 Task: Look for space in Saint John's, Antigua and Barbuda from 5th September, 2023 to 13th September, 2023 for 6 adults in price range Rs.15000 to Rs.20000. Place can be entire place with 3 bedrooms having 3 beds and 3 bathrooms. Property type can be house, flat, guest house. Amenities needed are: air conditioning, dryer, pool, breakfast, smoking allowed, beachfront. Booking option can be shelf check-in. Required host language is English.
Action: Mouse moved to (431, 146)
Screenshot: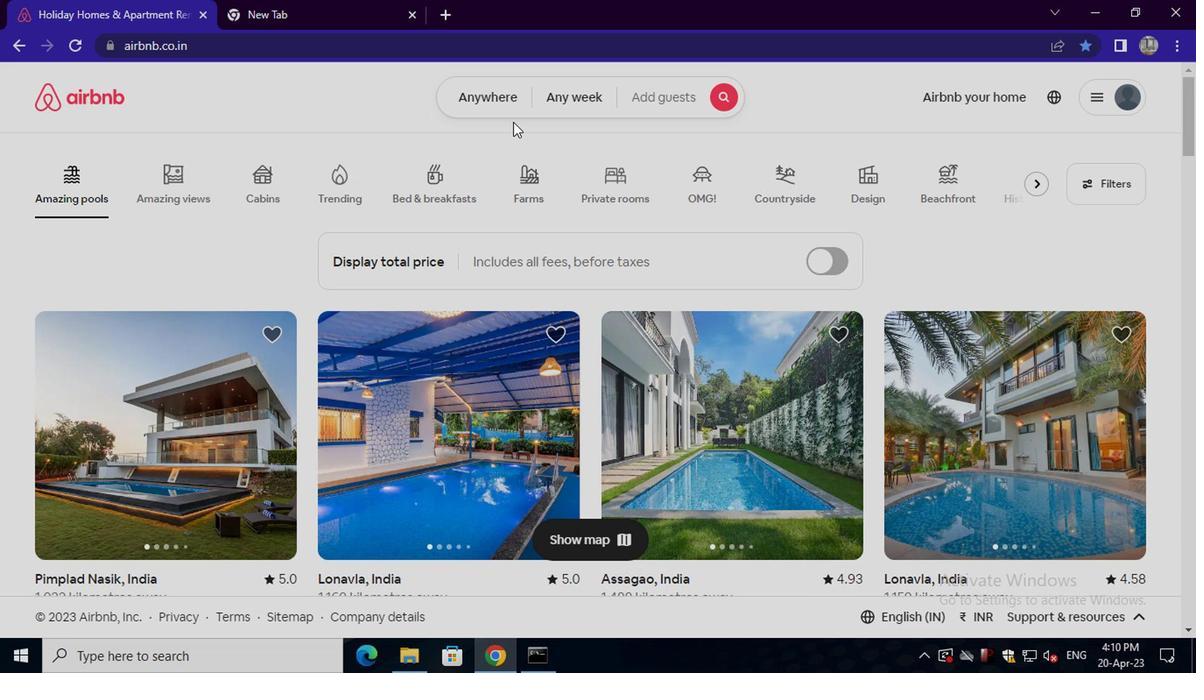 
Action: Mouse pressed left at (431, 146)
Screenshot: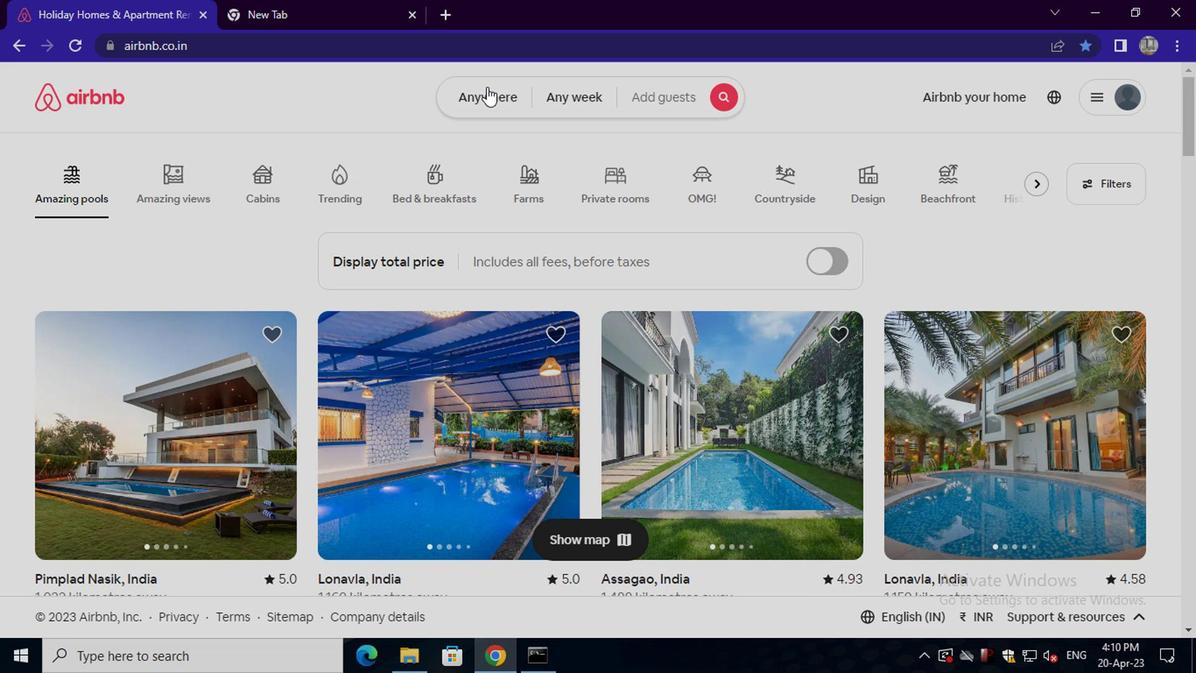 
Action: Mouse moved to (369, 203)
Screenshot: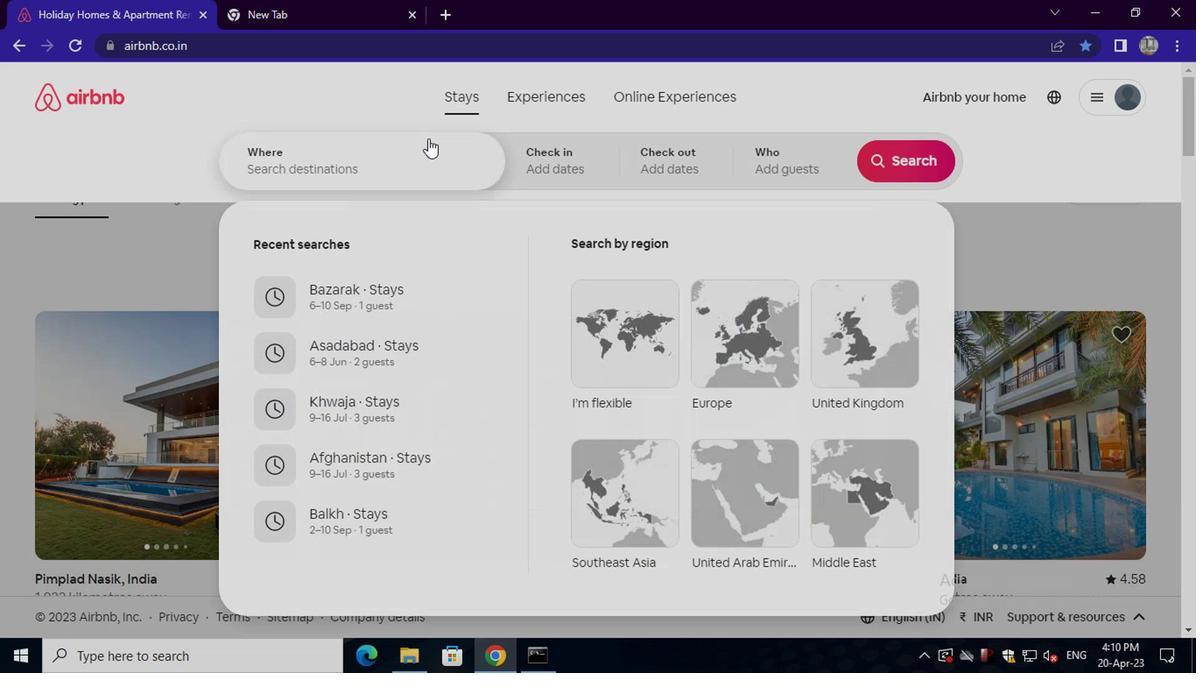 
Action: Mouse pressed left at (369, 203)
Screenshot: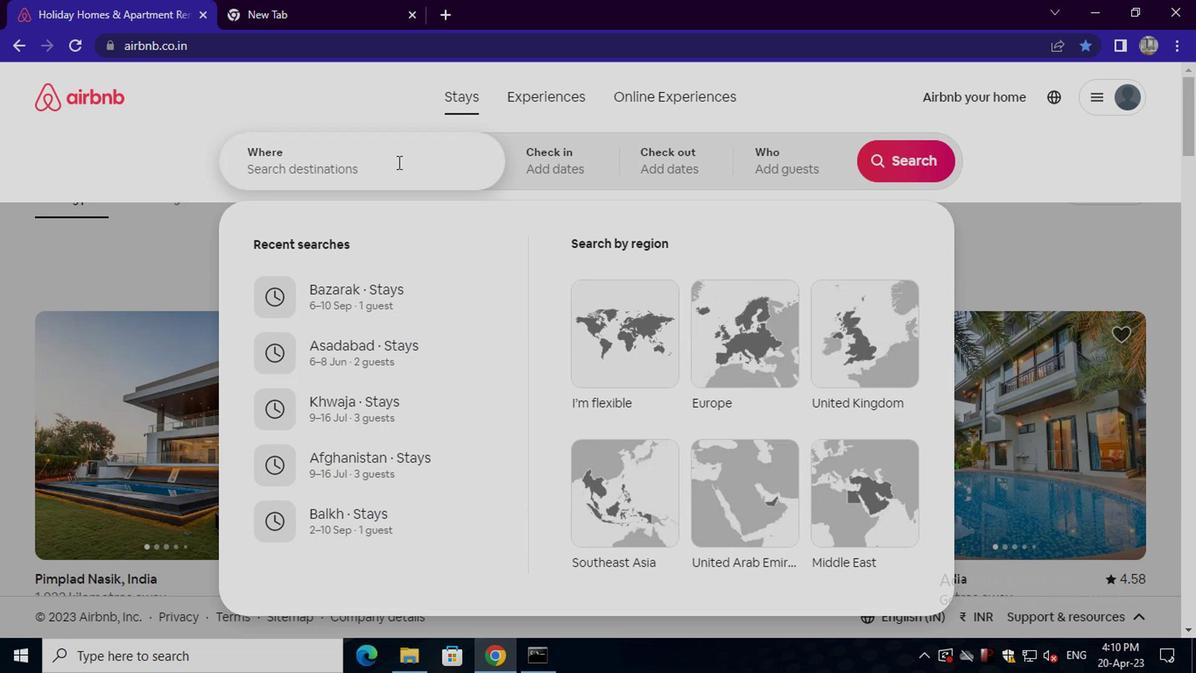 
Action: Key pressed saint<Key.space>john
Screenshot: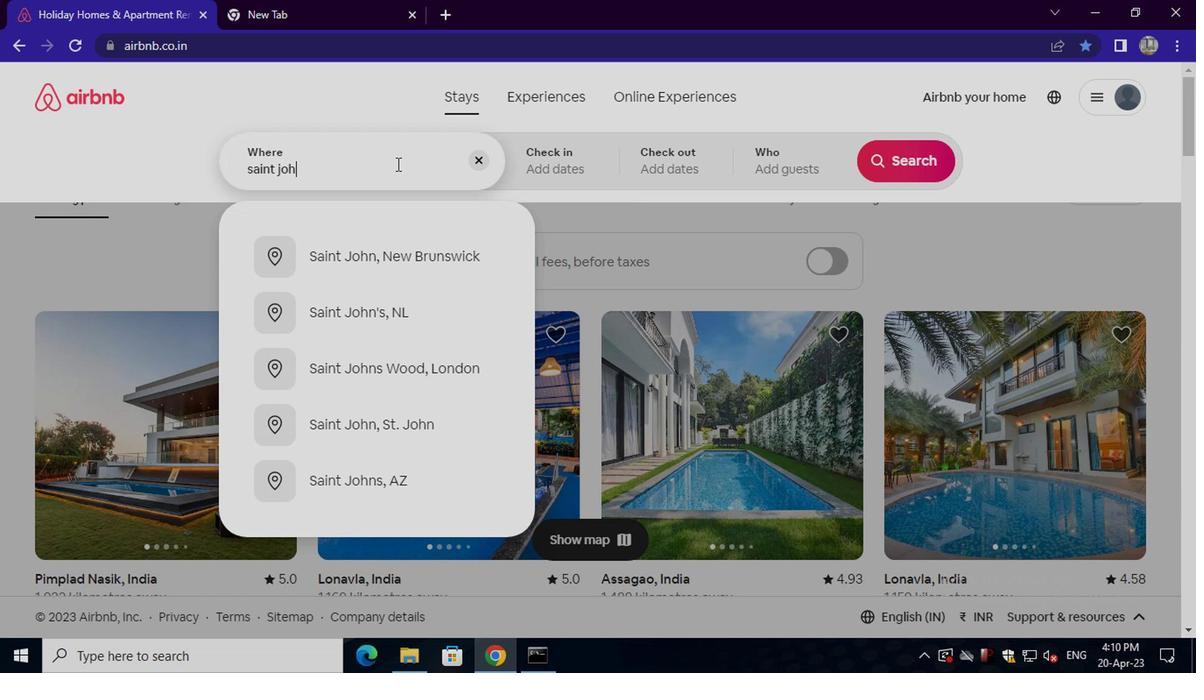 
Action: Mouse moved to (375, 200)
Screenshot: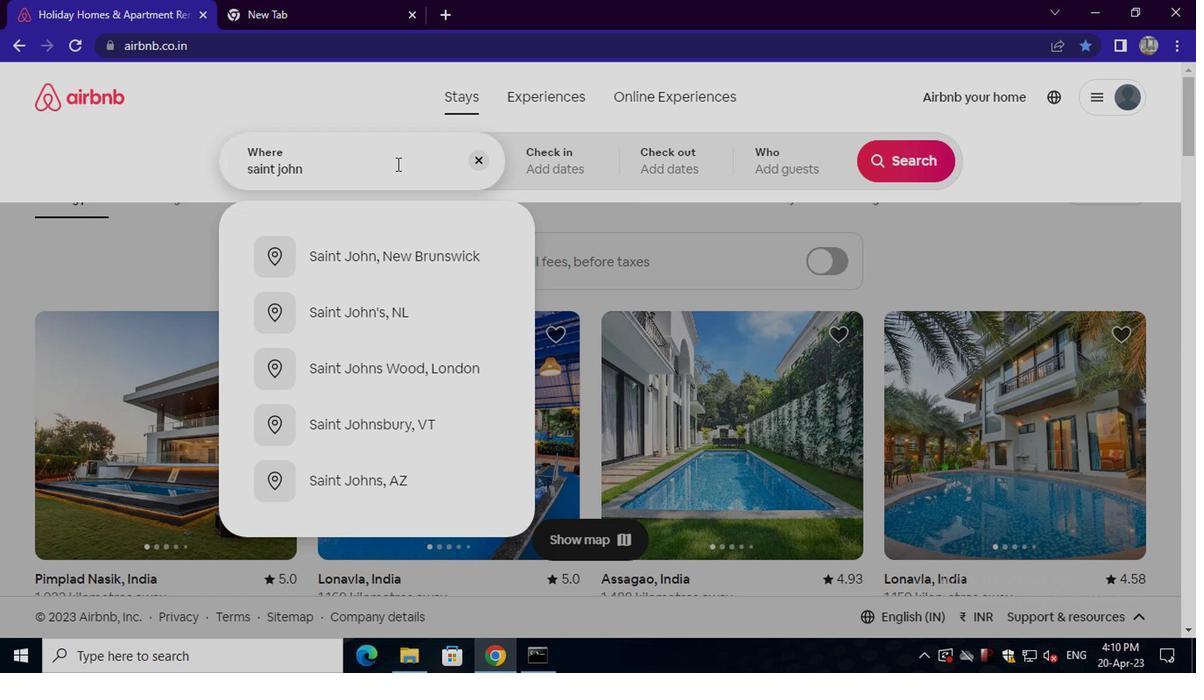 
Action: Key pressed 's<Key.space><Key.shift>ANT
Screenshot: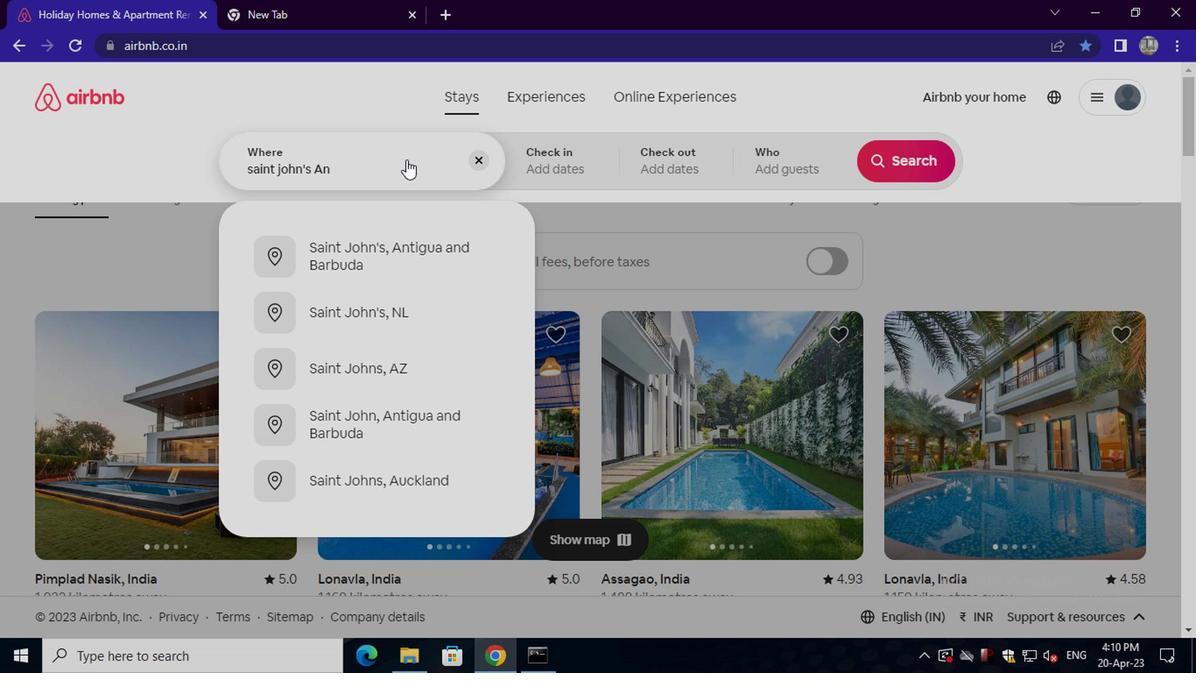 
Action: Mouse moved to (361, 273)
Screenshot: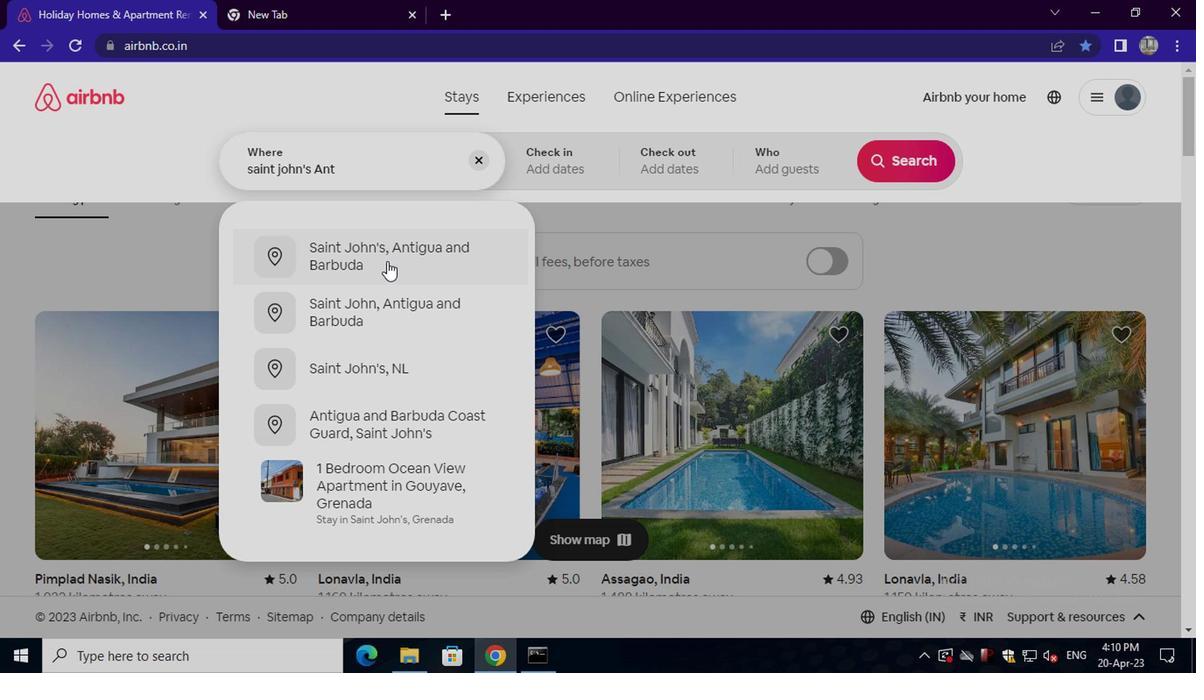 
Action: Mouse pressed left at (361, 273)
Screenshot: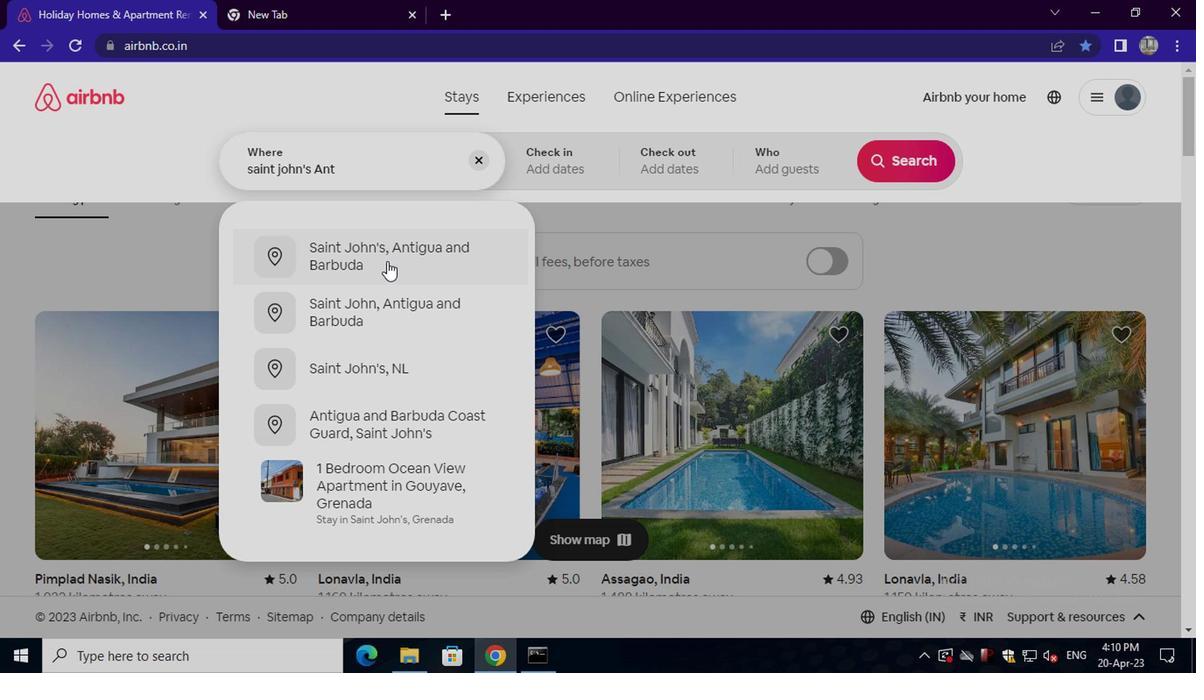 
Action: Mouse moved to (722, 297)
Screenshot: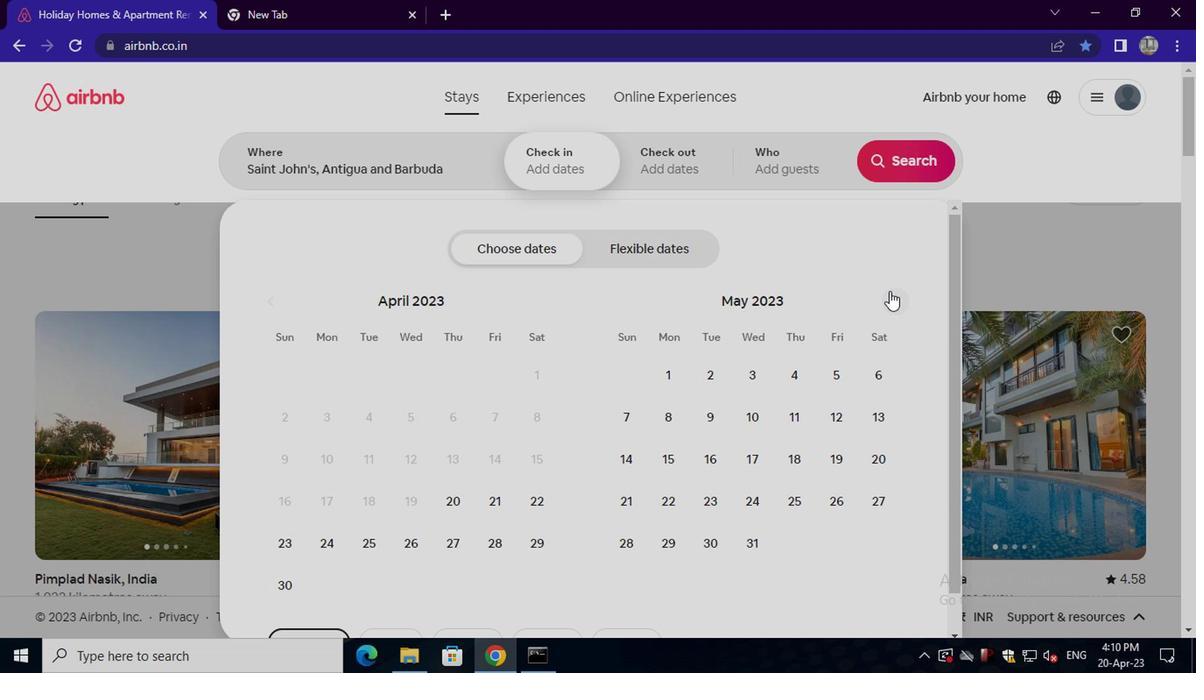 
Action: Mouse pressed left at (722, 297)
Screenshot: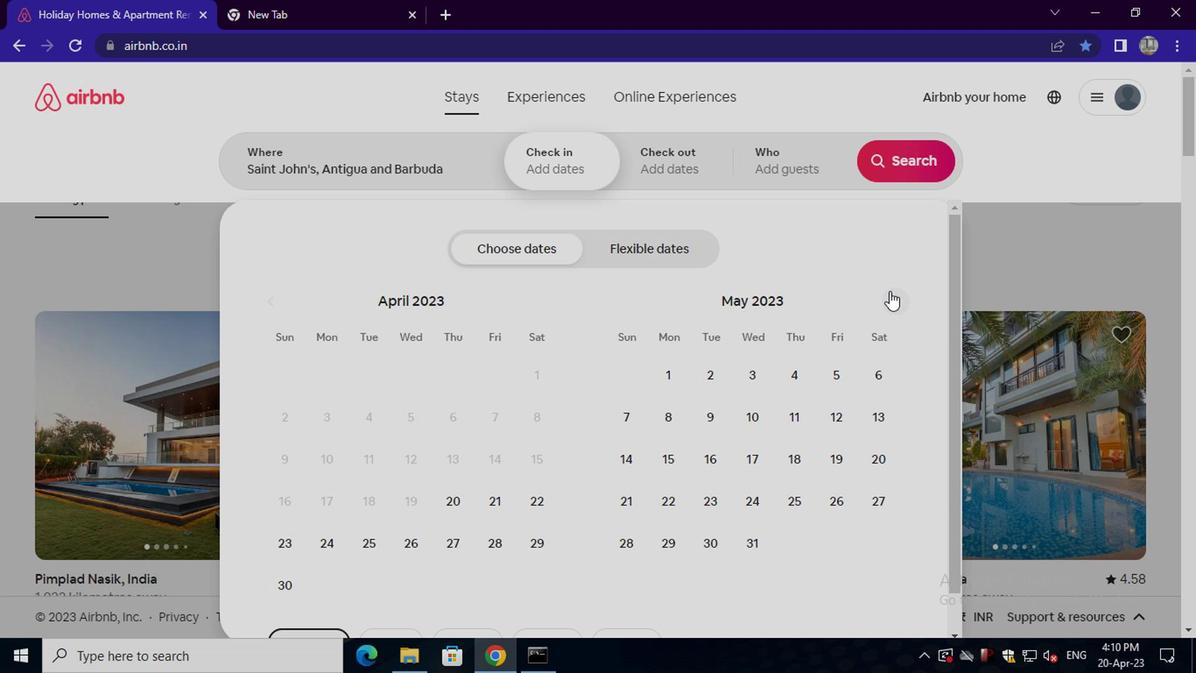 
Action: Mouse pressed left at (722, 297)
Screenshot: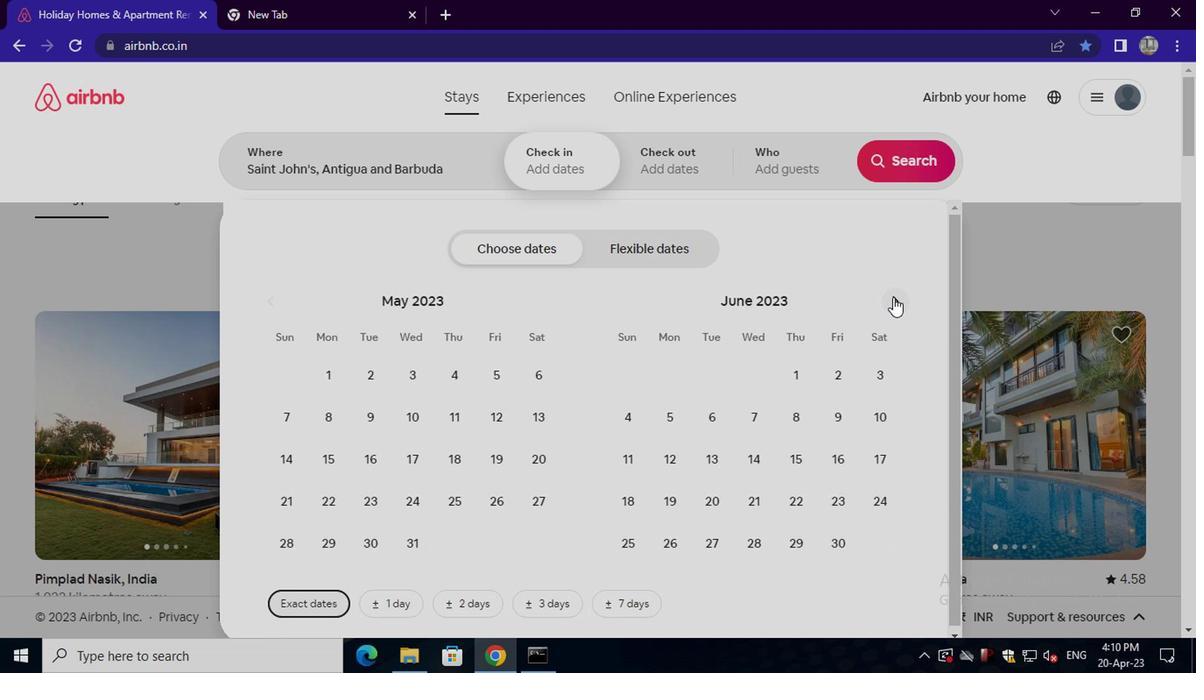 
Action: Mouse pressed left at (722, 297)
Screenshot: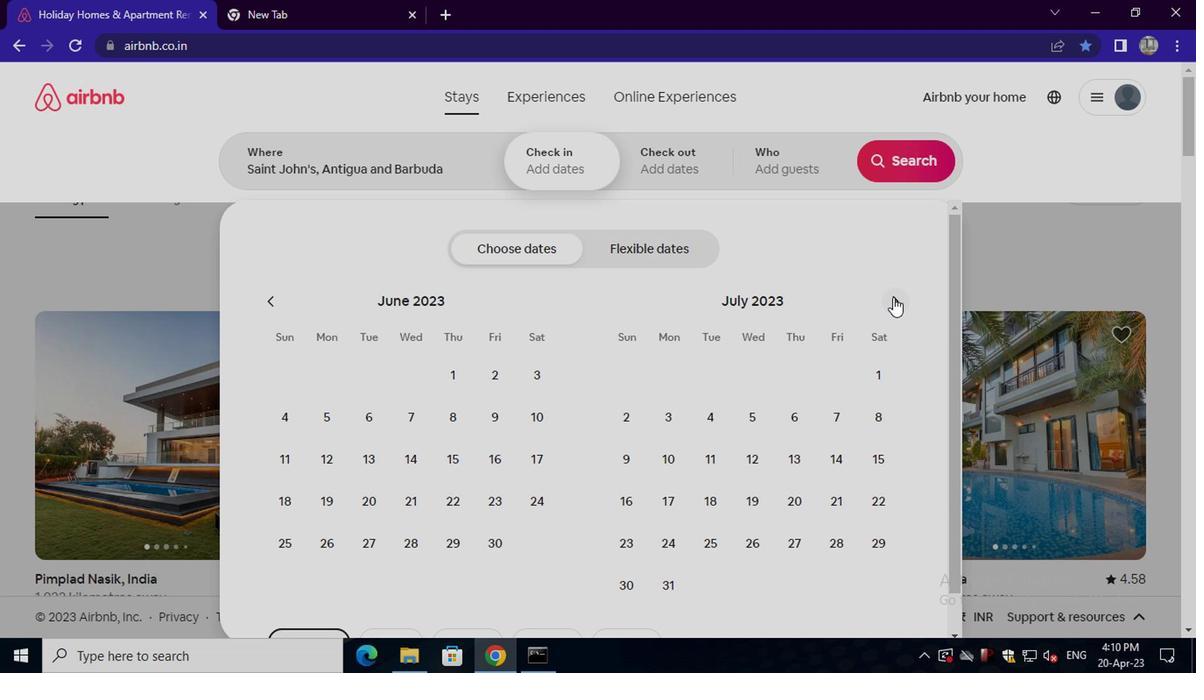 
Action: Mouse pressed left at (722, 297)
Screenshot: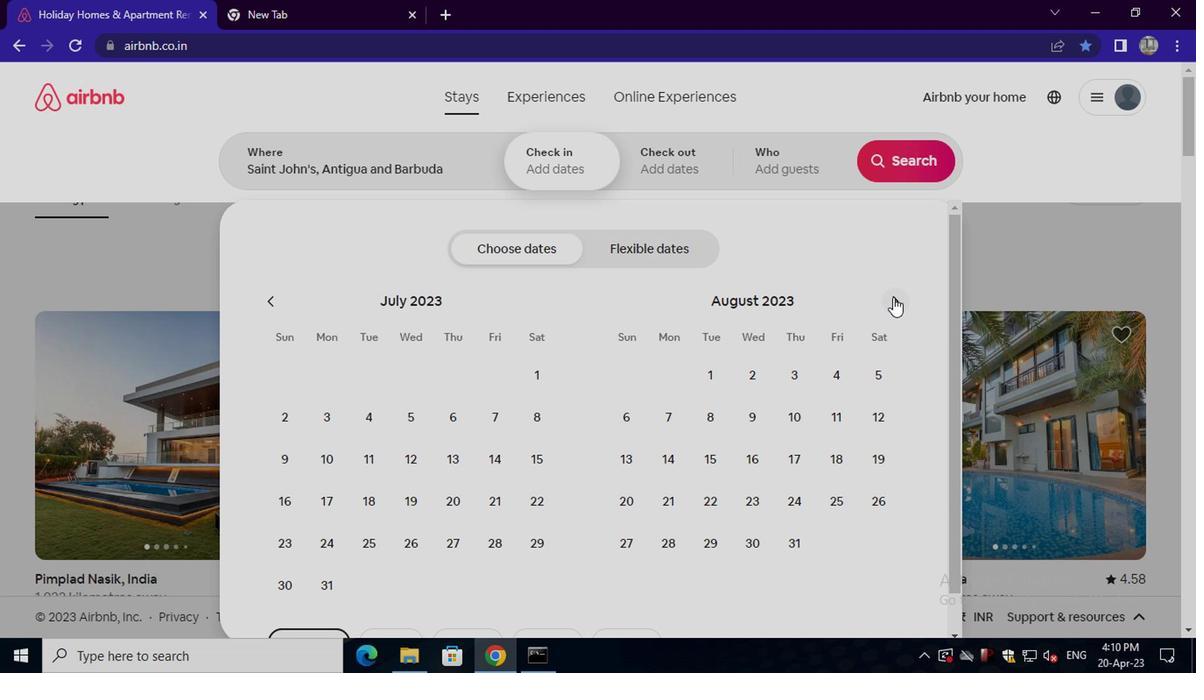 
Action: Mouse moved to (597, 377)
Screenshot: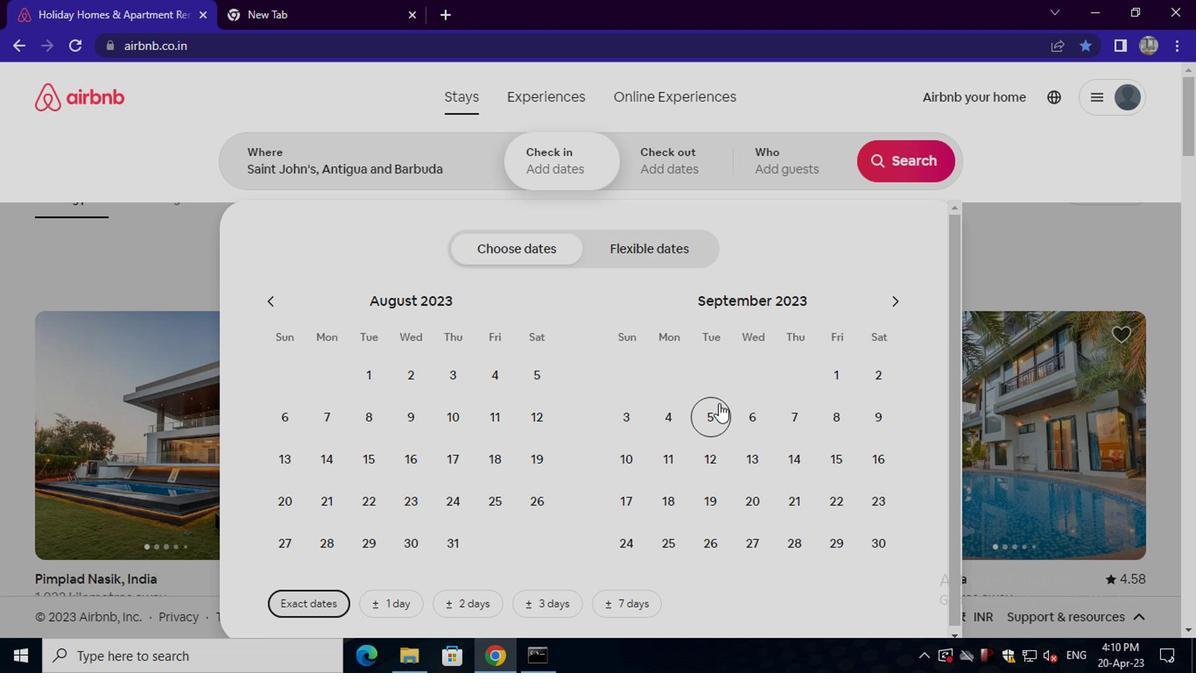 
Action: Mouse pressed left at (597, 377)
Screenshot: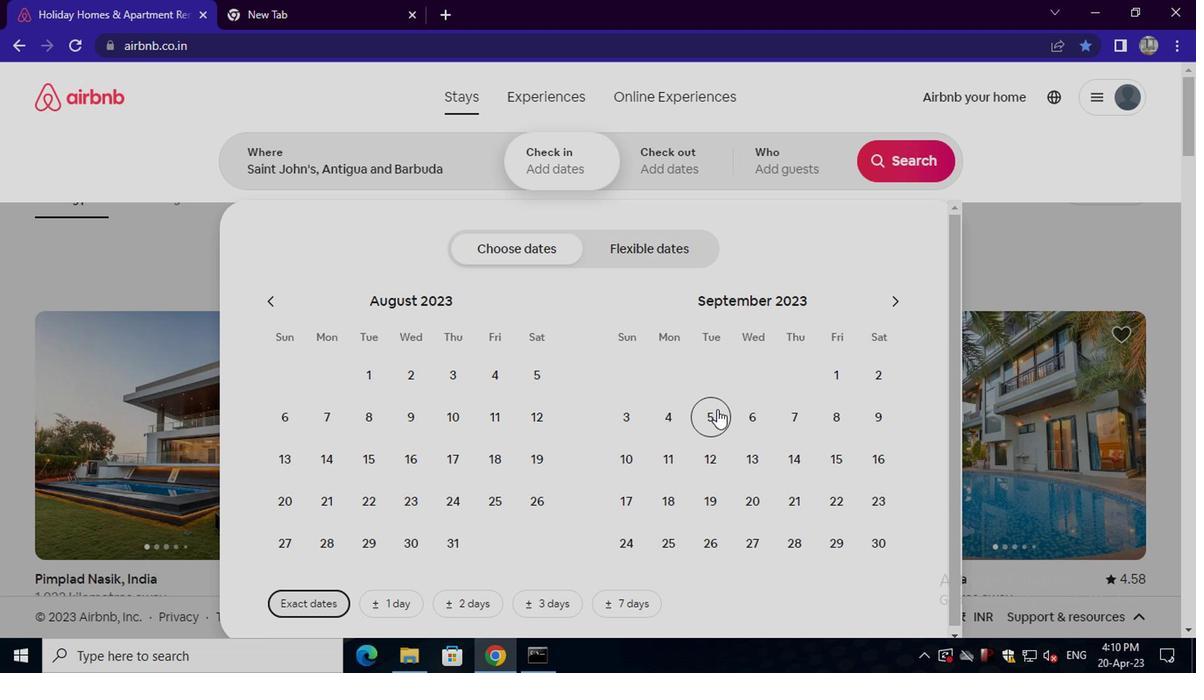 
Action: Mouse scrolled (597, 377) with delta (0, 0)
Screenshot: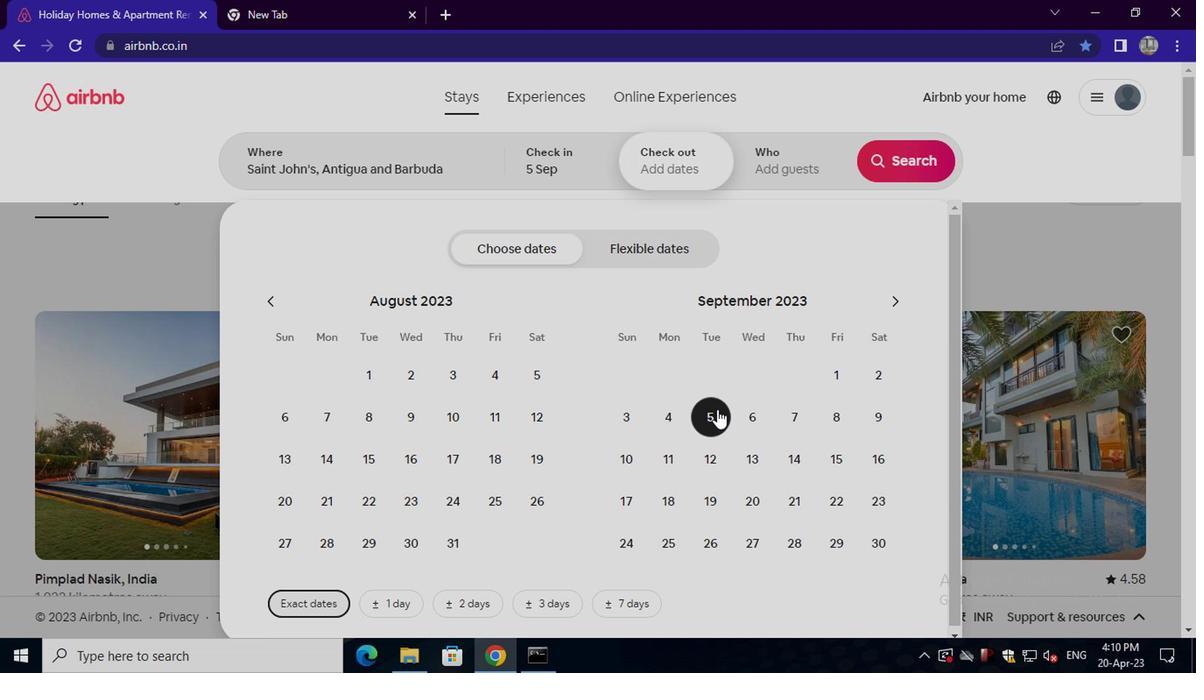 
Action: Mouse moved to (615, 407)
Screenshot: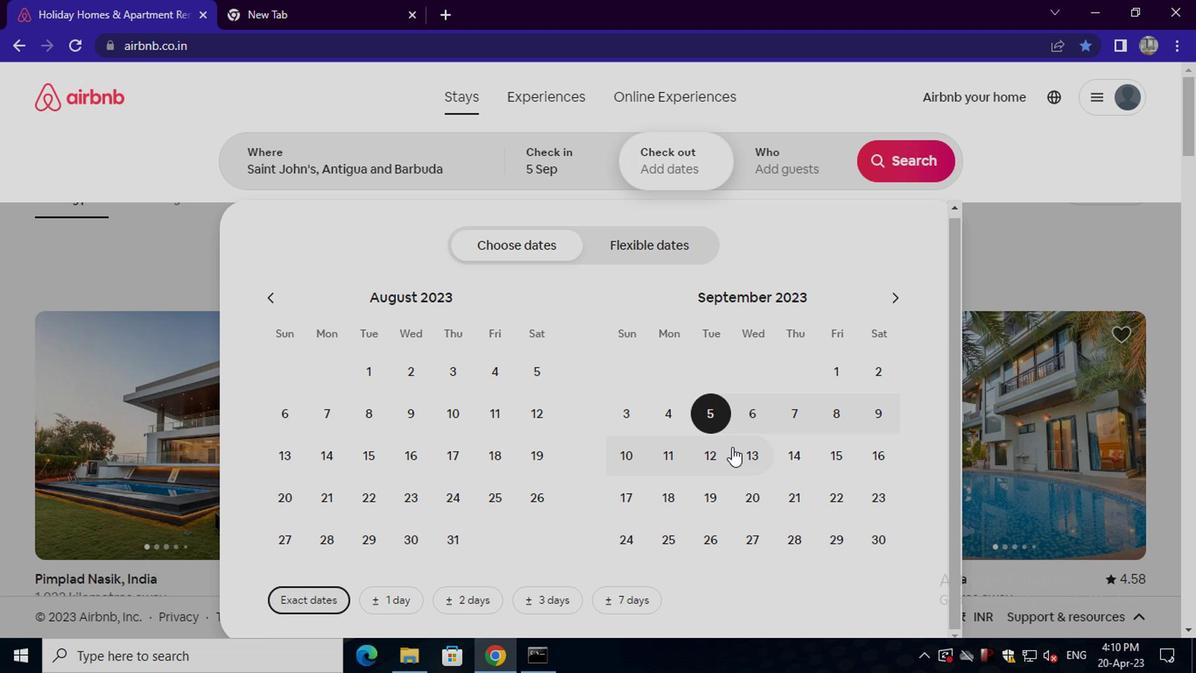 
Action: Mouse pressed left at (615, 407)
Screenshot: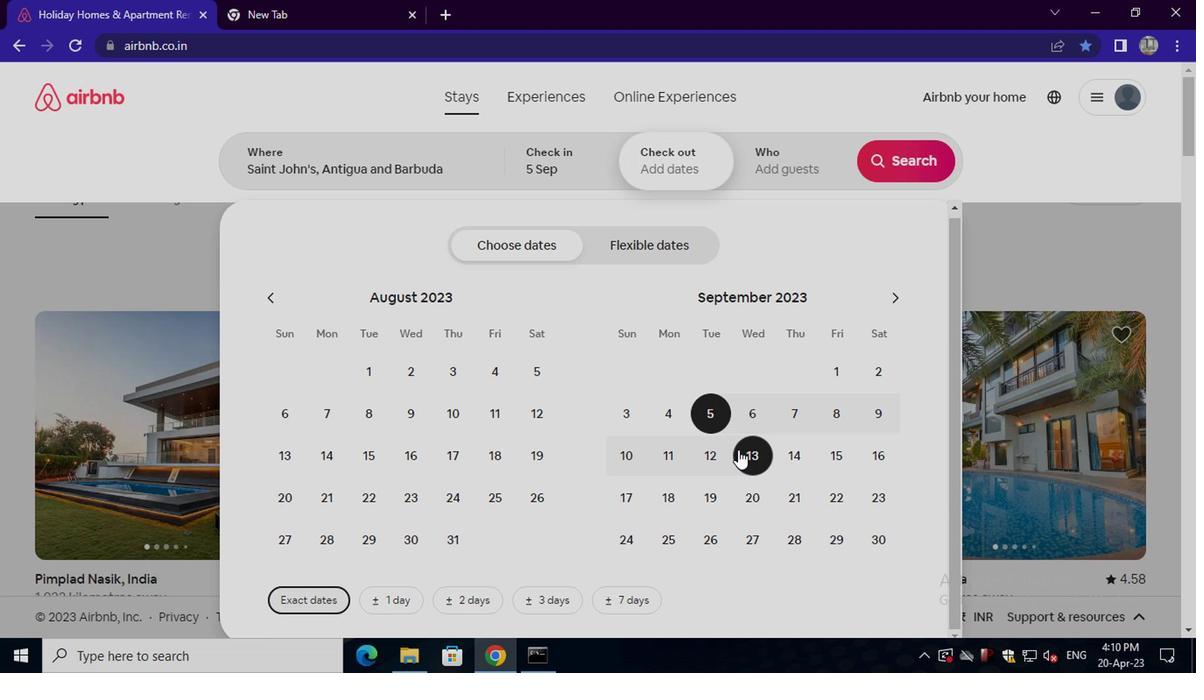 
Action: Mouse moved to (647, 207)
Screenshot: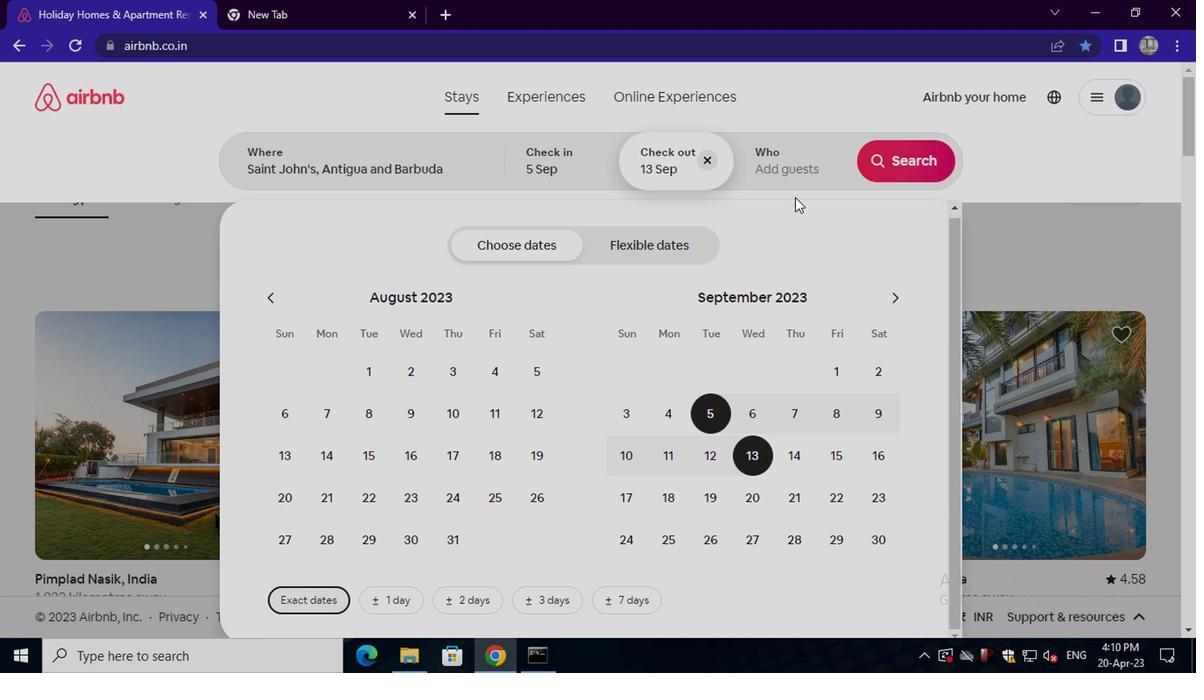 
Action: Mouse pressed left at (647, 207)
Screenshot: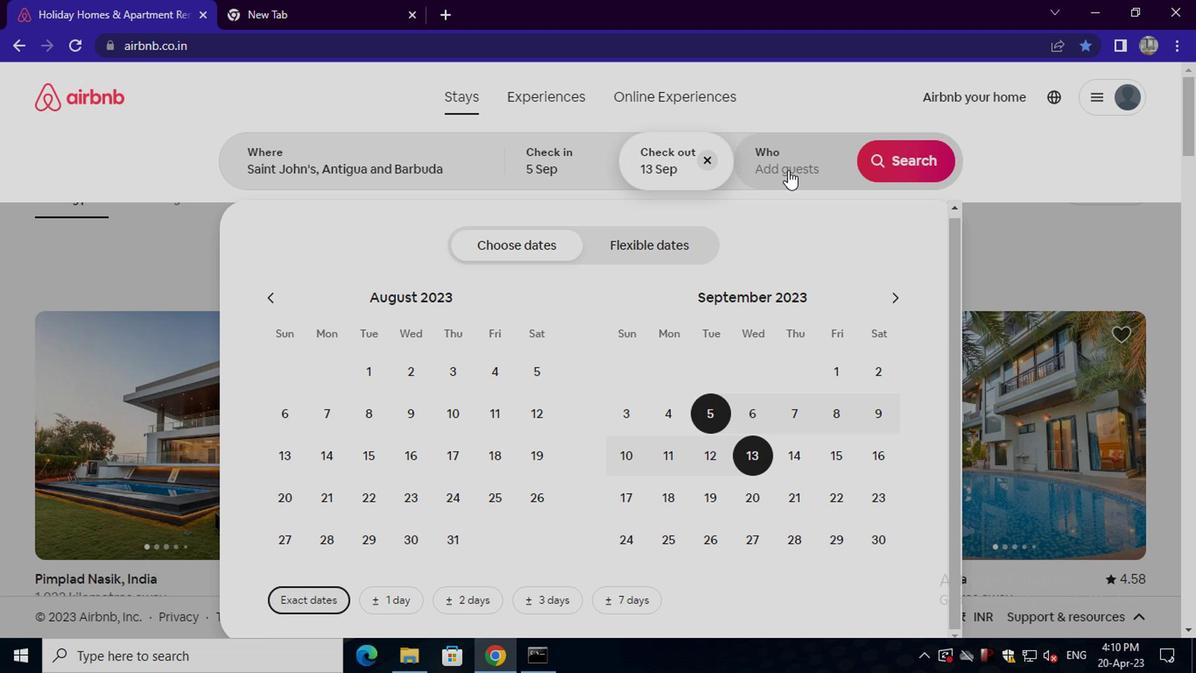 
Action: Mouse moved to (733, 258)
Screenshot: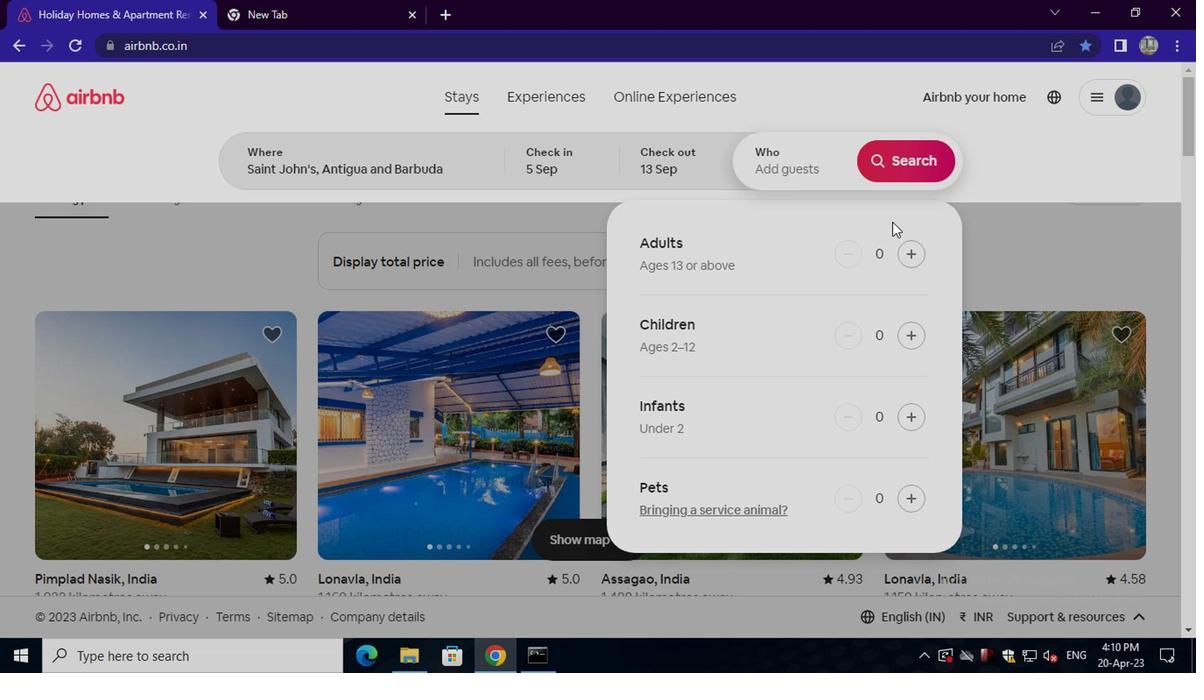 
Action: Mouse pressed left at (733, 258)
Screenshot: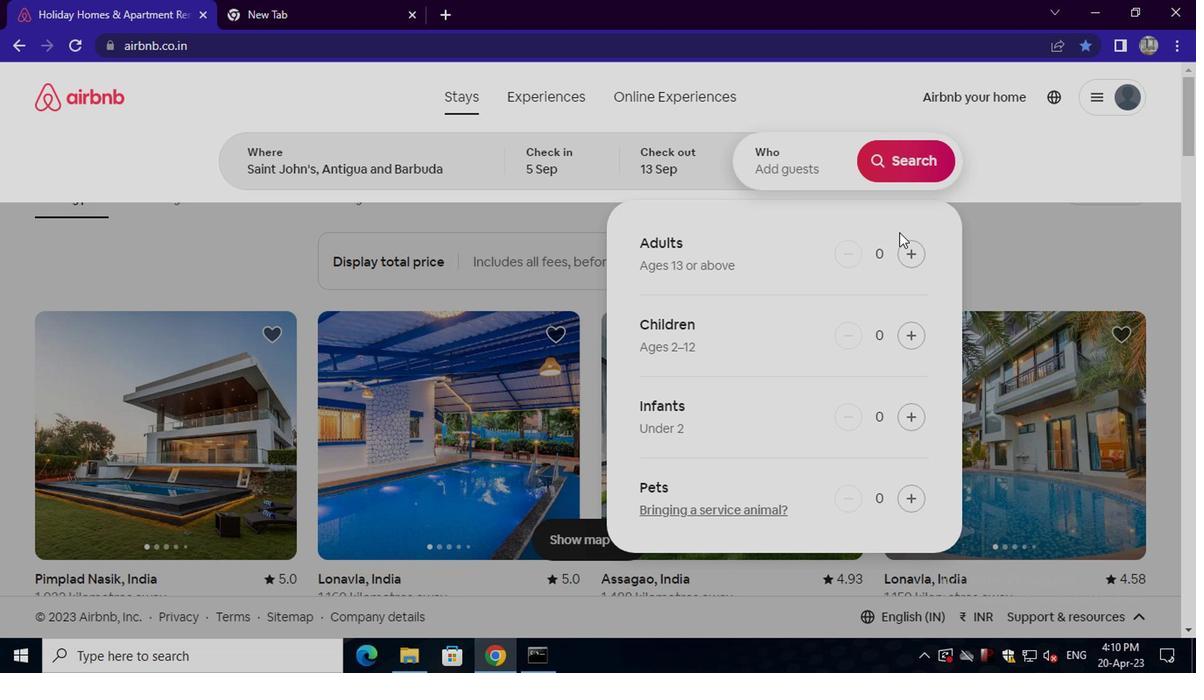 
Action: Mouse pressed left at (733, 258)
Screenshot: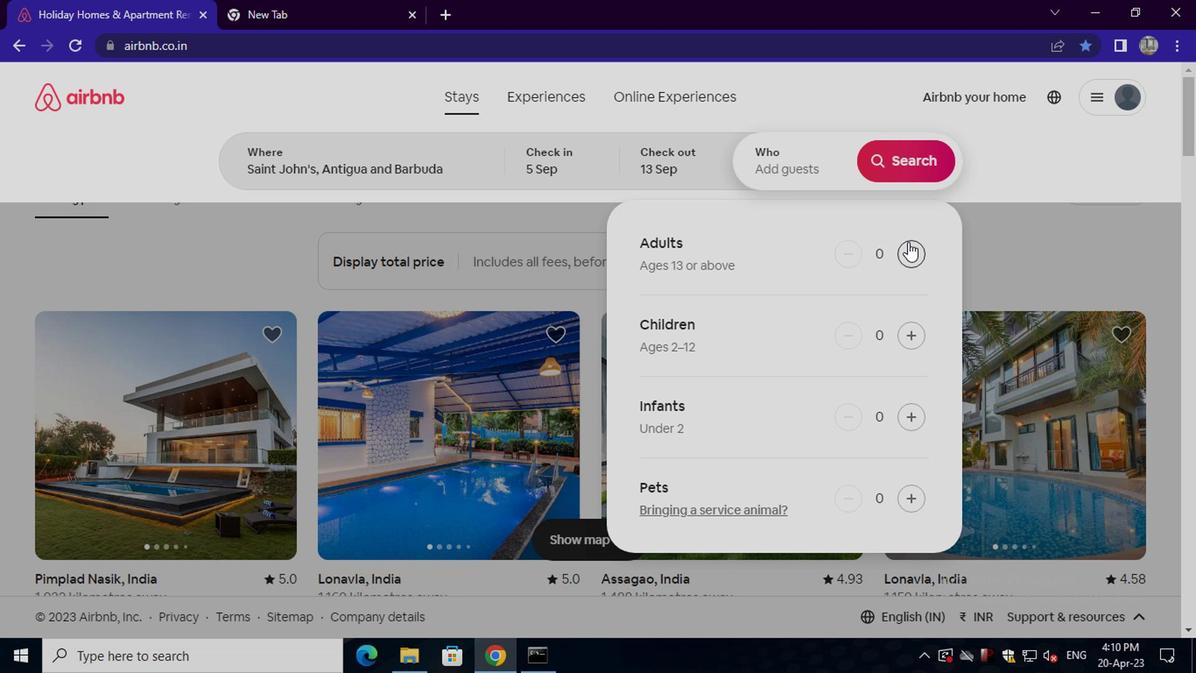 
Action: Mouse pressed left at (733, 258)
Screenshot: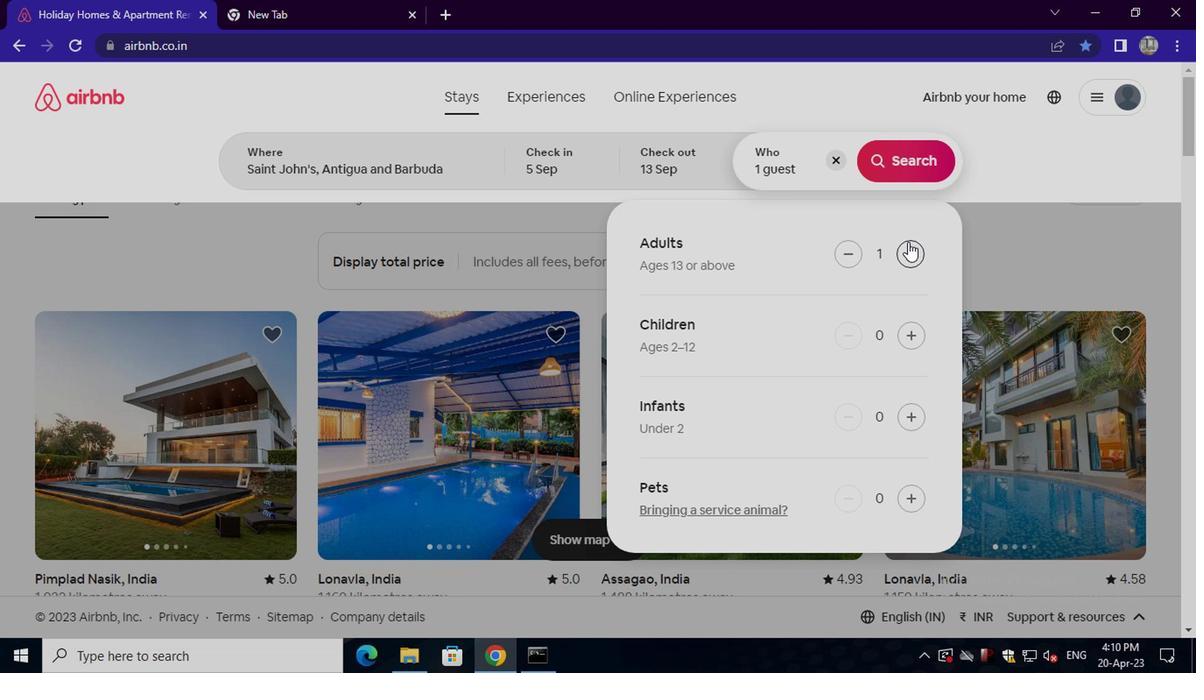 
Action: Mouse pressed left at (733, 258)
Screenshot: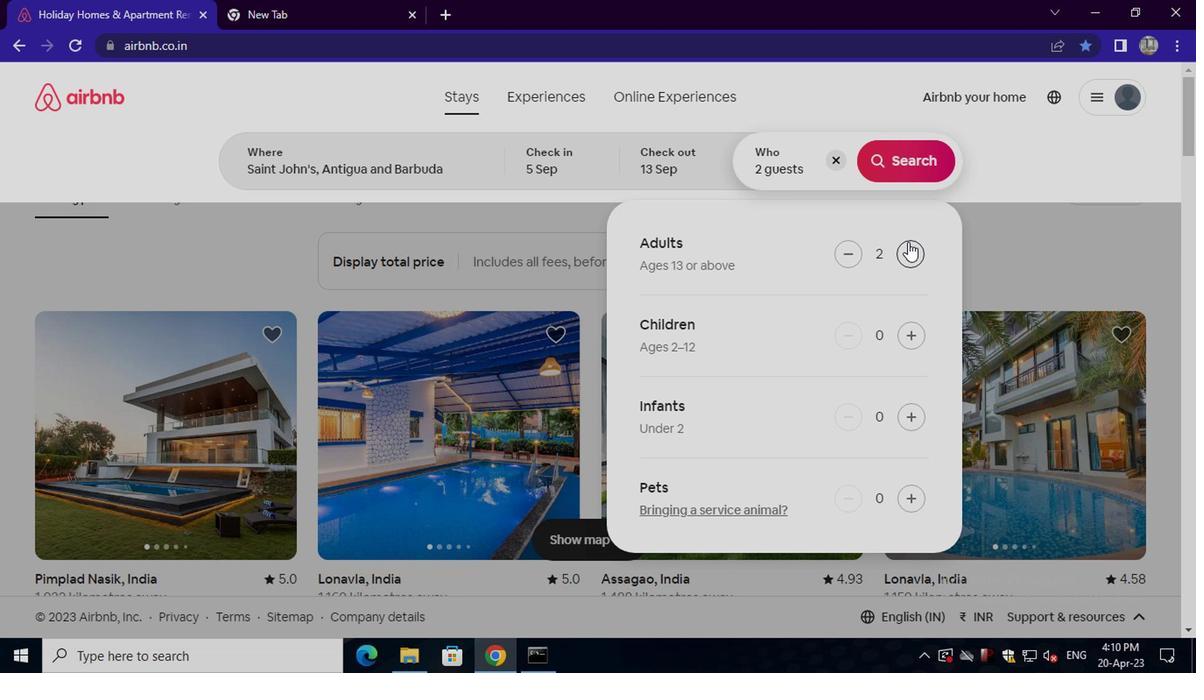 
Action: Mouse pressed left at (733, 258)
Screenshot: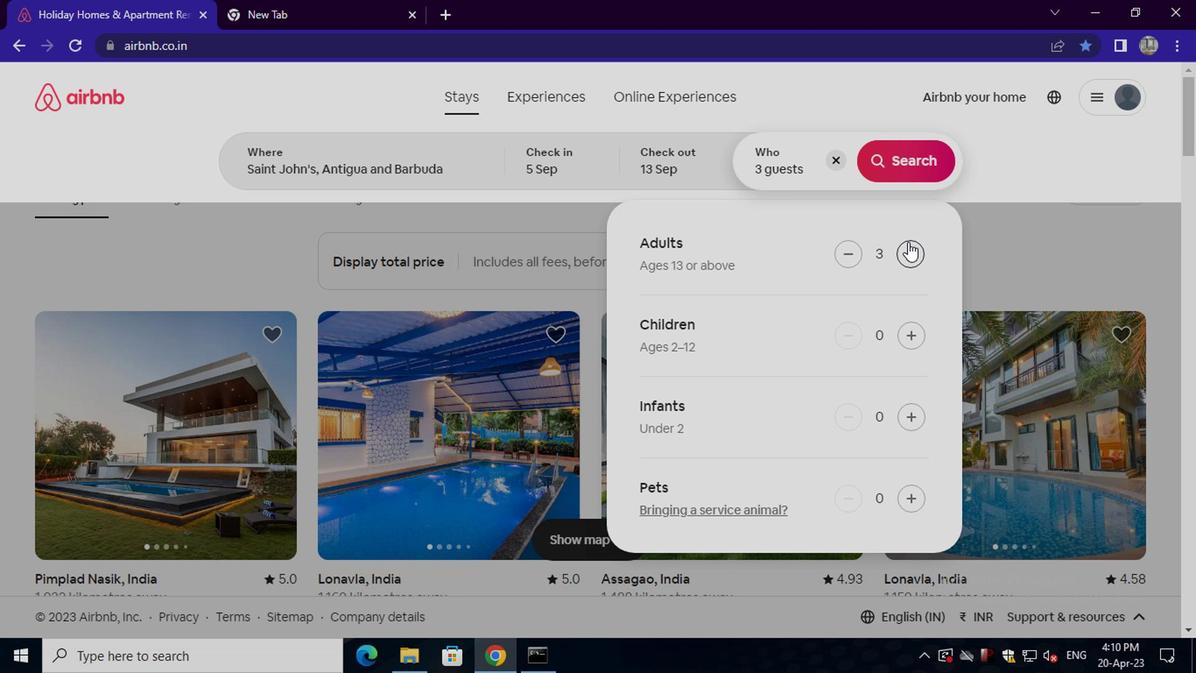
Action: Mouse pressed left at (733, 258)
Screenshot: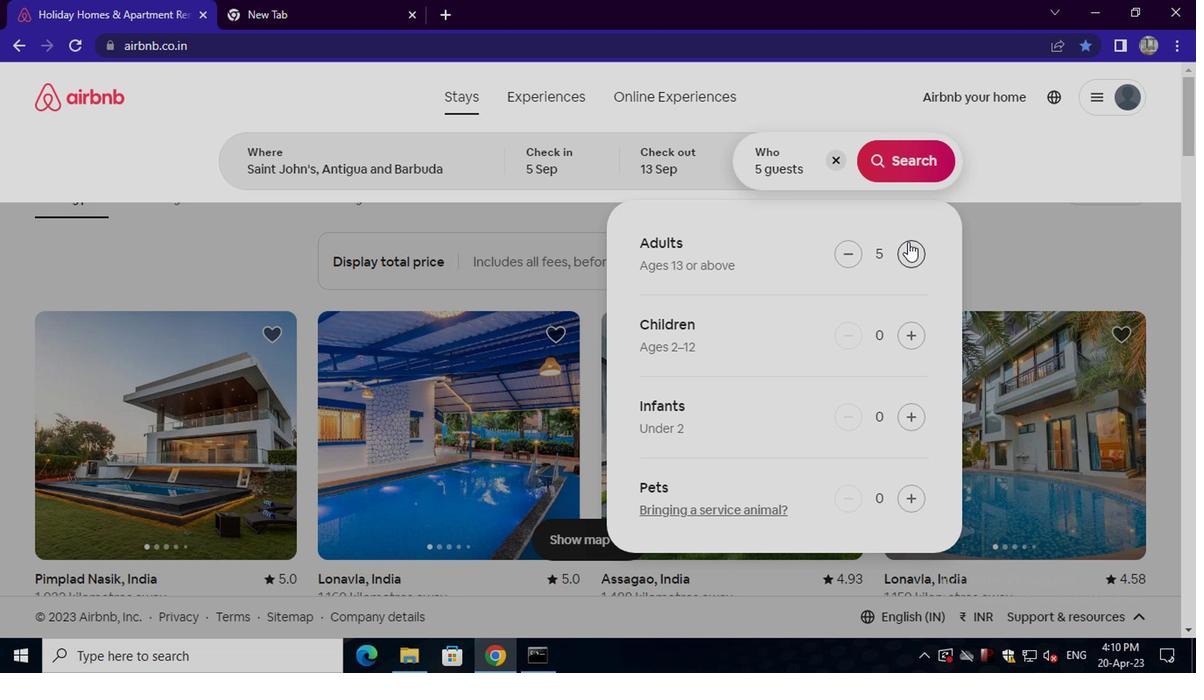 
Action: Mouse moved to (733, 259)
Screenshot: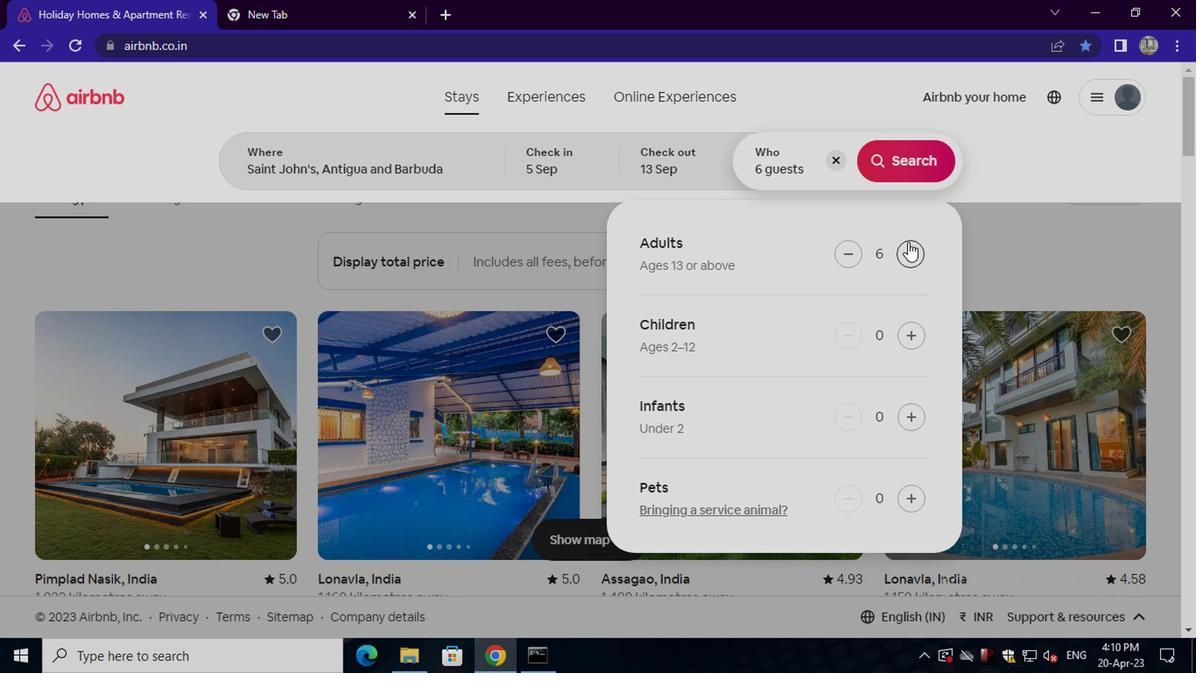 
Action: Mouse scrolled (733, 258) with delta (0, 0)
Screenshot: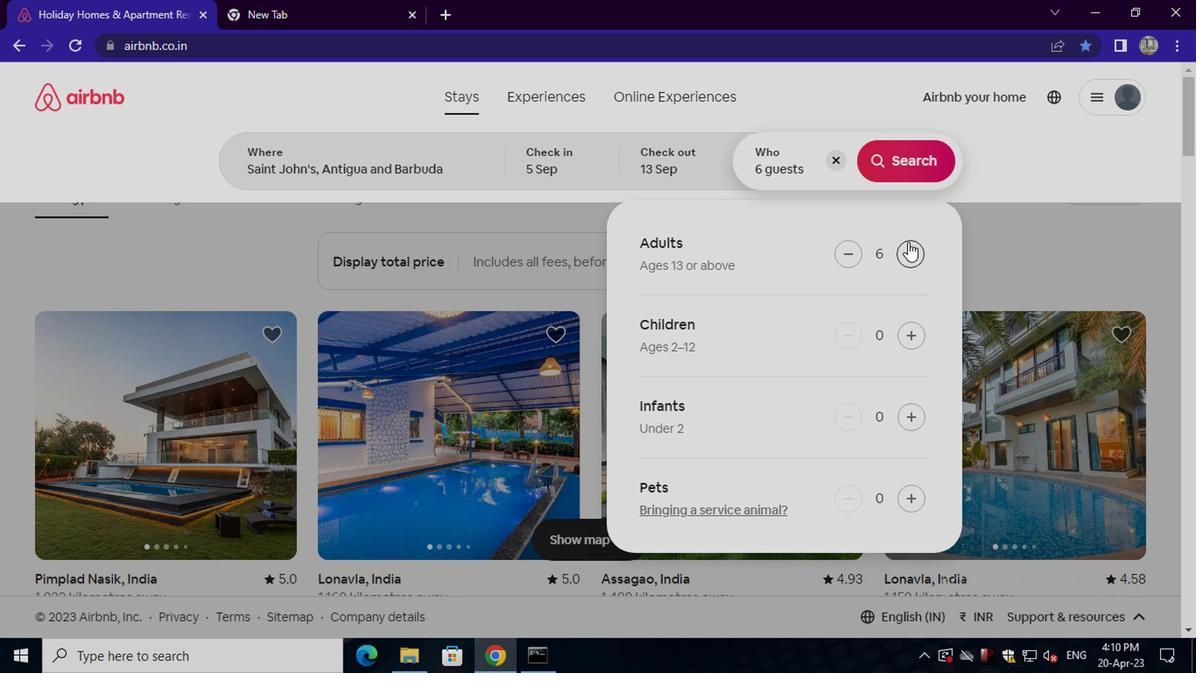 
Action: Mouse moved to (575, 153)
Screenshot: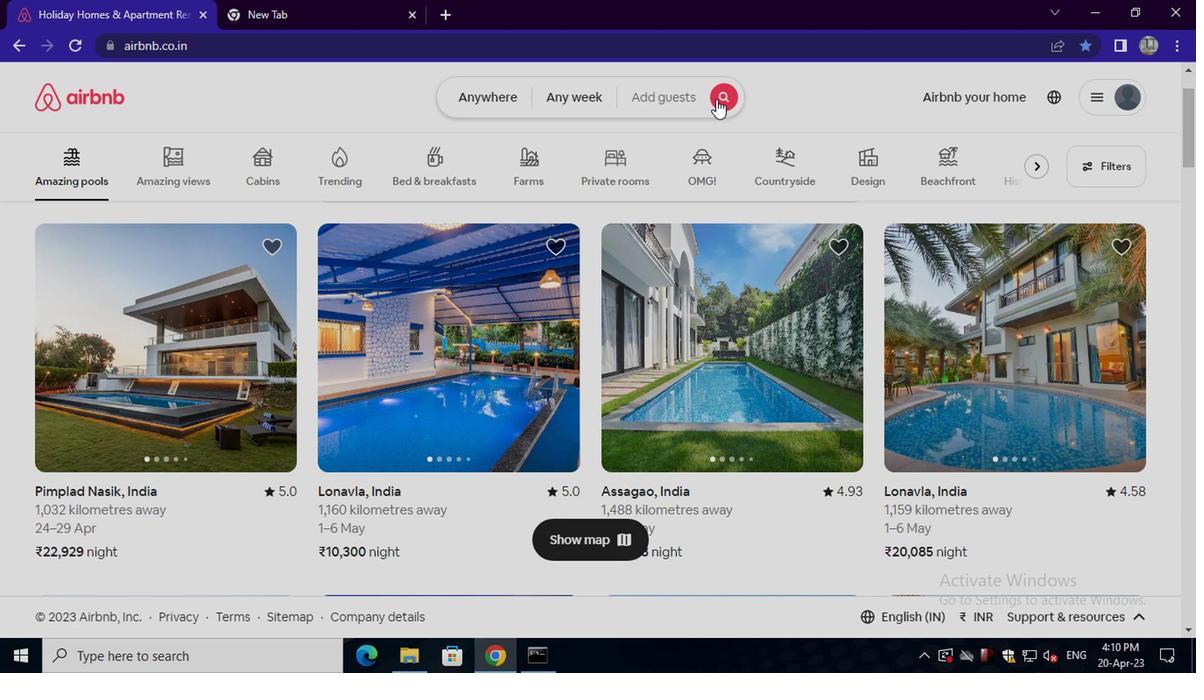 
Action: Mouse pressed left at (575, 153)
Screenshot: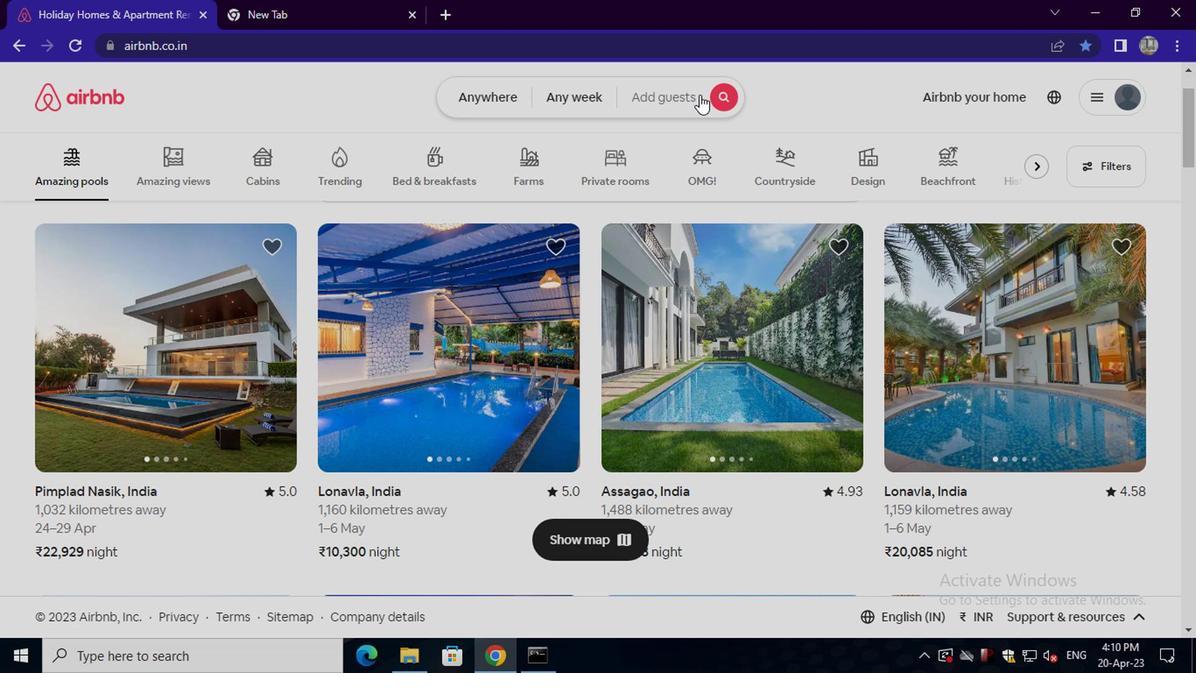 
Action: Mouse moved to (724, 200)
Screenshot: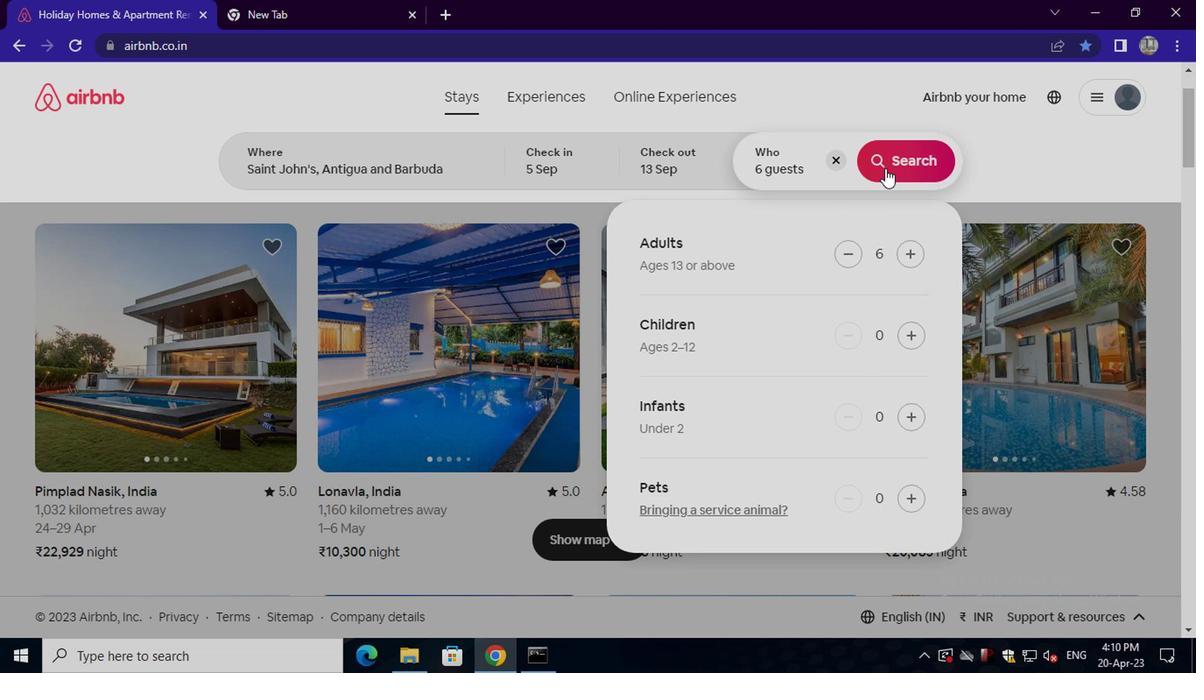 
Action: Mouse pressed left at (724, 200)
Screenshot: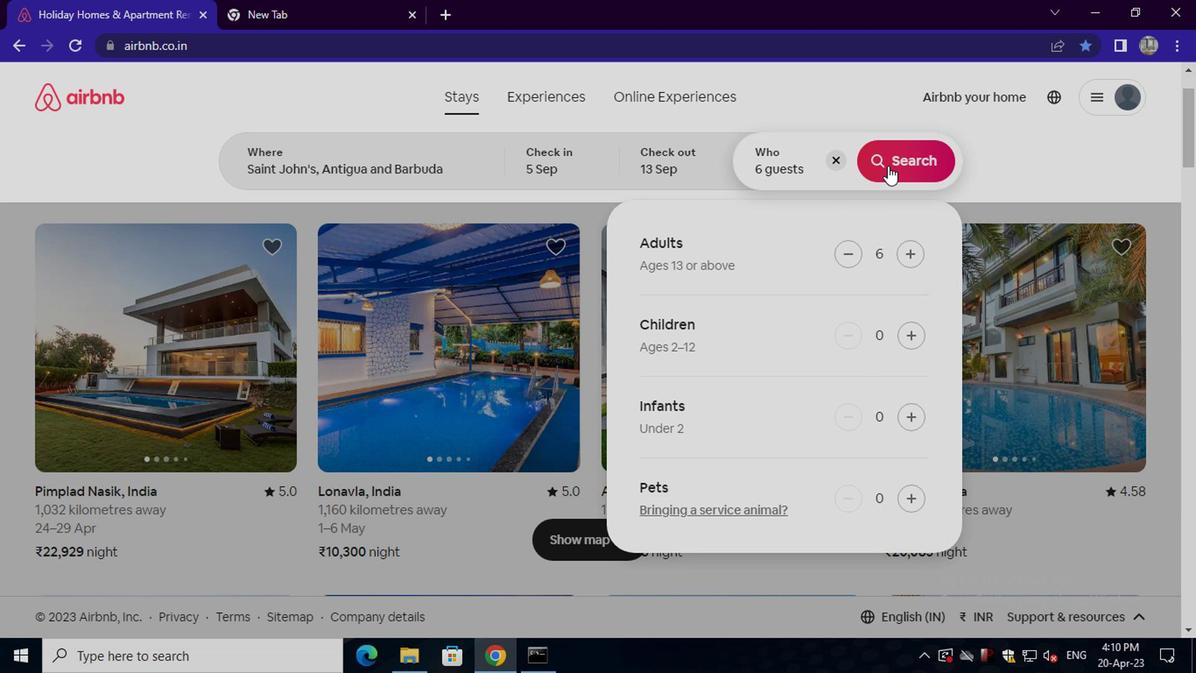 
Action: Mouse moved to (895, 206)
Screenshot: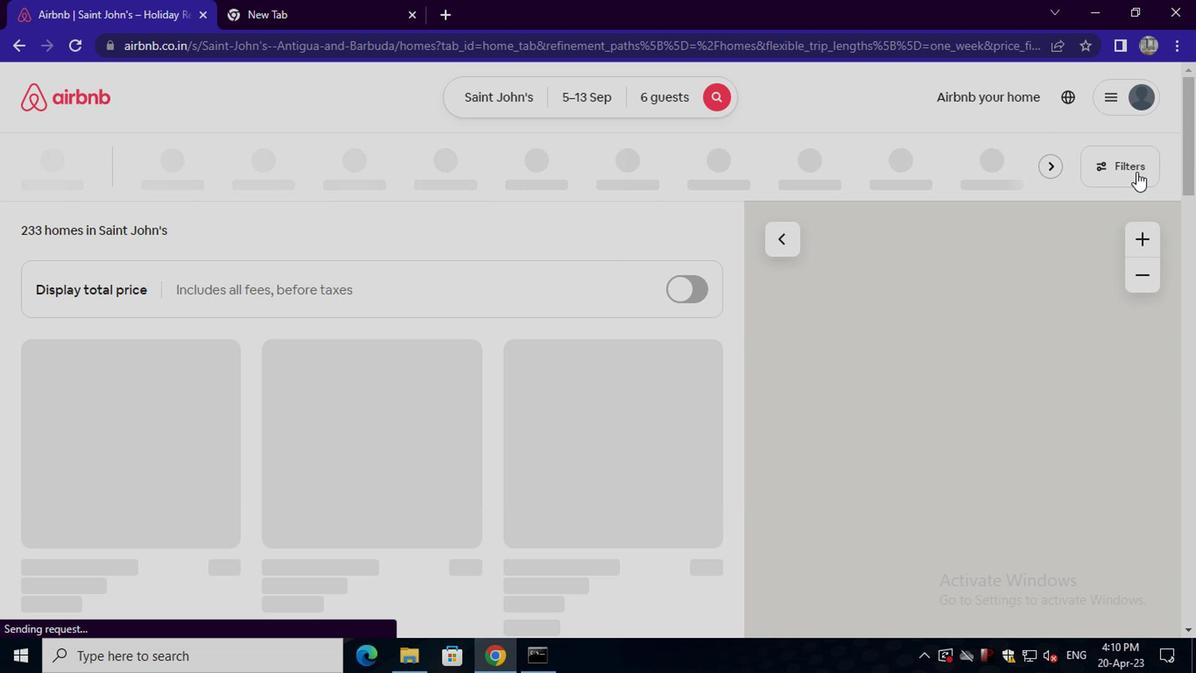 
Action: Mouse pressed left at (895, 206)
Screenshot: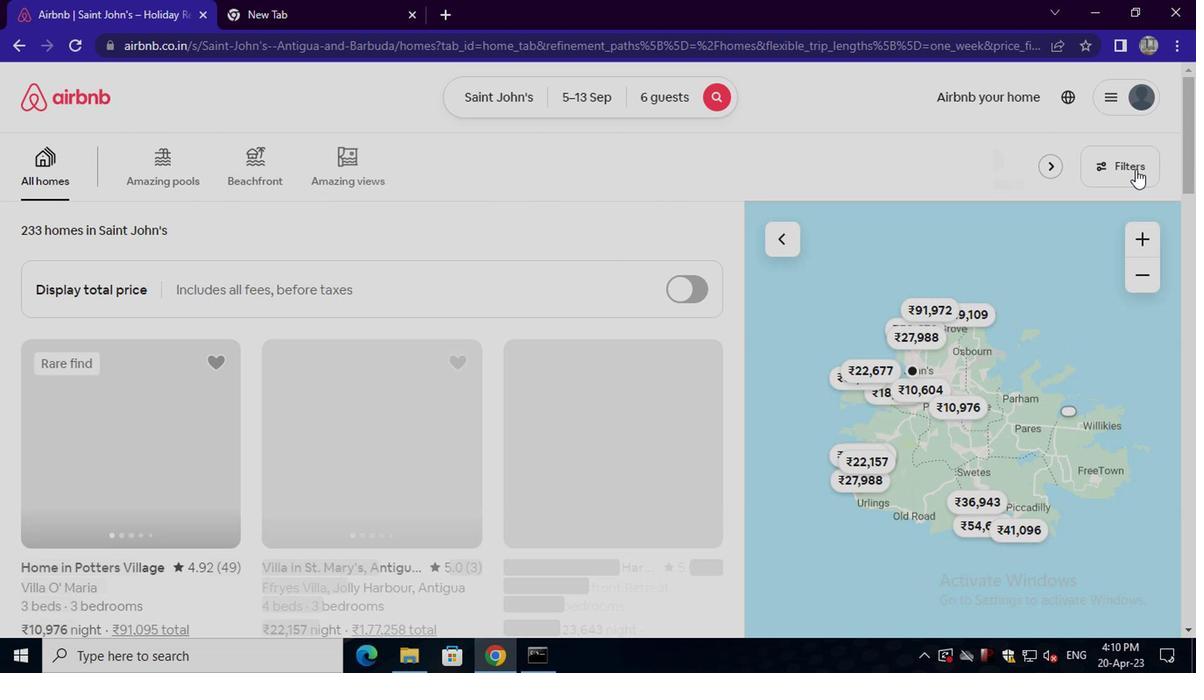 
Action: Mouse moved to (391, 354)
Screenshot: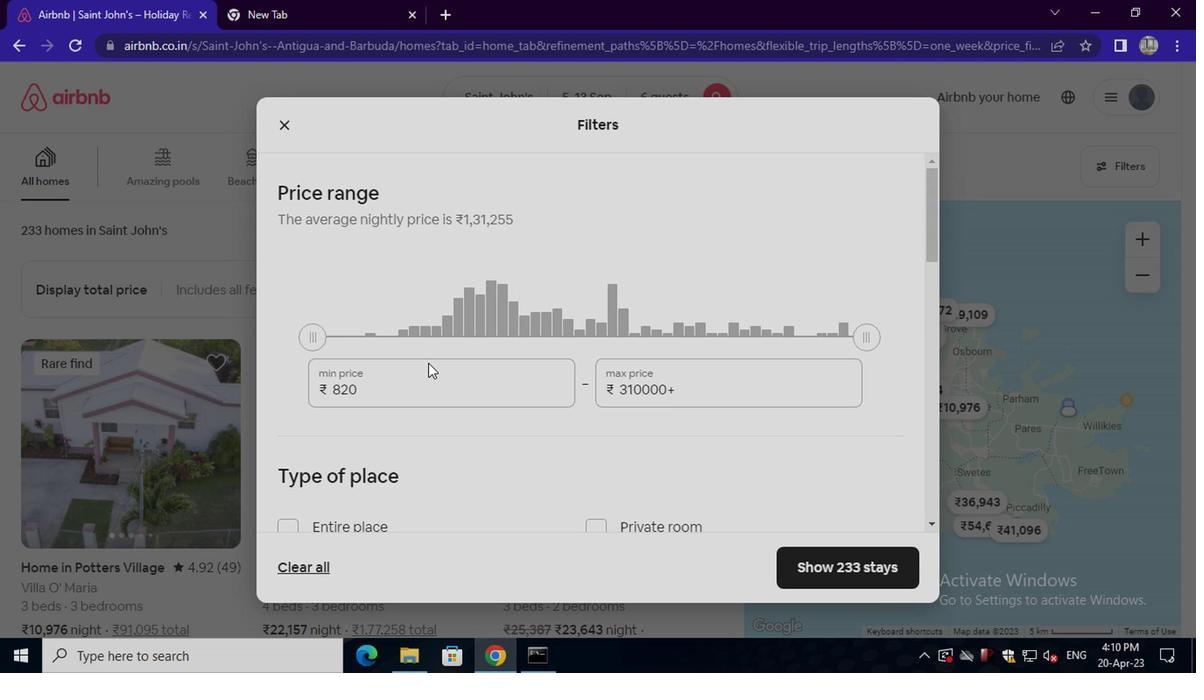 
Action: Mouse pressed left at (391, 354)
Screenshot: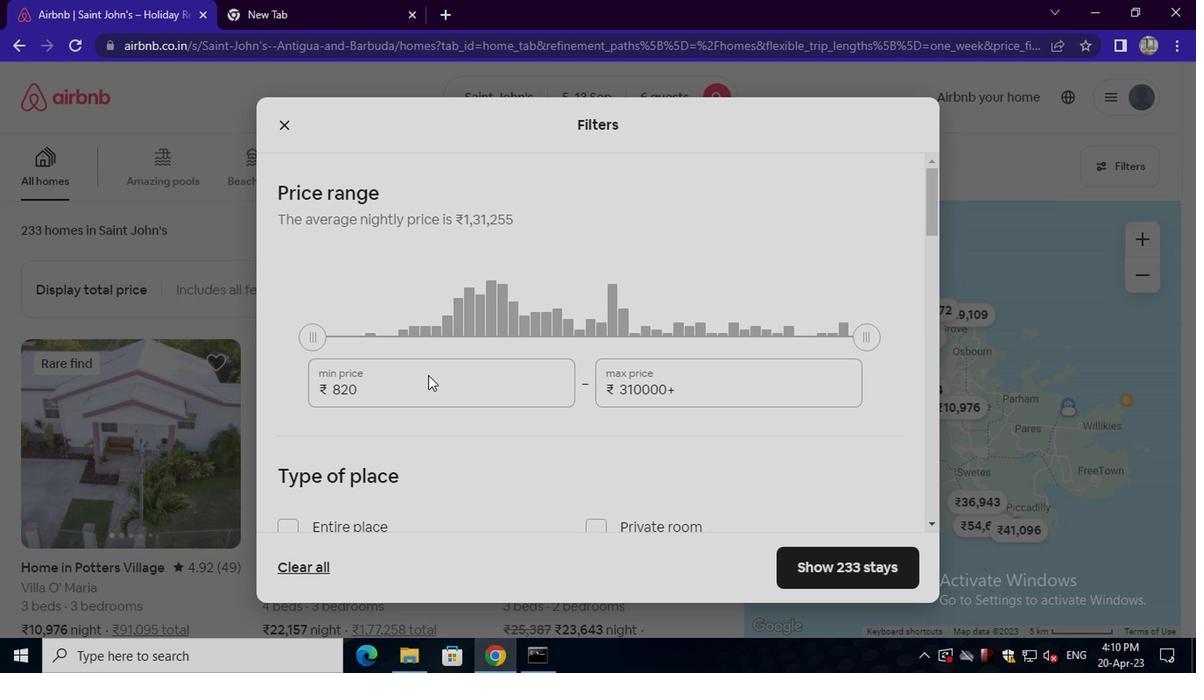 
Action: Key pressed <Key.backspace><Key.backspace><Key.backspace><Key.backspace><Key.backspace><Key.backspace><Key.backspace><Key.backspace><Key.backspace><Key.backspace><Key.backspace>15000
Screenshot: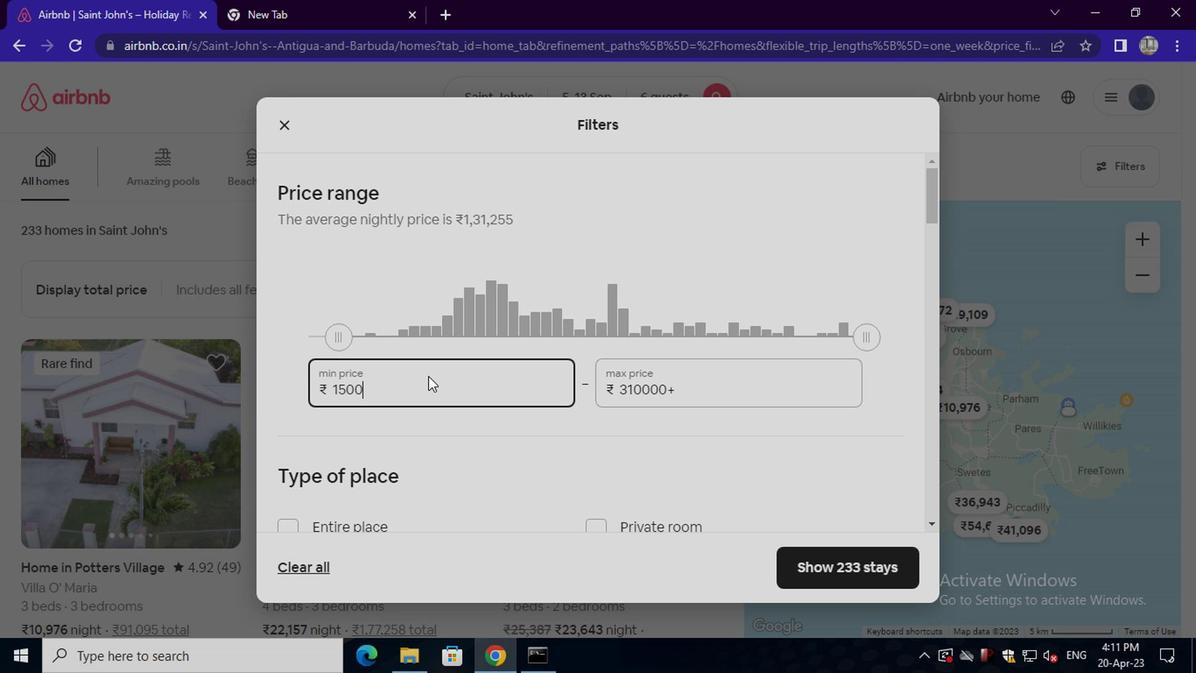 
Action: Mouse moved to (584, 365)
Screenshot: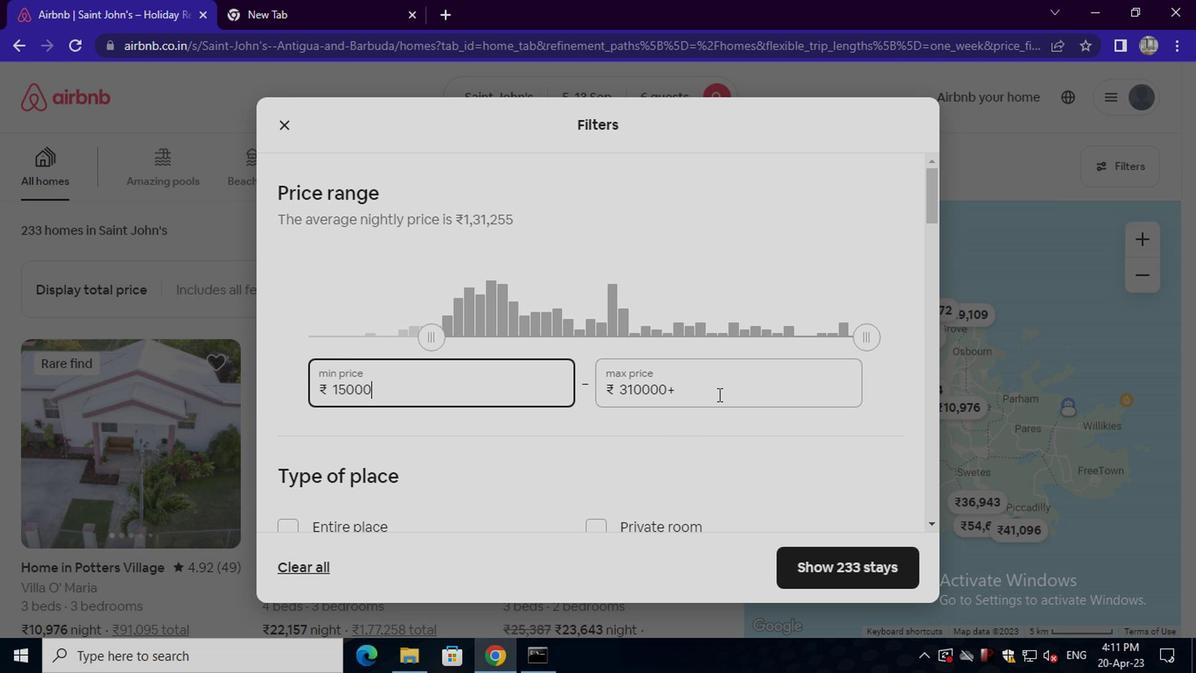 
Action: Mouse pressed left at (584, 365)
Screenshot: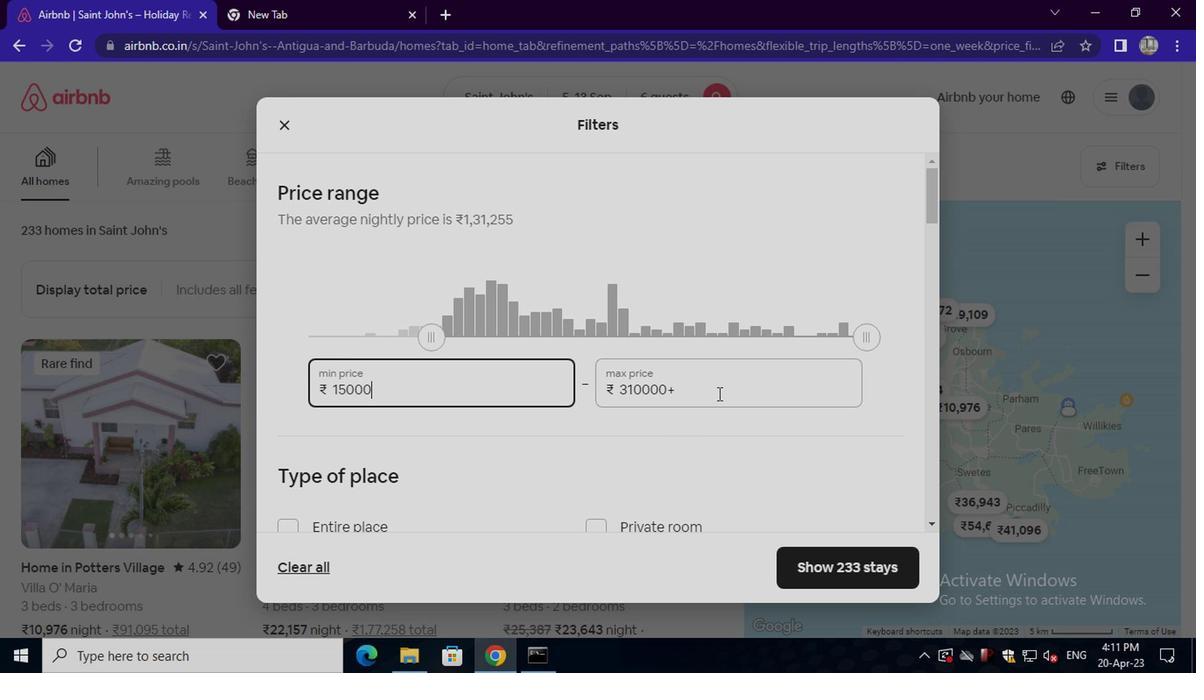 
Action: Key pressed <Key.backspace><Key.backspace><Key.backspace><Key.backspace><Key.backspace><Key.backspace><Key.backspace><Key.backspace><Key.backspace><Key.backspace><Key.backspace><Key.backspace><Key.backspace>20000
Screenshot: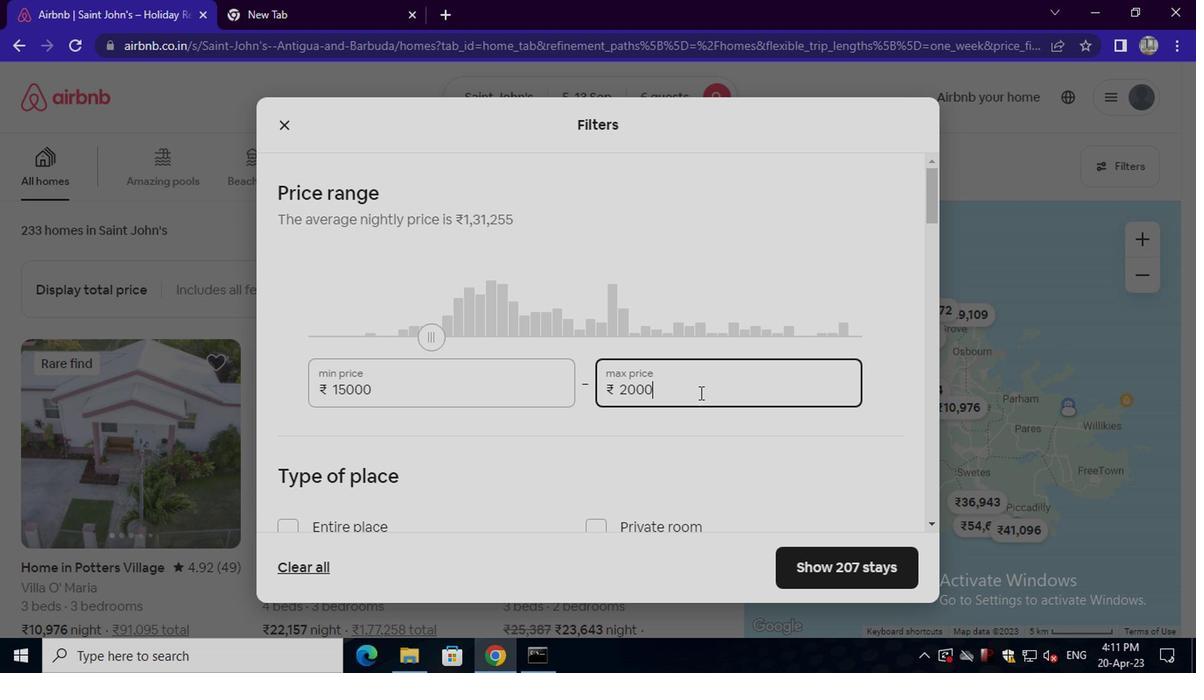 
Action: Mouse scrolled (584, 365) with delta (0, 0)
Screenshot: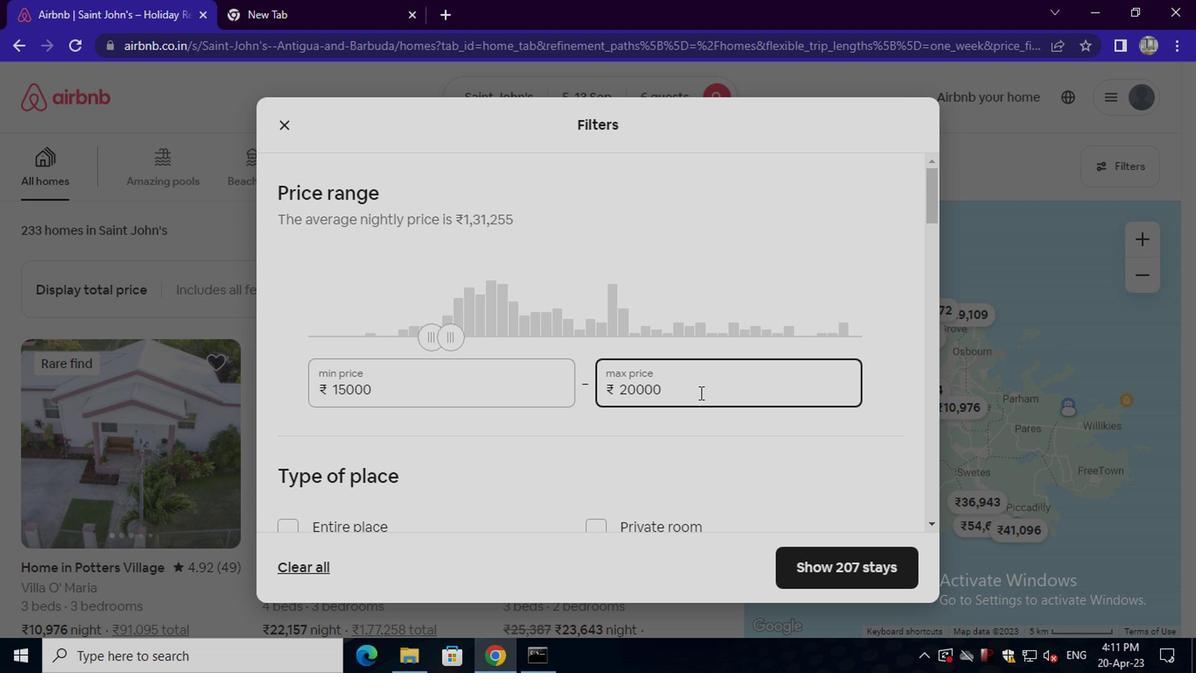 
Action: Mouse scrolled (584, 365) with delta (0, 0)
Screenshot: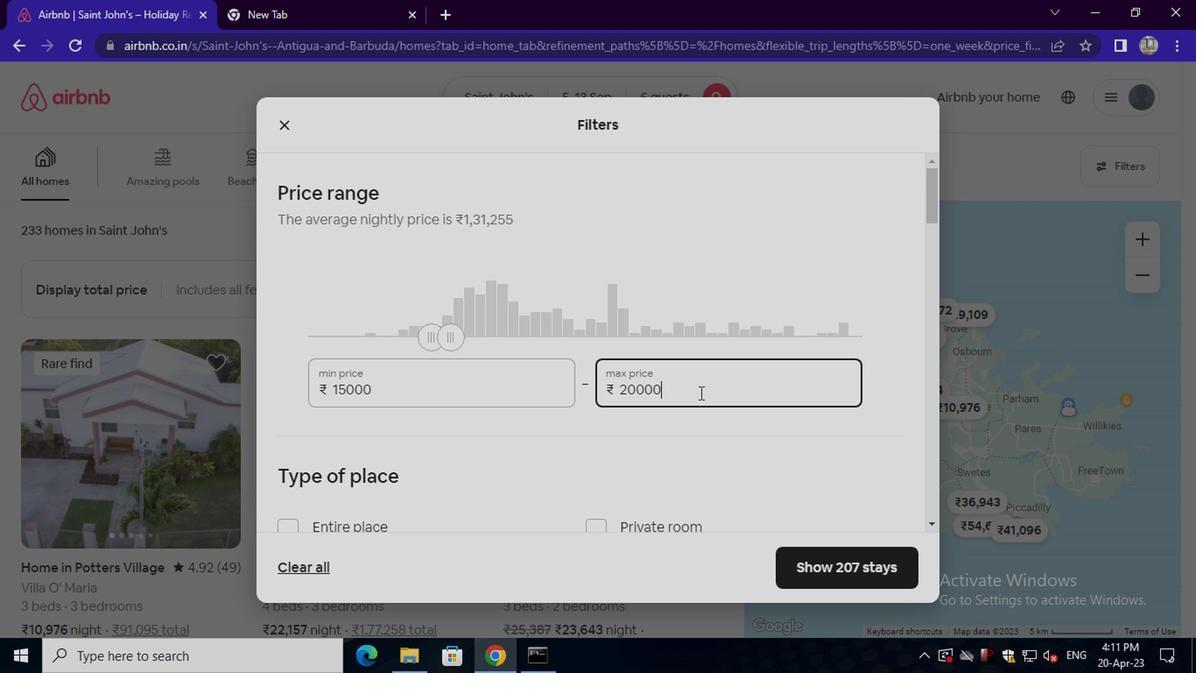 
Action: Mouse moved to (339, 334)
Screenshot: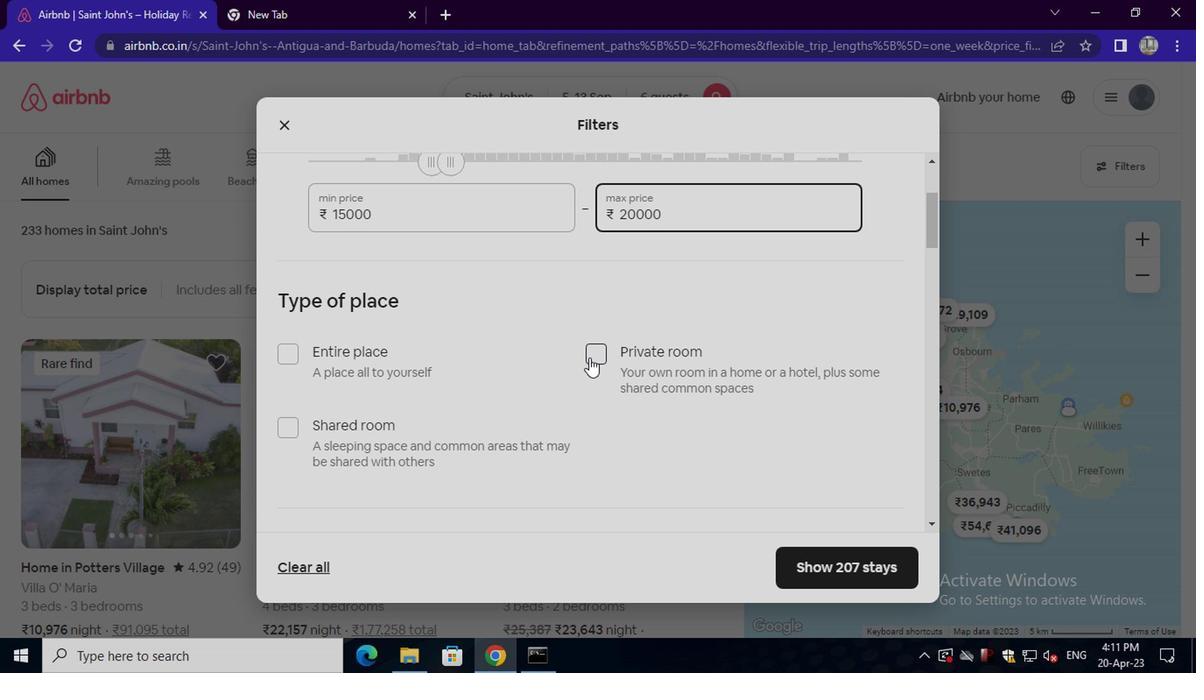 
Action: Mouse pressed left at (339, 334)
Screenshot: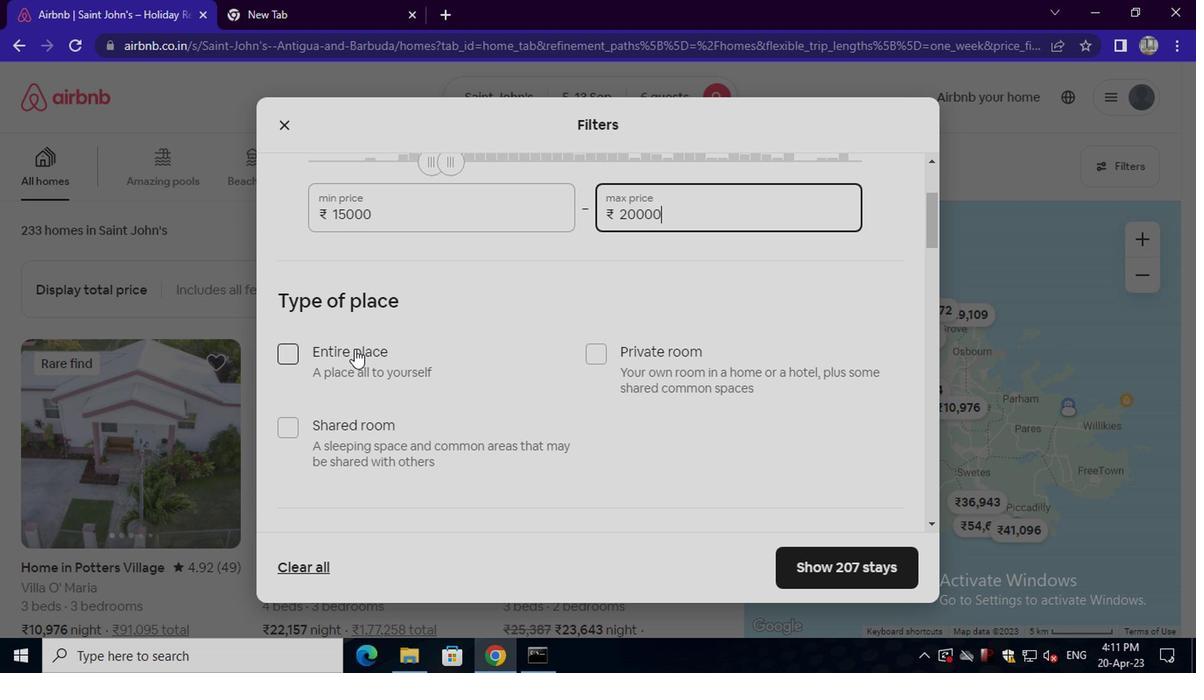 
Action: Mouse moved to (368, 352)
Screenshot: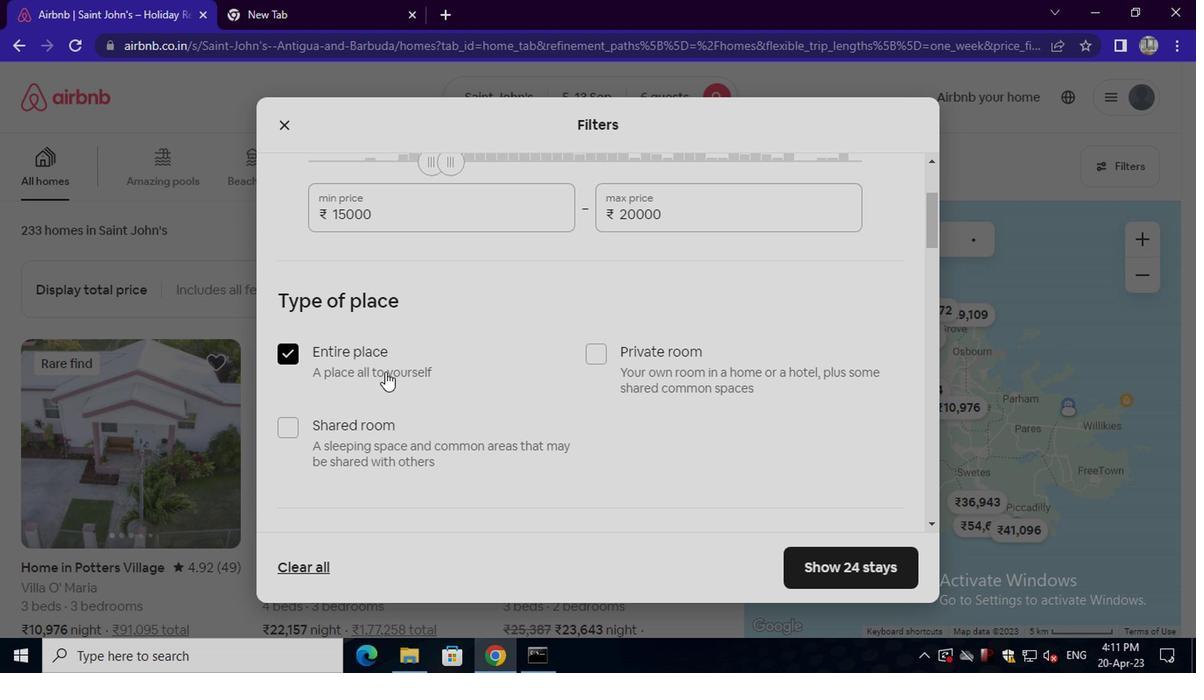 
Action: Mouse scrolled (368, 352) with delta (0, 0)
Screenshot: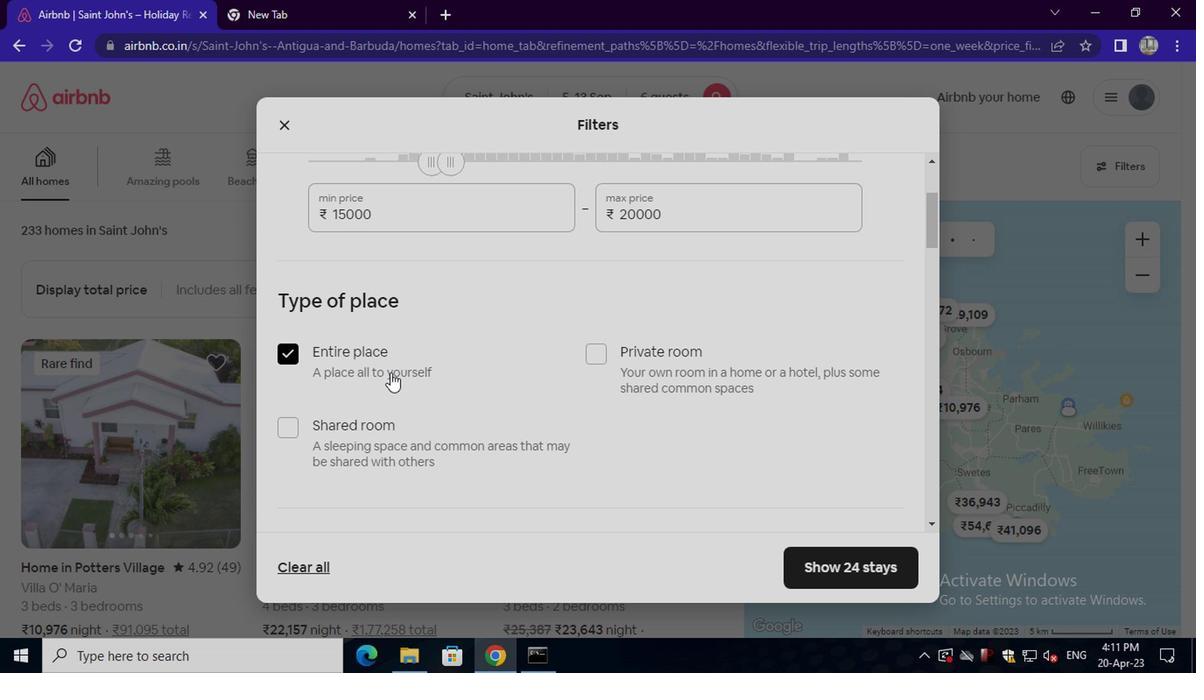 
Action: Mouse scrolled (368, 352) with delta (0, 0)
Screenshot: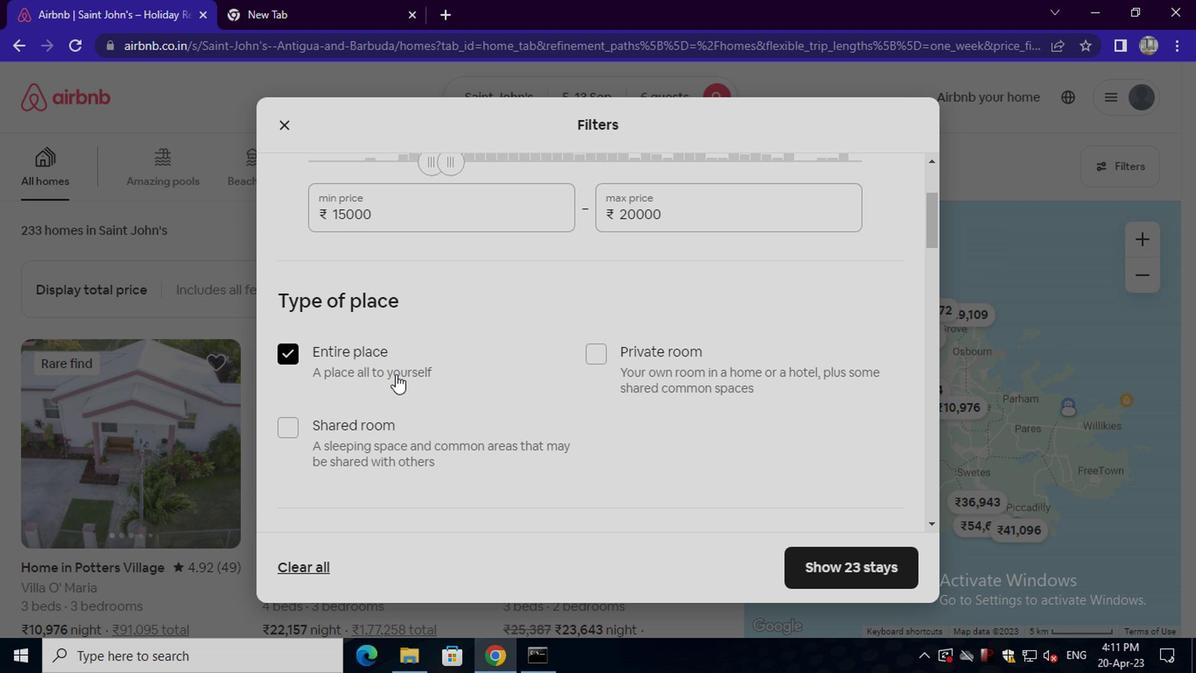 
Action: Mouse scrolled (368, 352) with delta (0, 0)
Screenshot: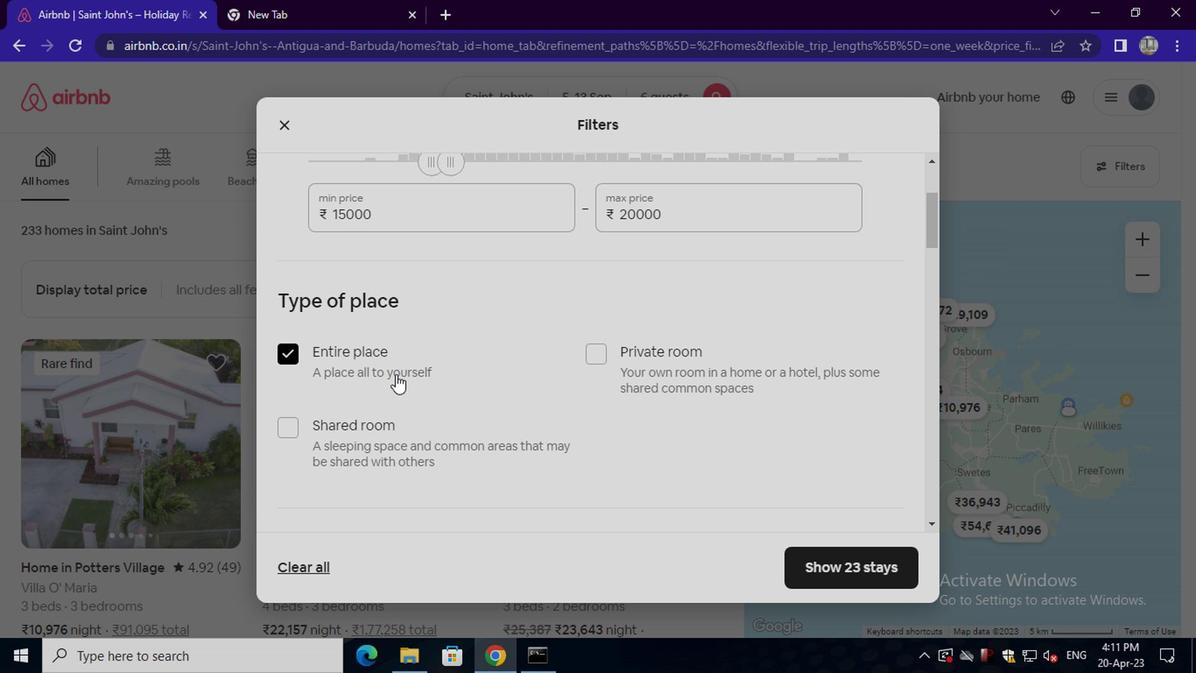 
Action: Mouse moved to (443, 354)
Screenshot: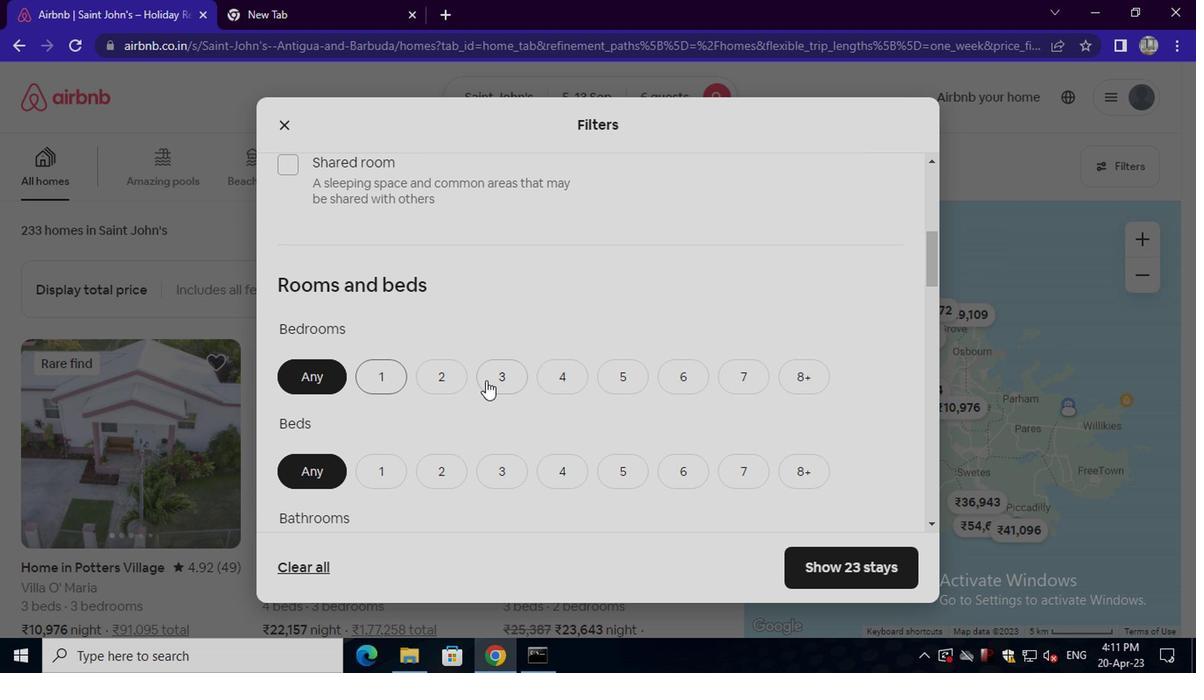 
Action: Mouse pressed left at (443, 354)
Screenshot: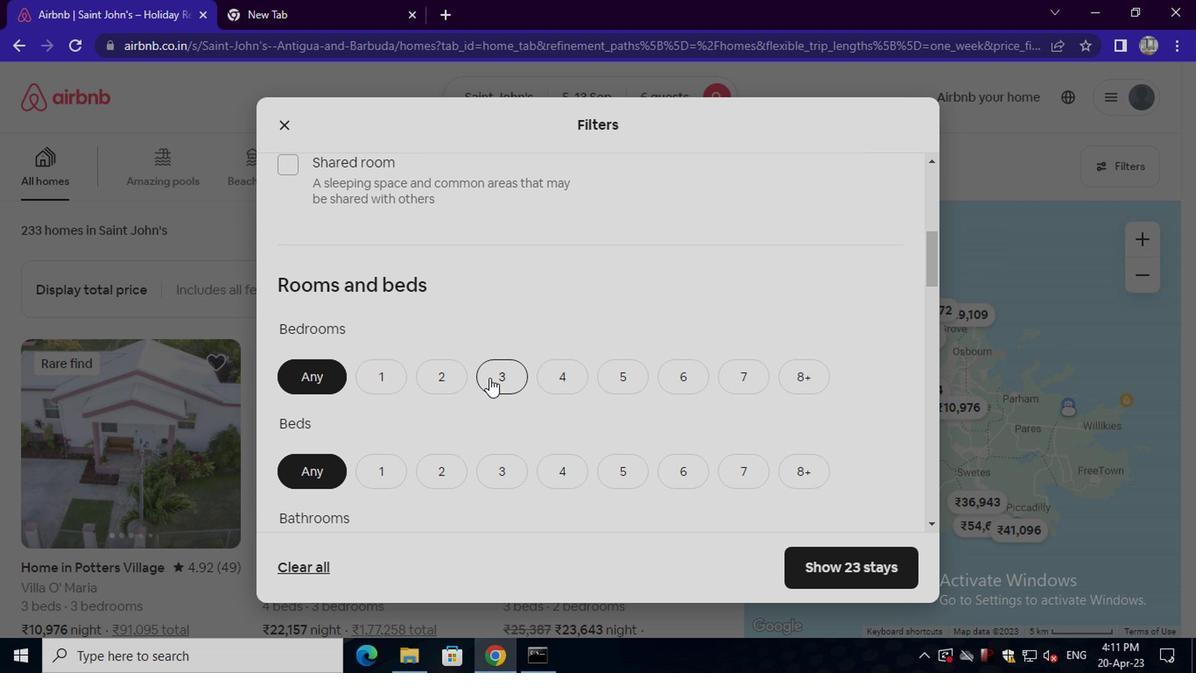 
Action: Mouse moved to (453, 414)
Screenshot: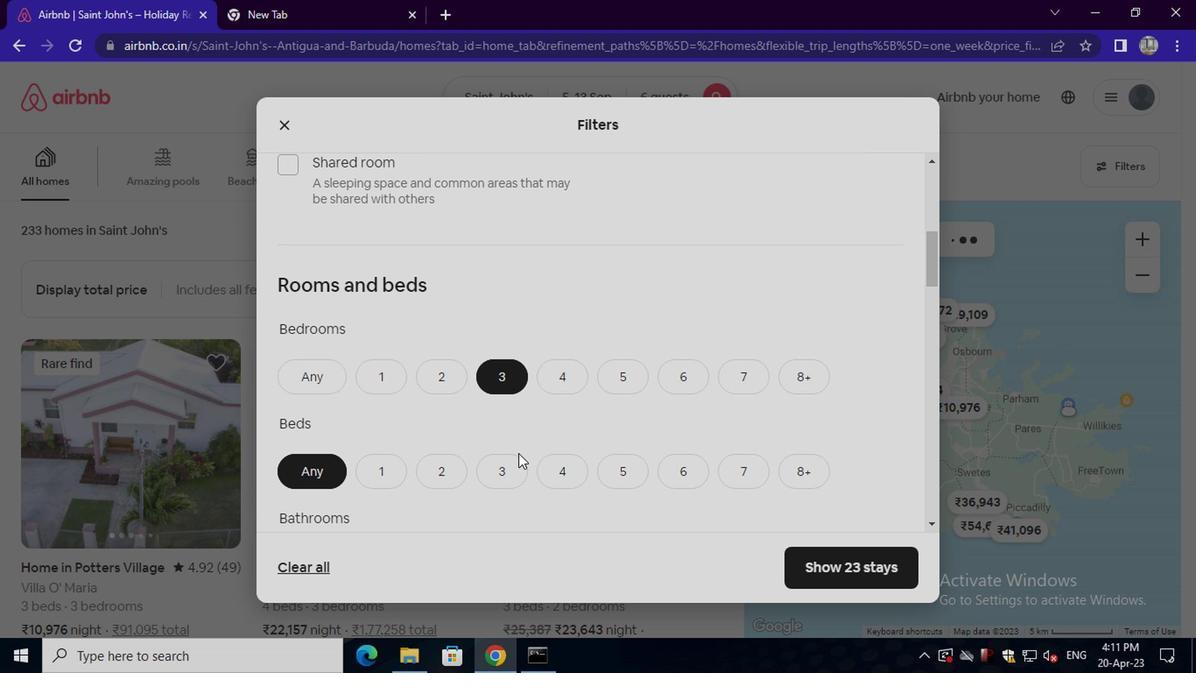 
Action: Mouse pressed left at (453, 414)
Screenshot: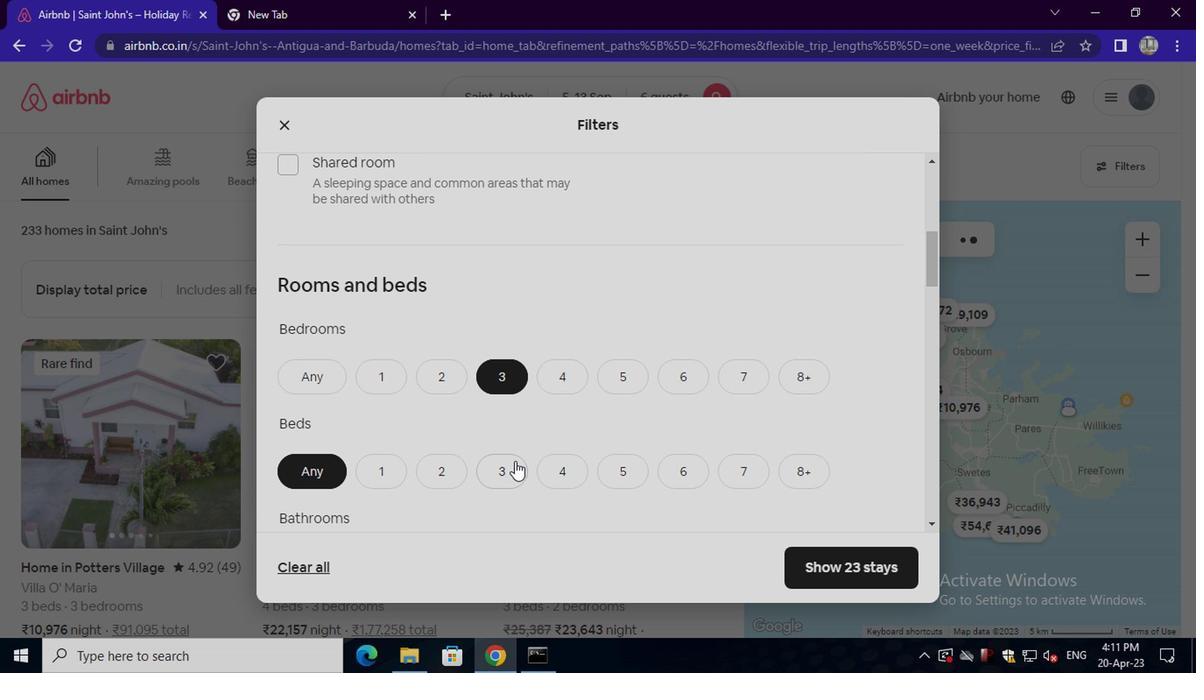 
Action: Mouse scrolled (453, 413) with delta (0, 0)
Screenshot: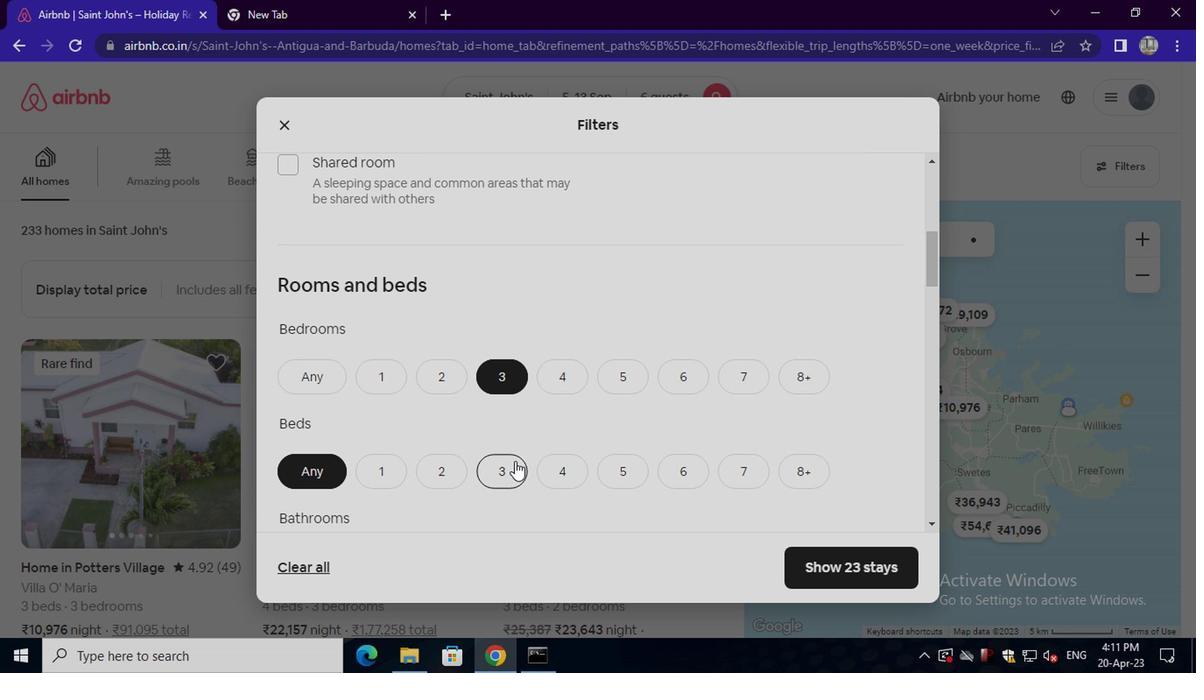 
Action: Mouse scrolled (453, 413) with delta (0, 0)
Screenshot: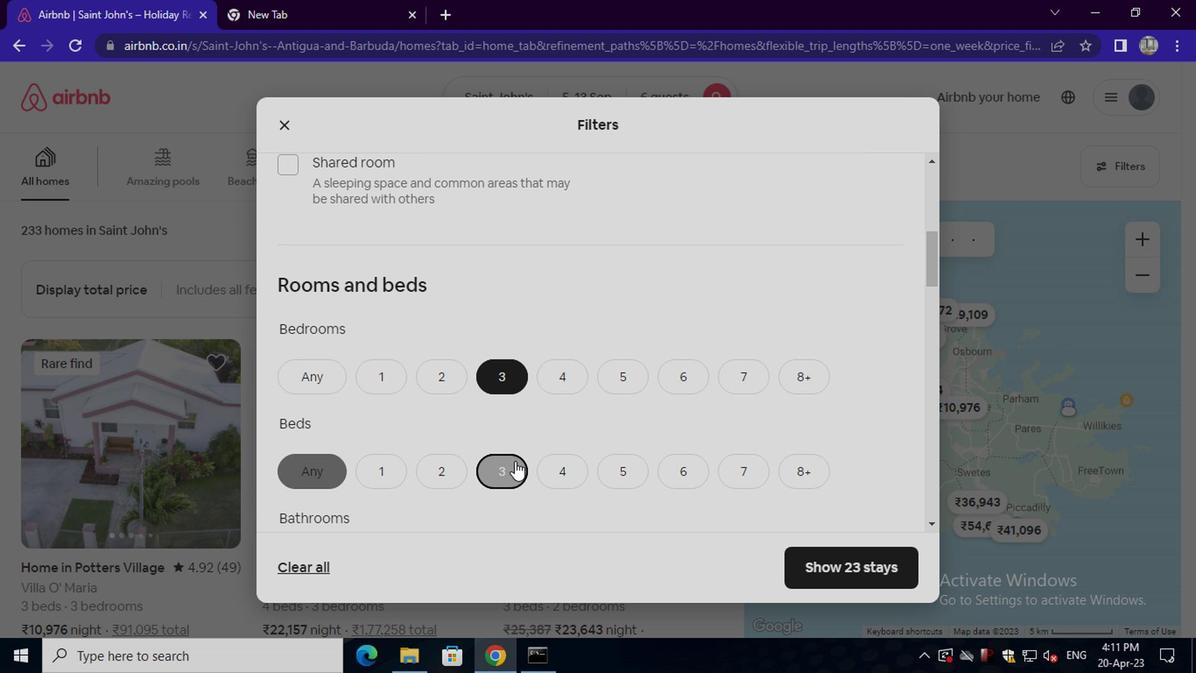 
Action: Mouse moved to (441, 359)
Screenshot: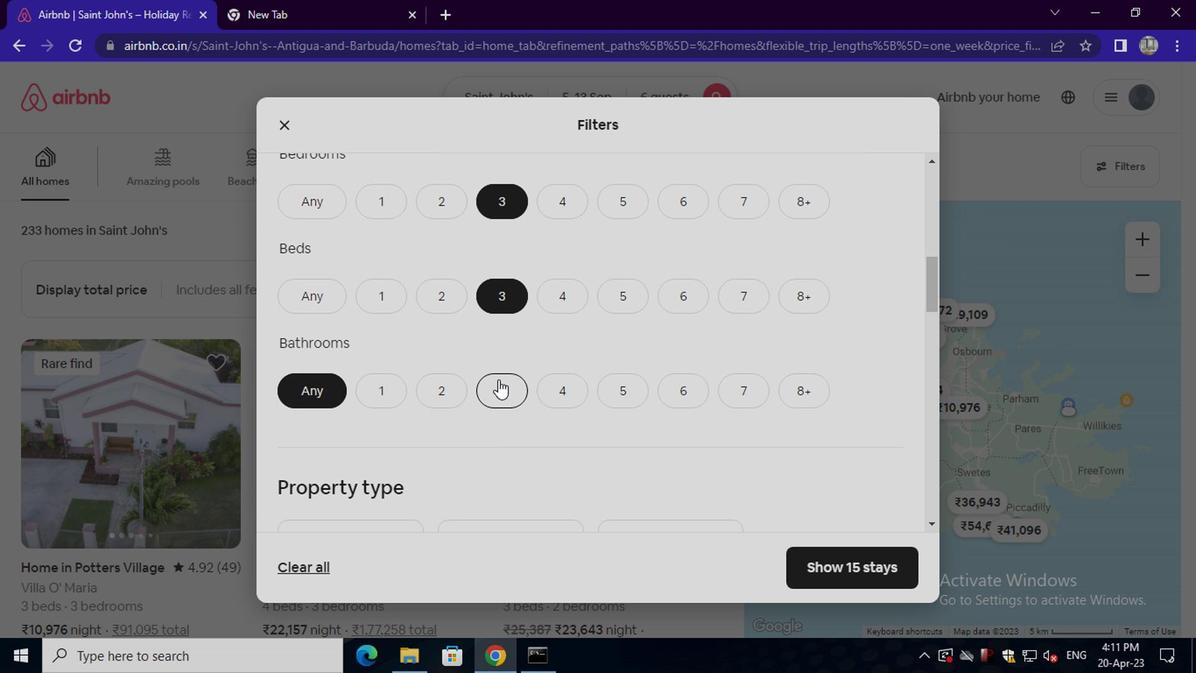 
Action: Mouse pressed left at (441, 359)
Screenshot: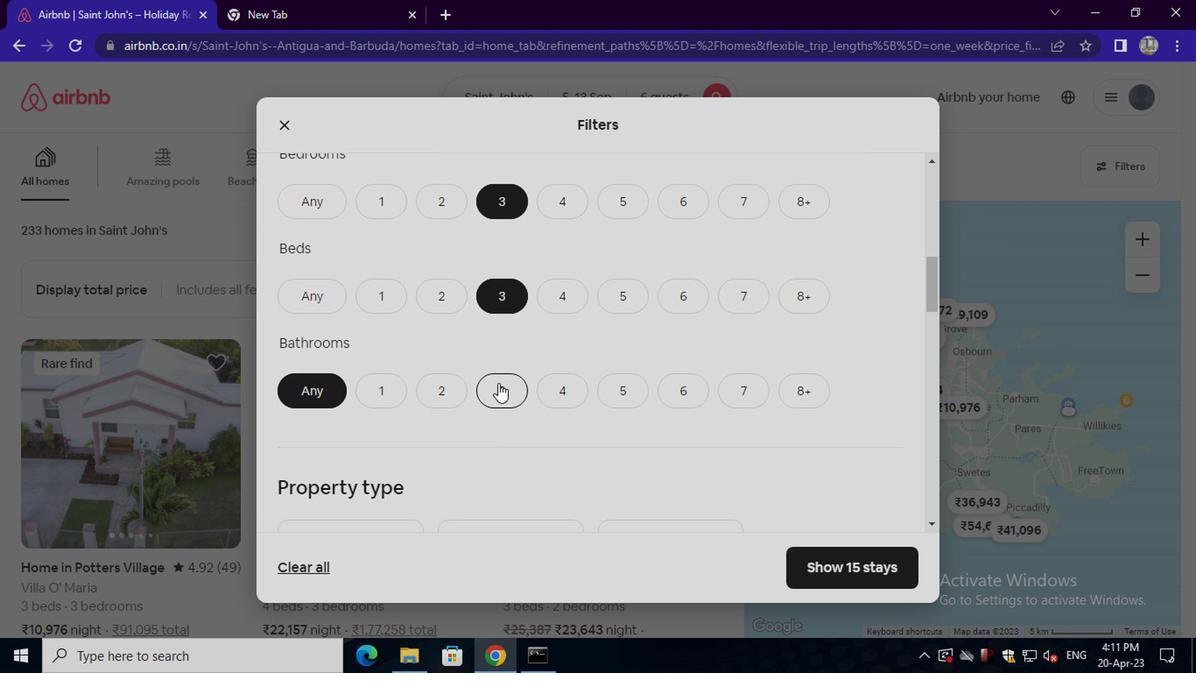 
Action: Mouse scrolled (441, 358) with delta (0, 0)
Screenshot: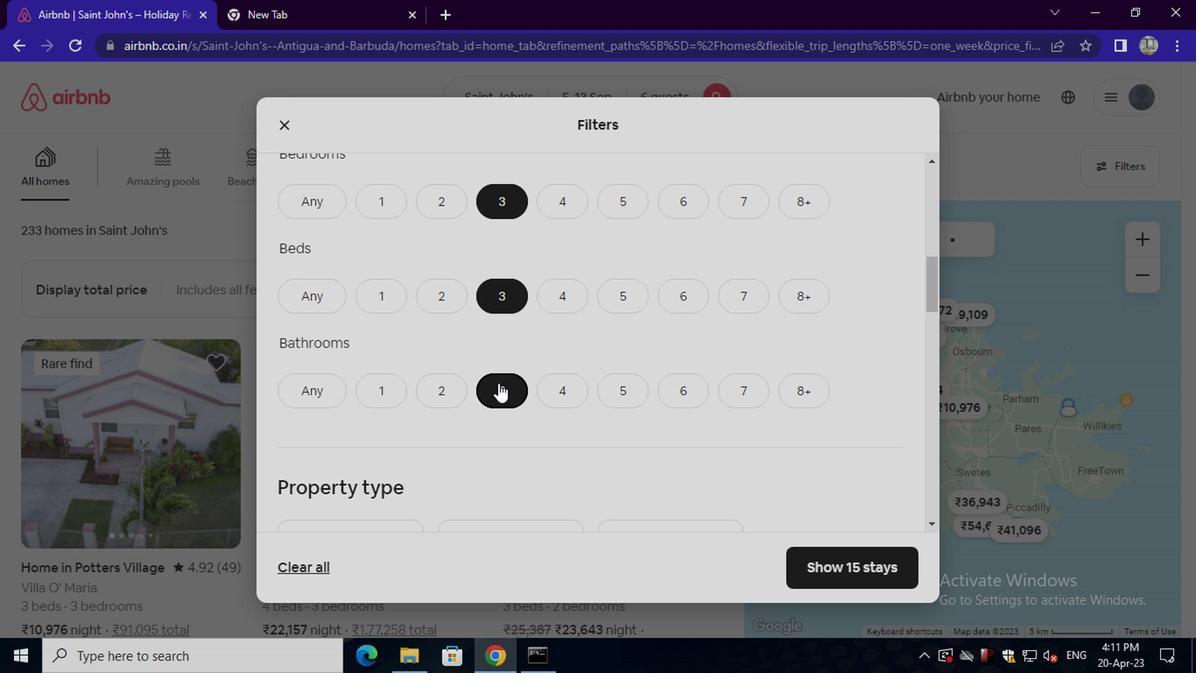 
Action: Mouse scrolled (441, 358) with delta (0, 0)
Screenshot: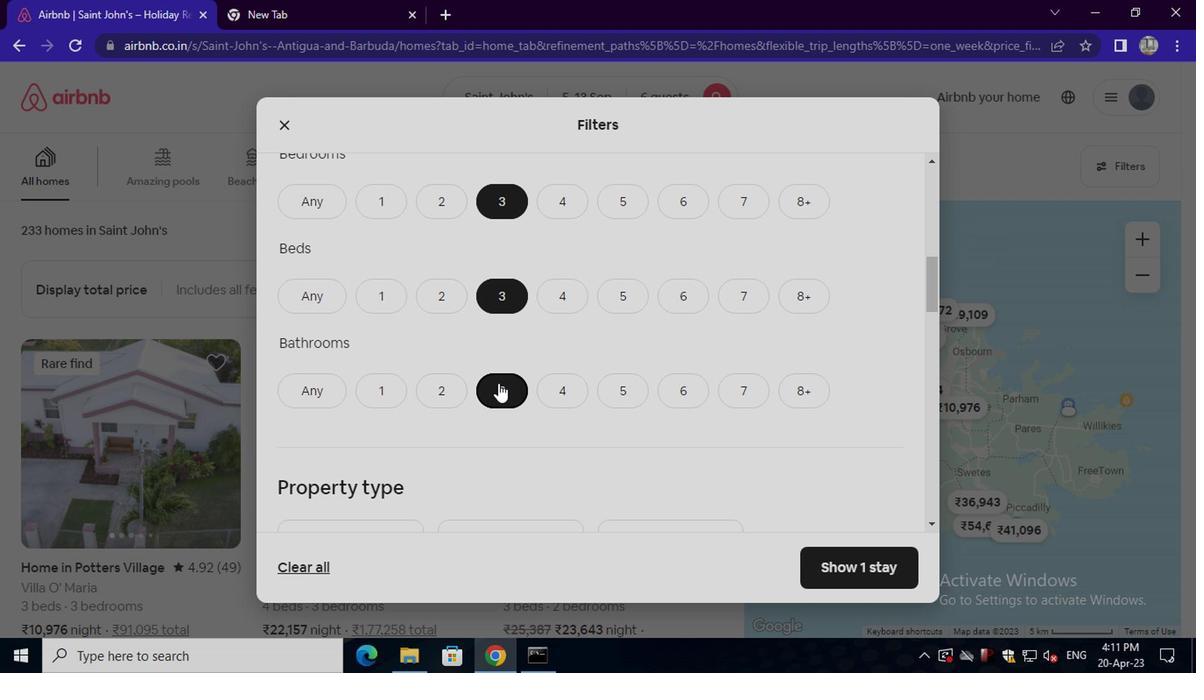 
Action: Mouse moved to (345, 370)
Screenshot: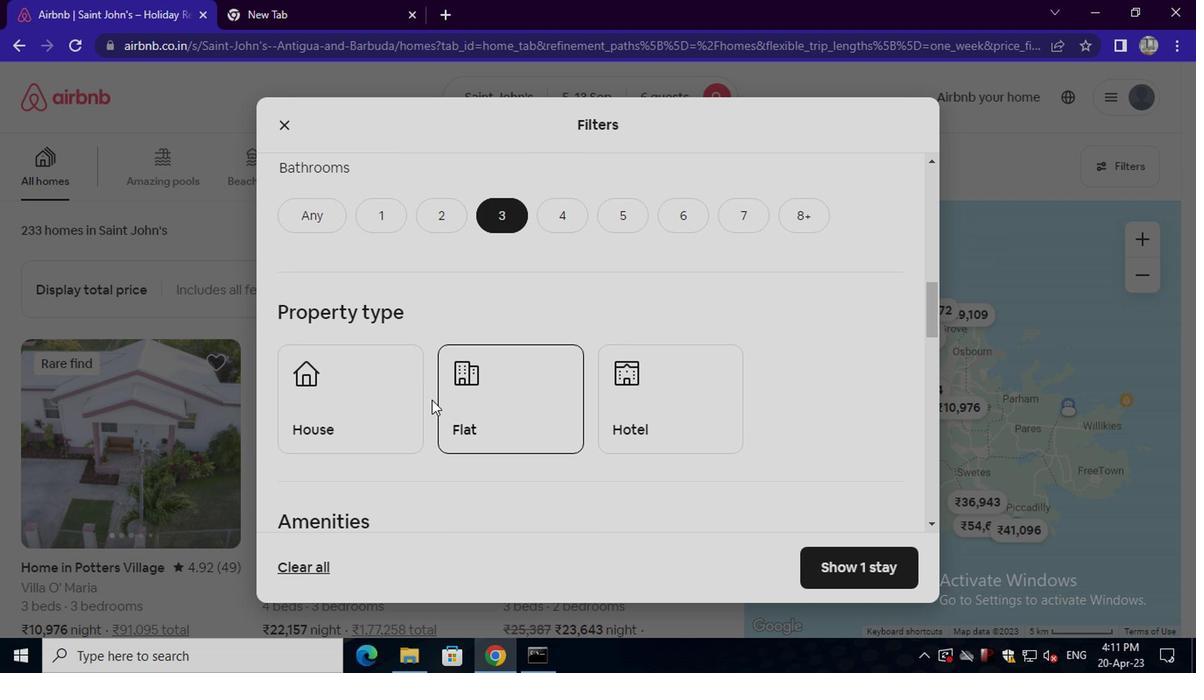 
Action: Mouse pressed left at (345, 370)
Screenshot: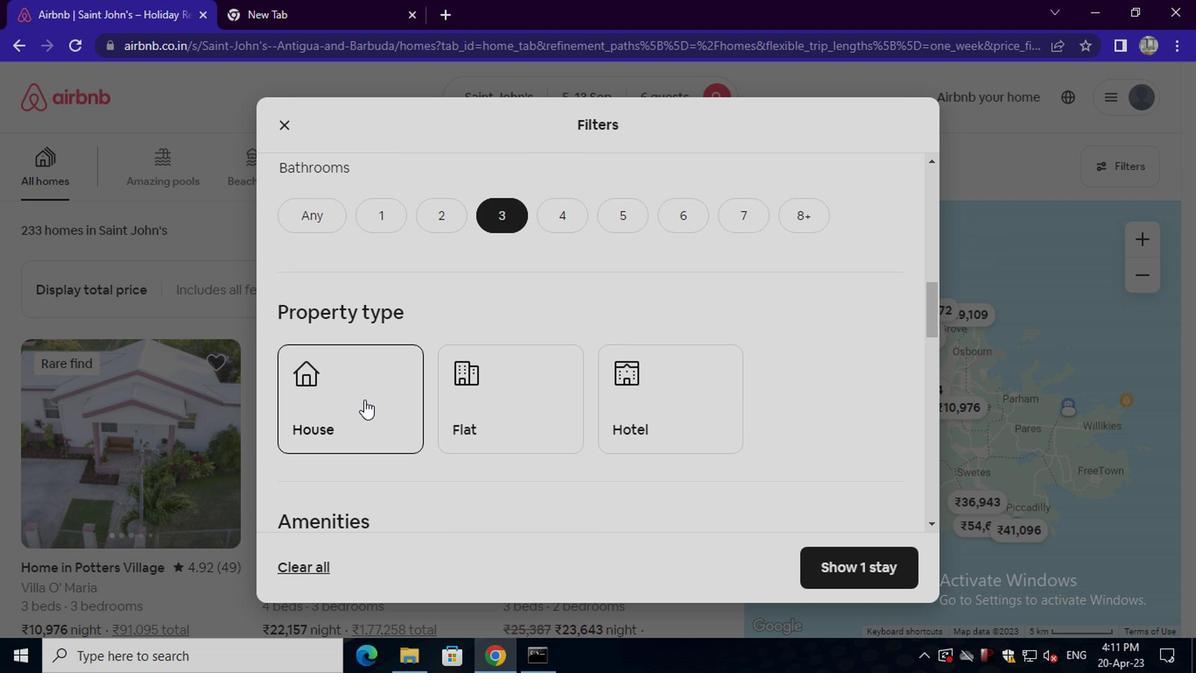
Action: Mouse moved to (462, 379)
Screenshot: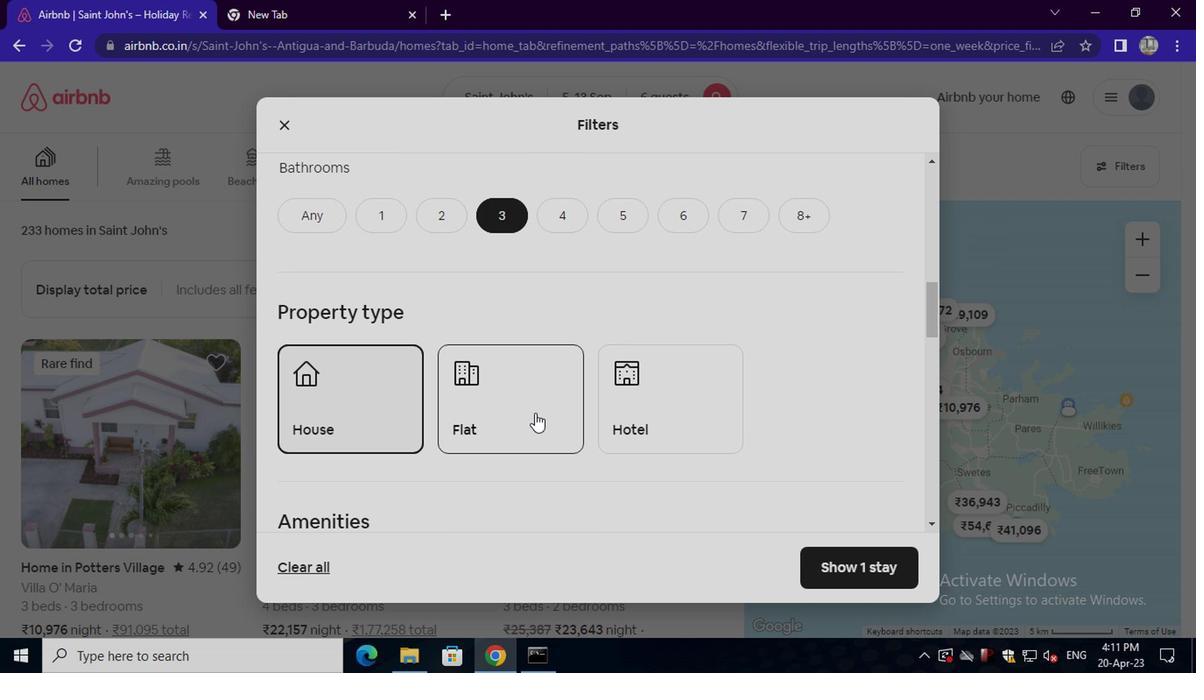 
Action: Mouse pressed left at (462, 379)
Screenshot: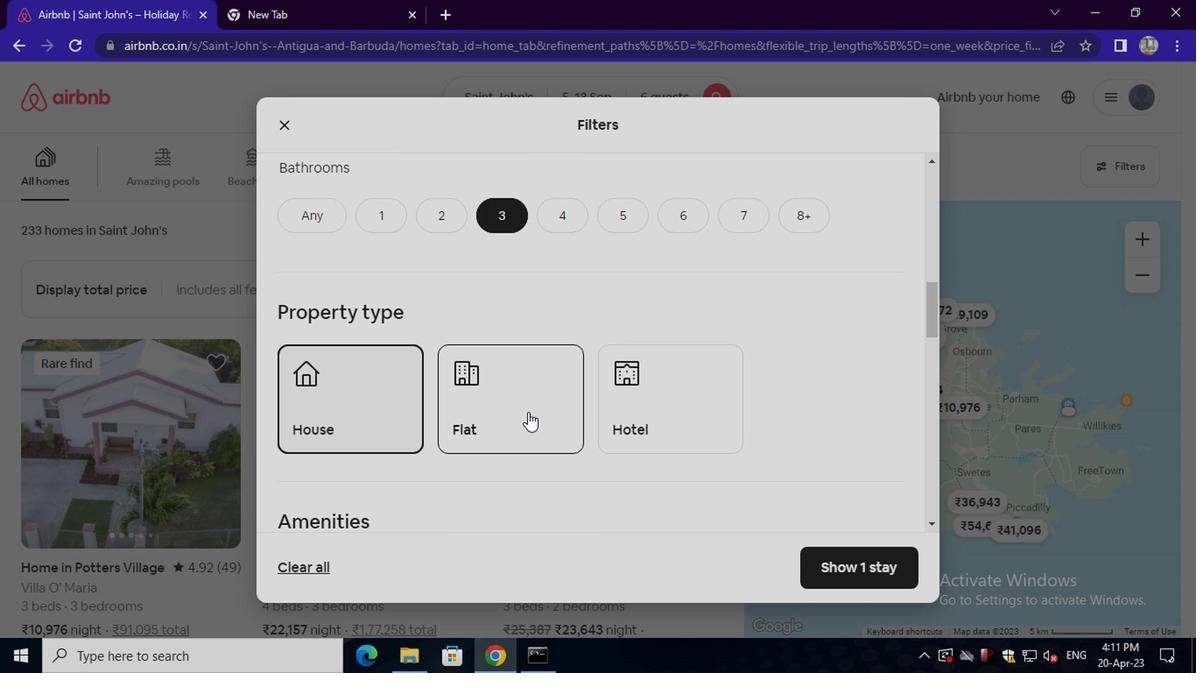 
Action: Mouse scrolled (462, 379) with delta (0, 0)
Screenshot: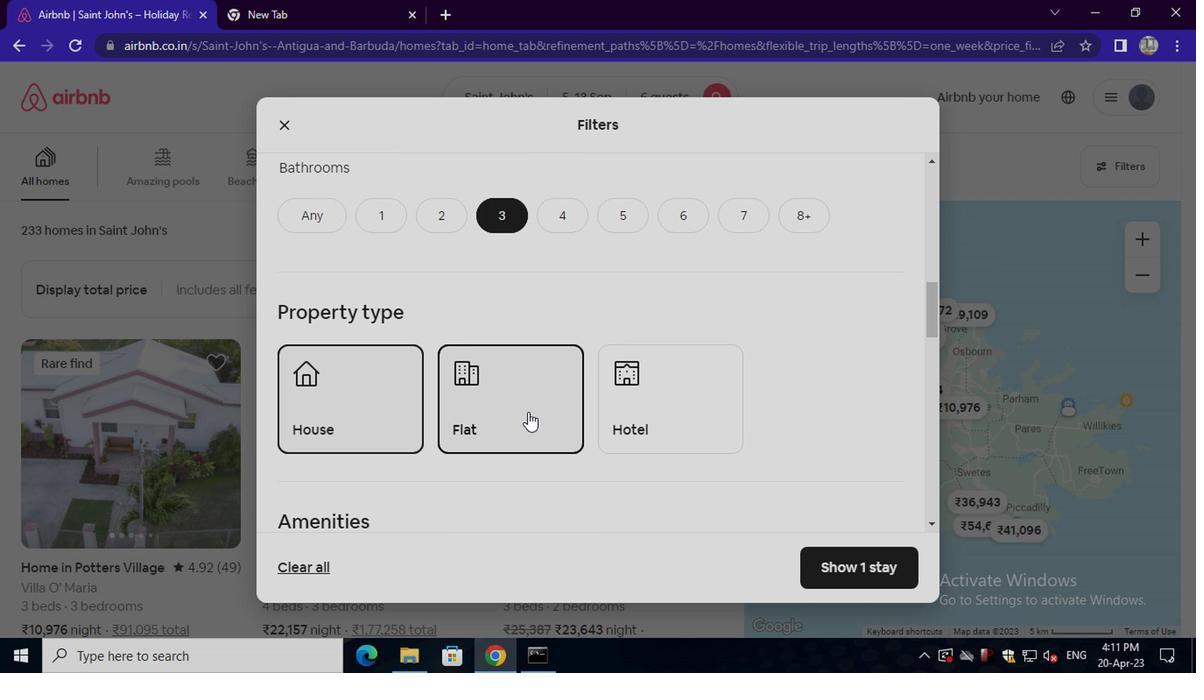 
Action: Mouse scrolled (462, 379) with delta (0, 0)
Screenshot: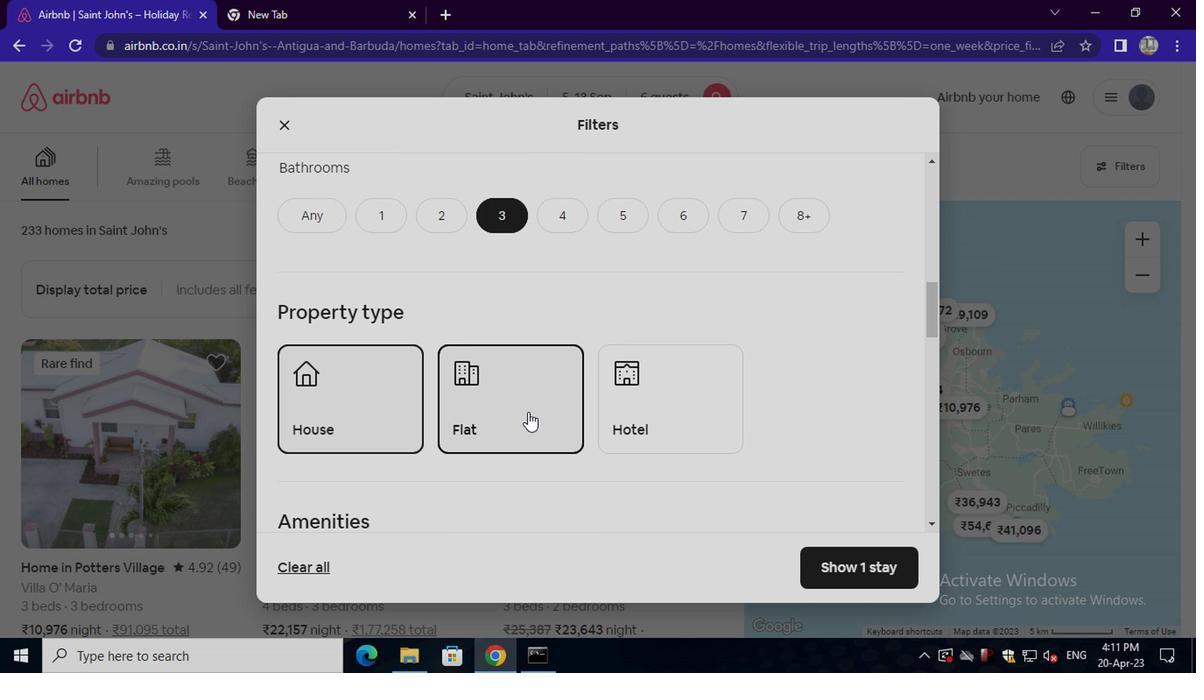 
Action: Mouse scrolled (462, 379) with delta (0, 0)
Screenshot: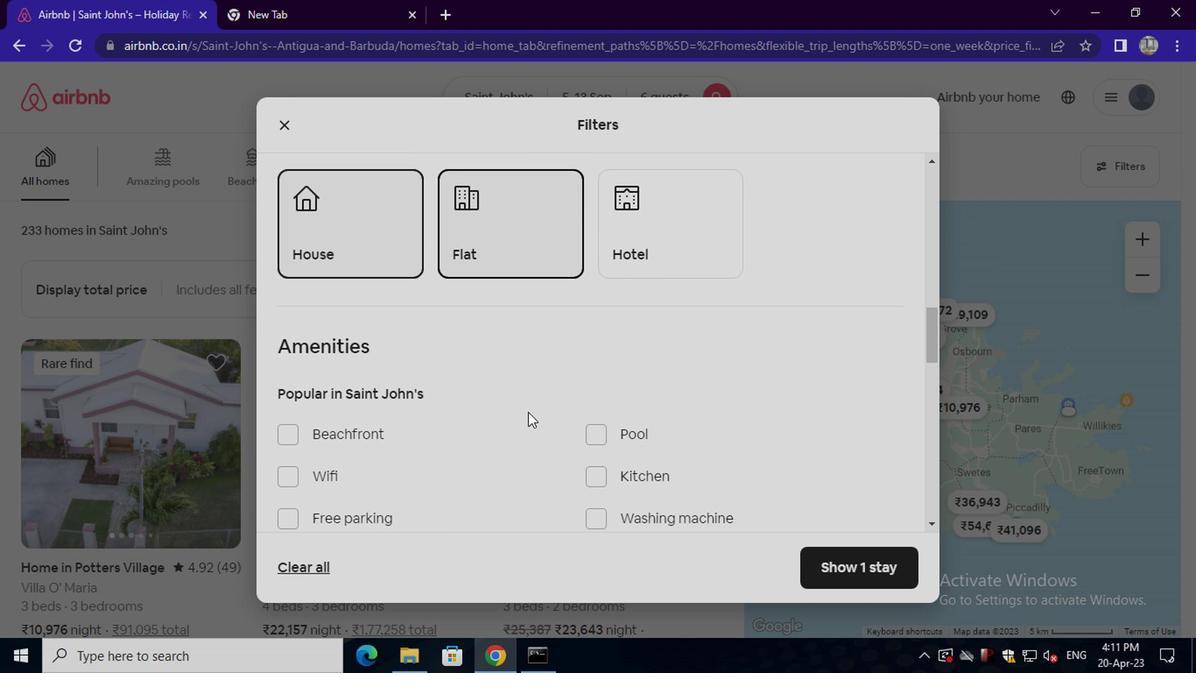 
Action: Mouse scrolled (462, 379) with delta (0, 0)
Screenshot: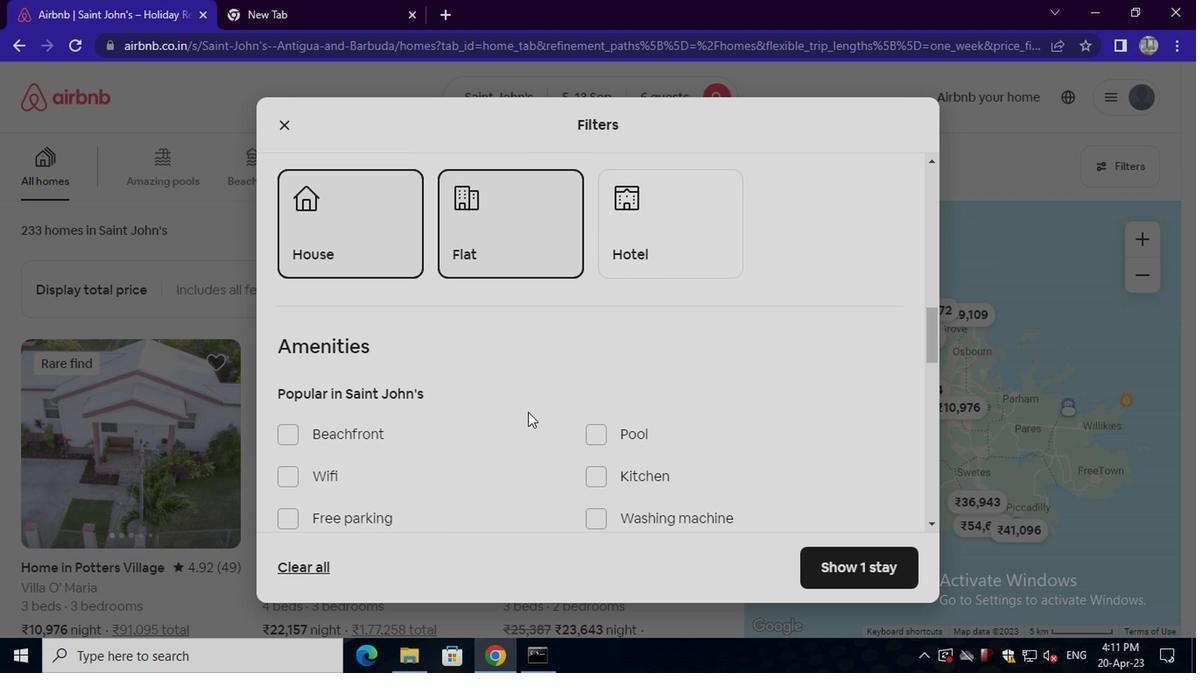 
Action: Mouse scrolled (462, 379) with delta (0, 0)
Screenshot: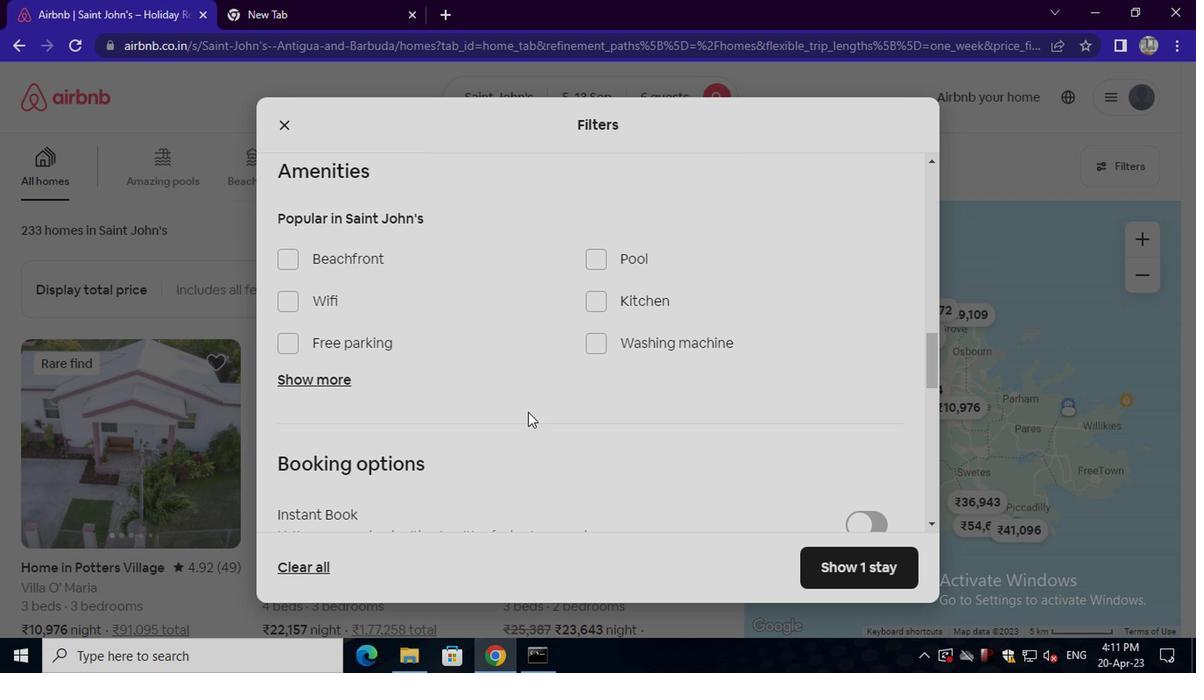 
Action: Mouse scrolled (462, 379) with delta (0, 0)
Screenshot: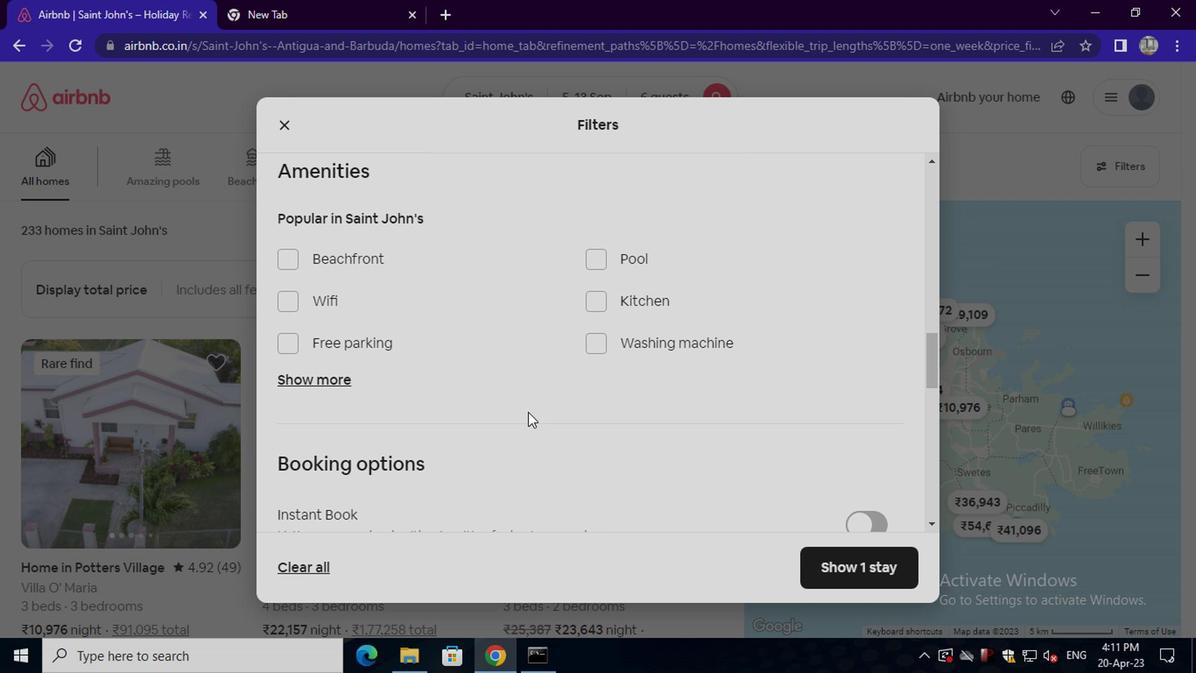 
Action: Mouse moved to (331, 237)
Screenshot: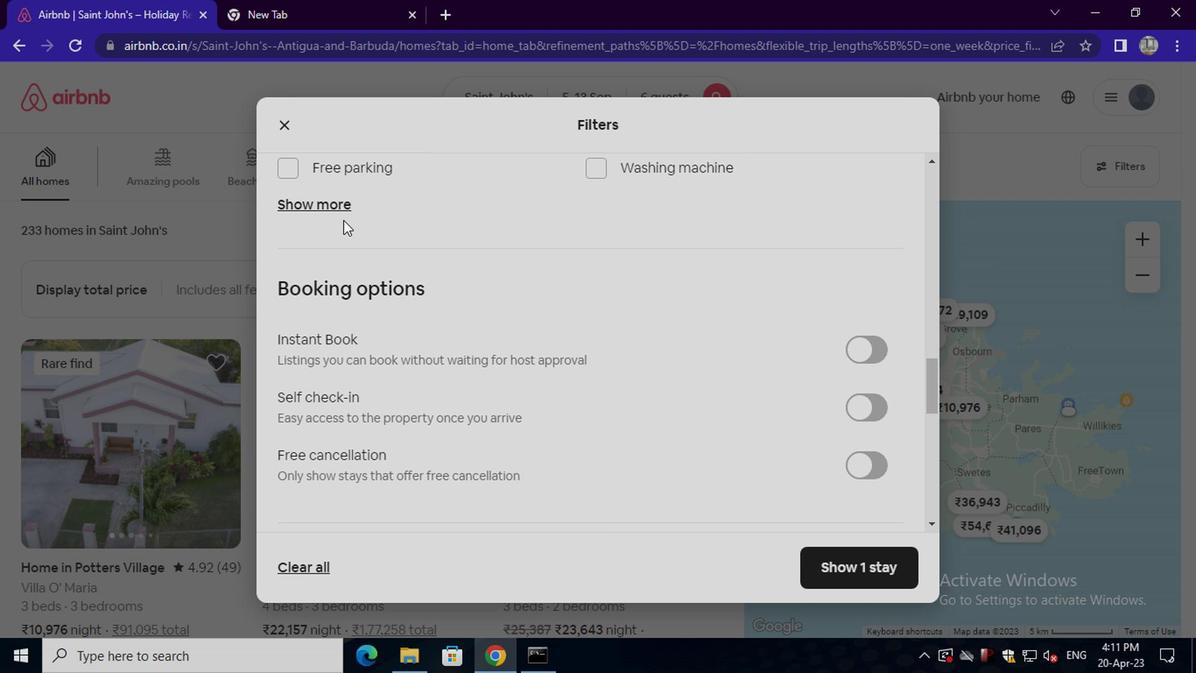 
Action: Mouse pressed left at (331, 237)
Screenshot: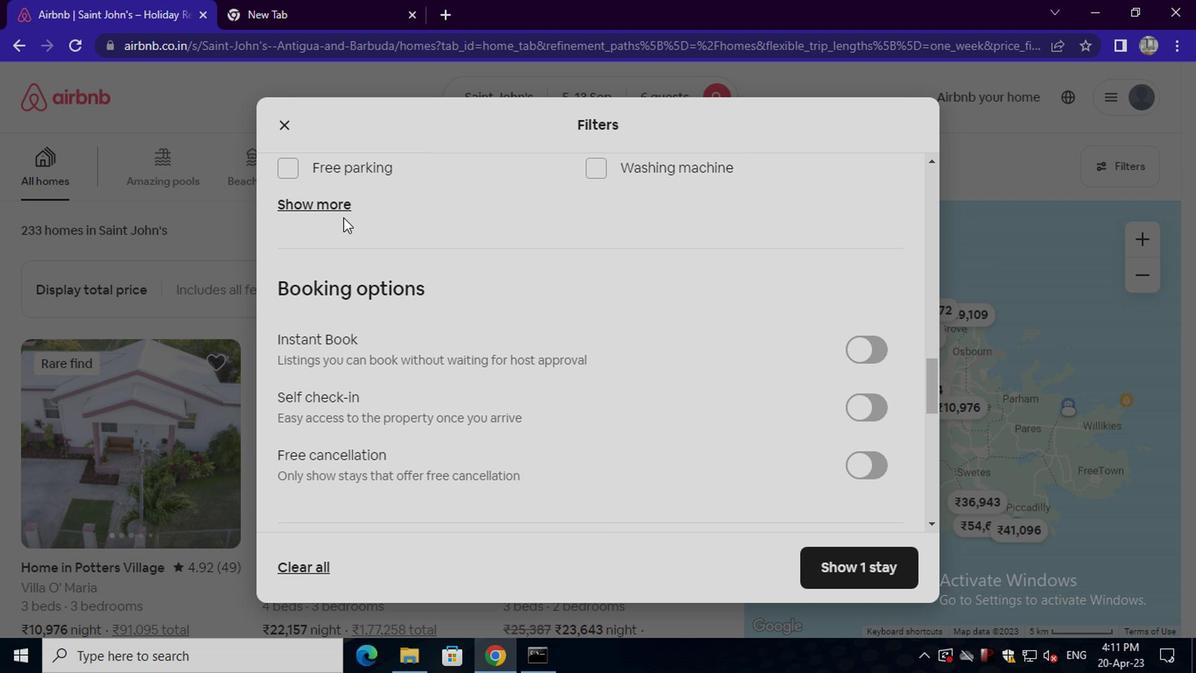 
Action: Mouse moved to (512, 275)
Screenshot: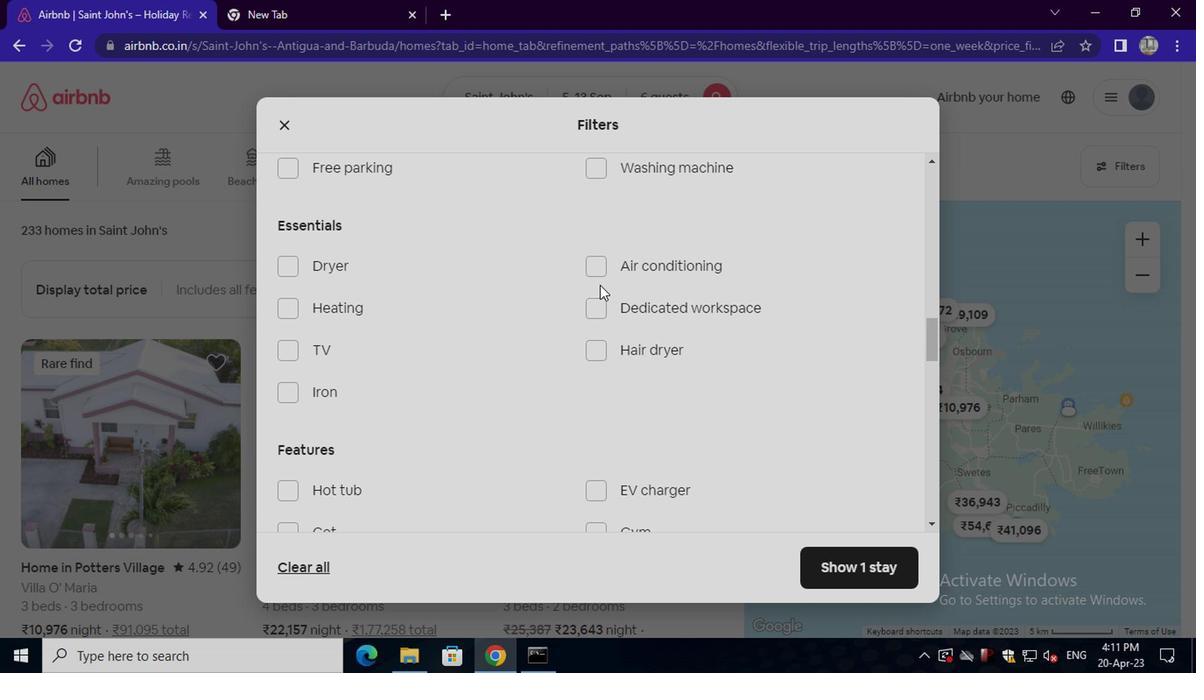 
Action: Mouse pressed left at (512, 275)
Screenshot: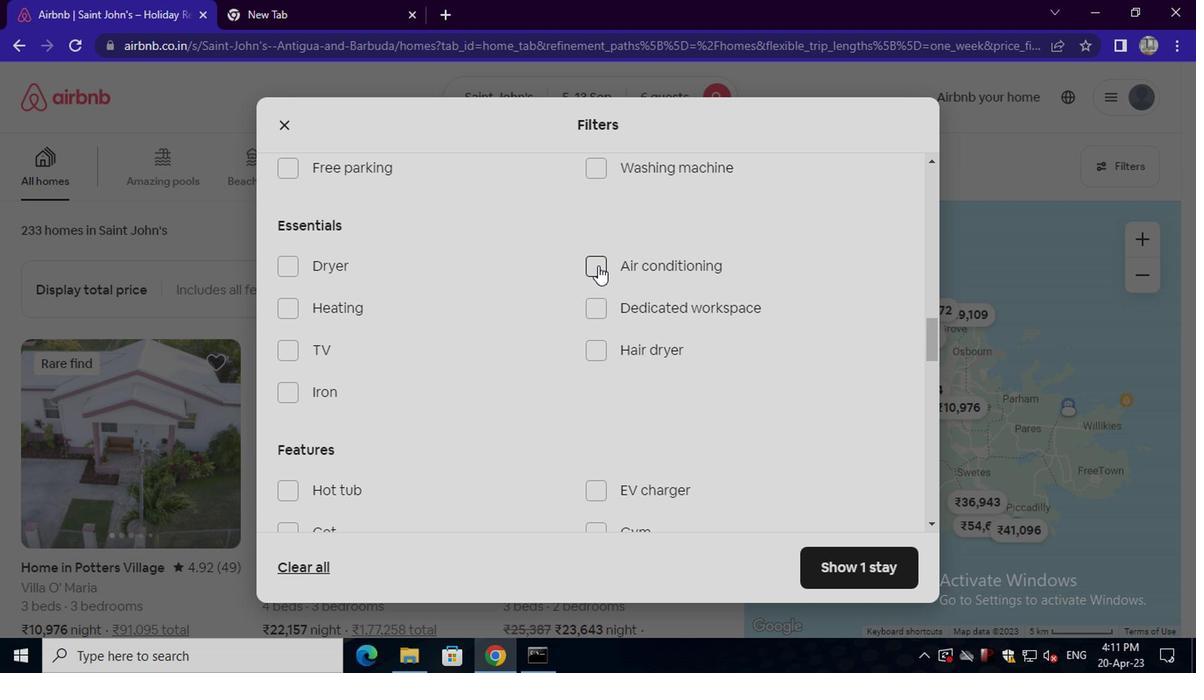 
Action: Mouse scrolled (512, 276) with delta (0, 0)
Screenshot: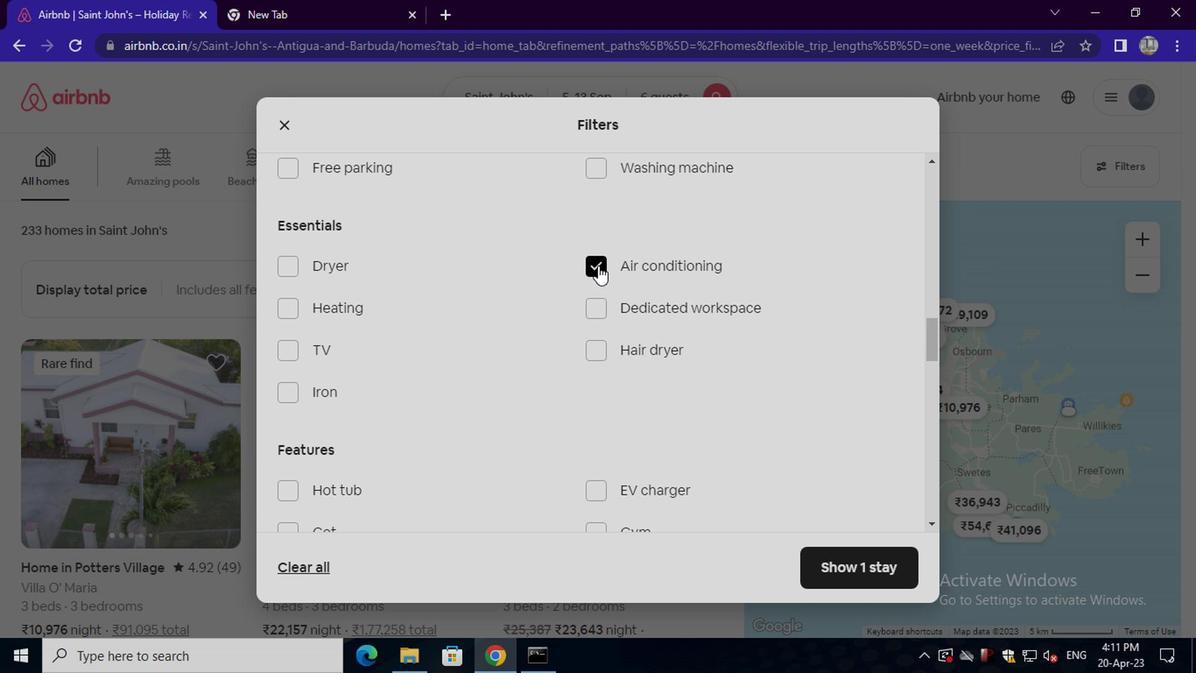 
Action: Mouse moved to (513, 390)
Screenshot: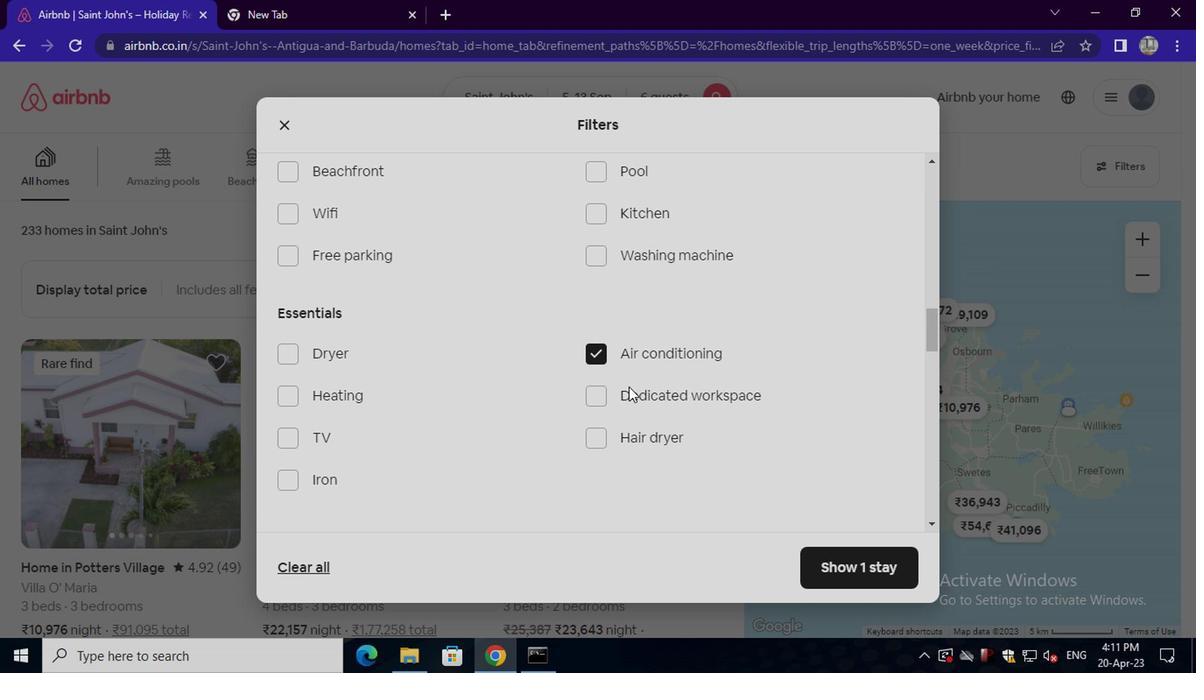 
Action: Mouse scrolled (513, 390) with delta (0, 0)
Screenshot: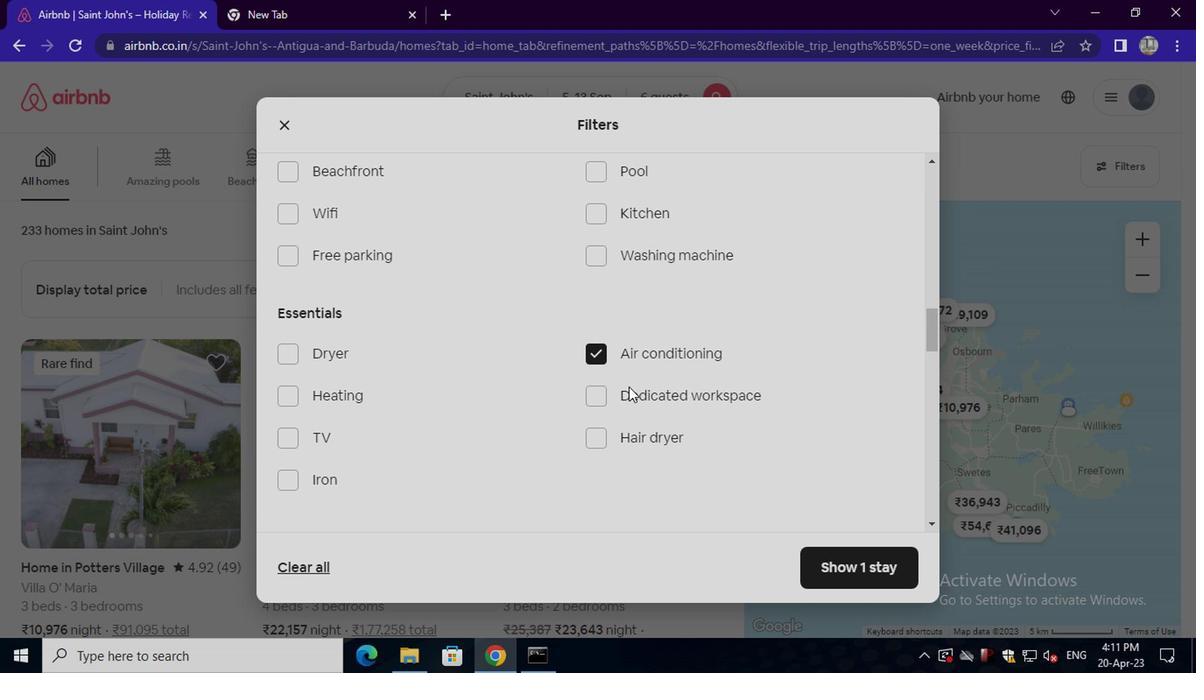 
Action: Mouse scrolled (513, 390) with delta (0, 0)
Screenshot: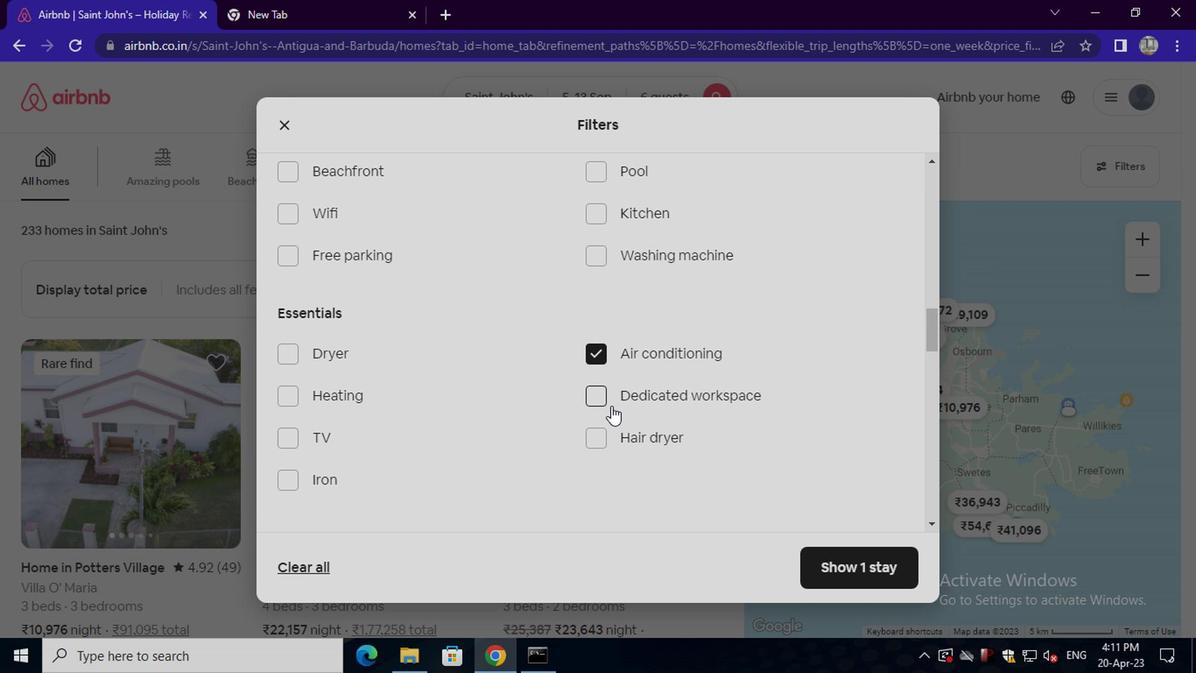 
Action: Mouse moved to (467, 390)
Screenshot: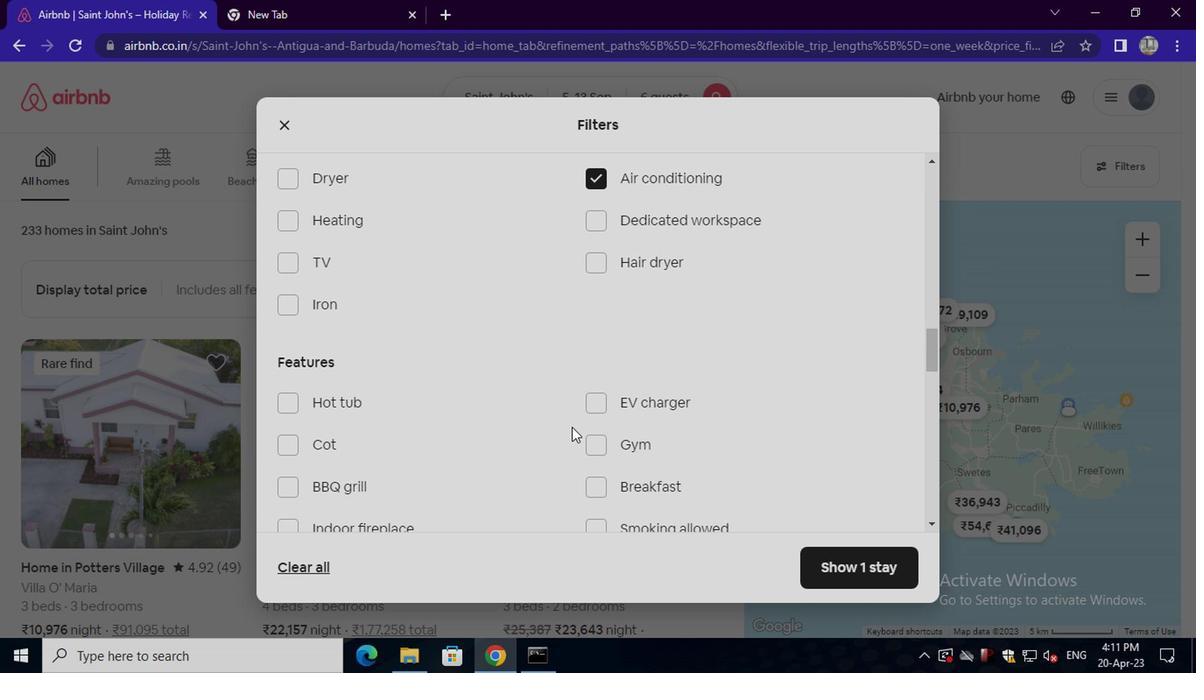 
Action: Mouse scrolled (467, 389) with delta (0, 0)
Screenshot: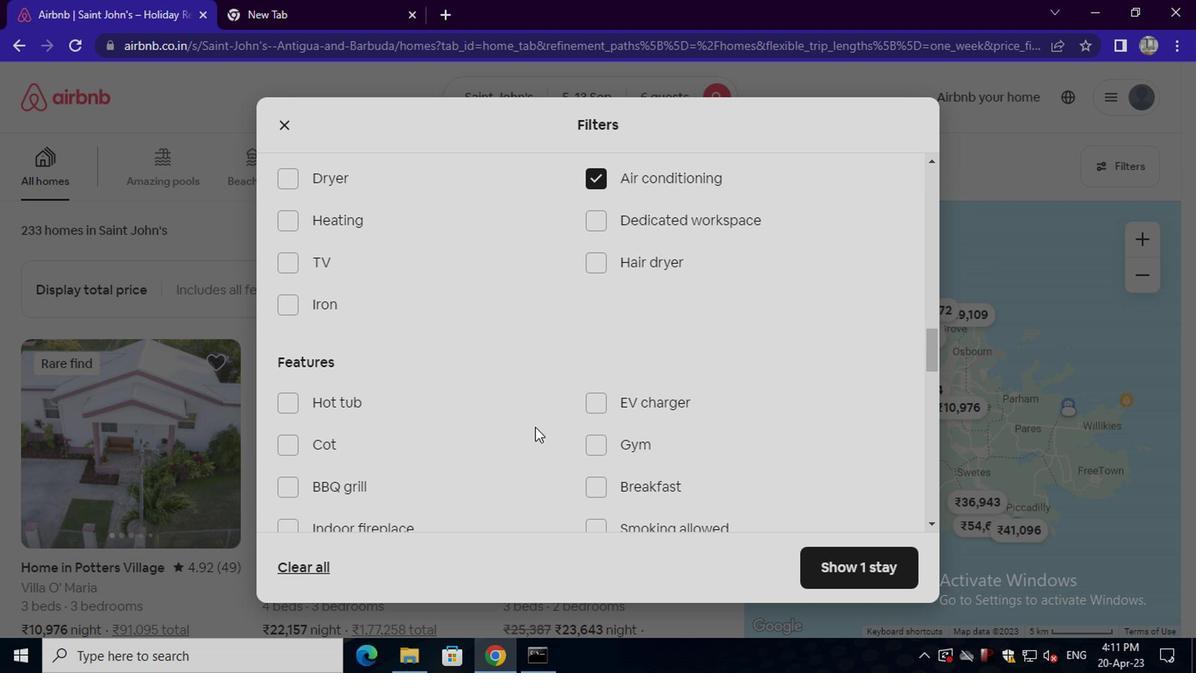 
Action: Mouse moved to (461, 390)
Screenshot: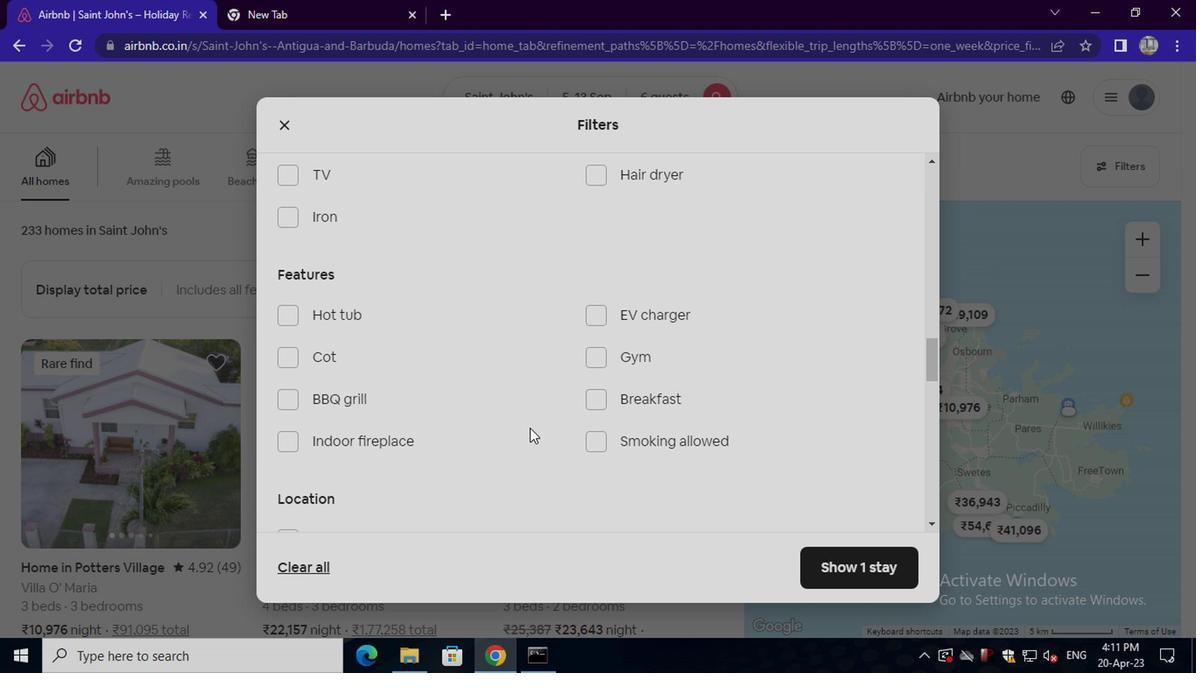 
Action: Mouse scrolled (461, 390) with delta (0, 0)
Screenshot: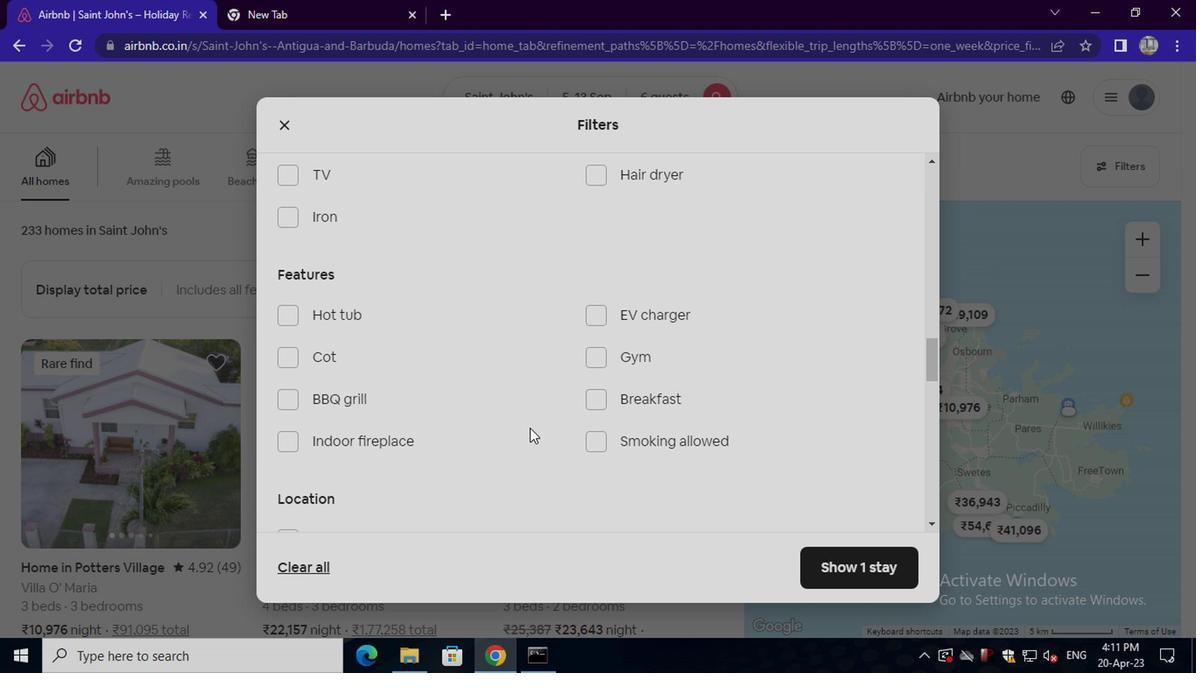 
Action: Mouse moved to (460, 392)
Screenshot: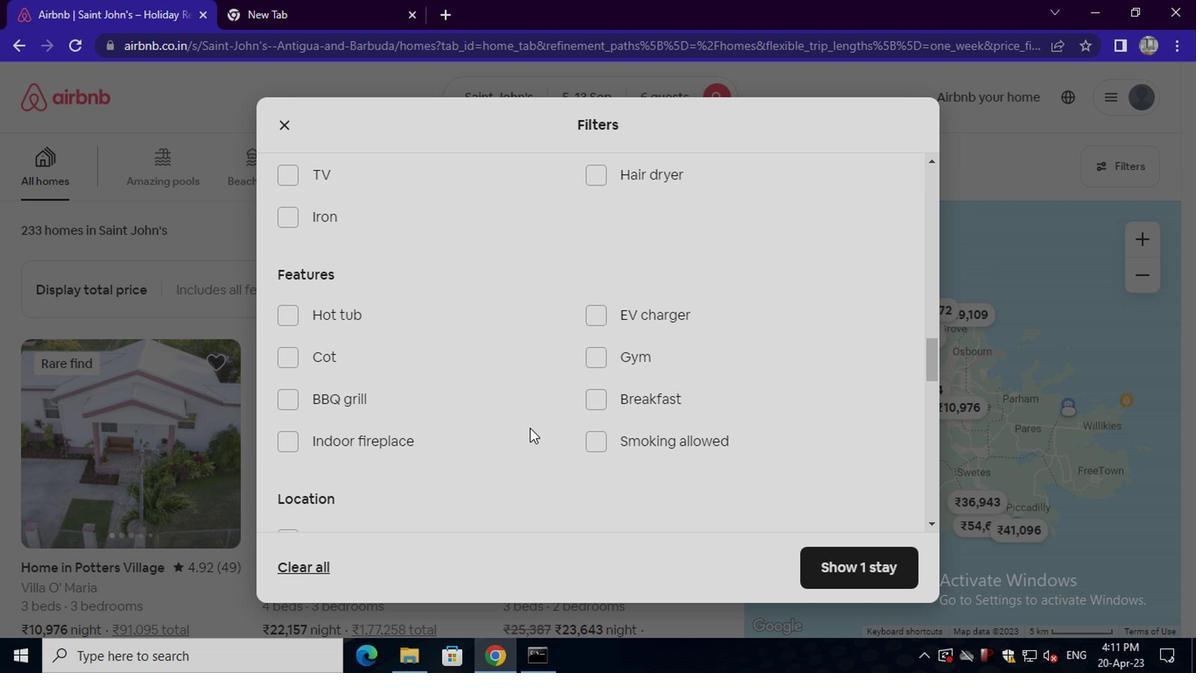 
Action: Mouse scrolled (460, 391) with delta (0, 0)
Screenshot: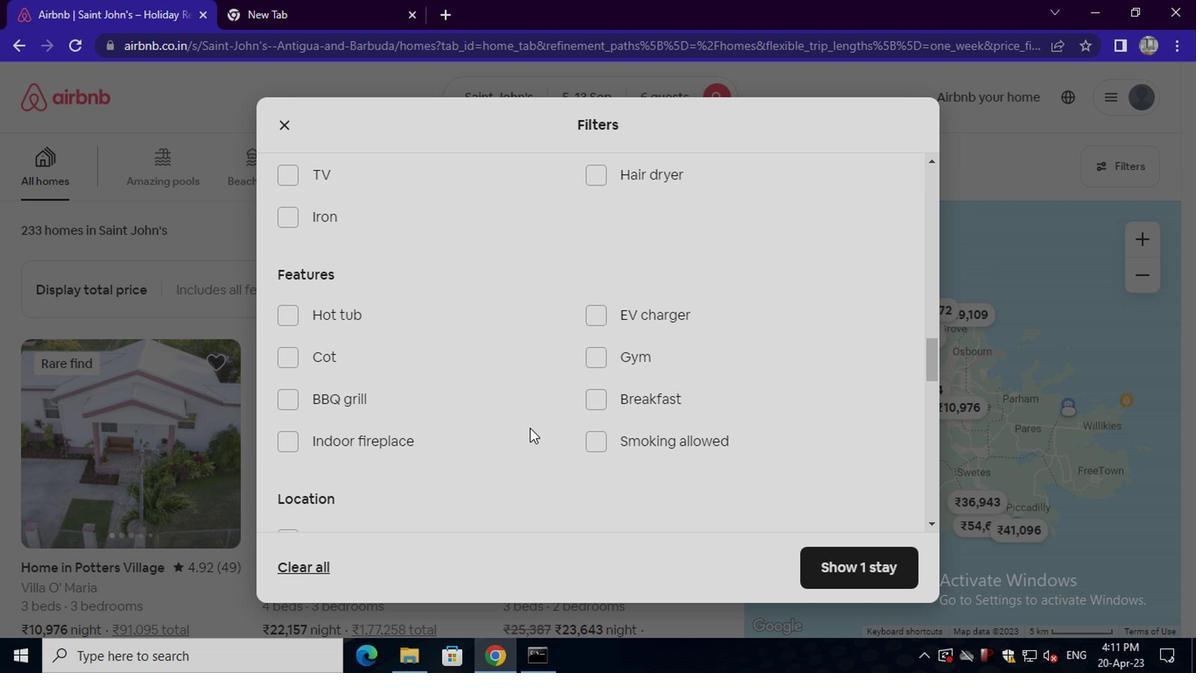 
Action: Mouse moved to (460, 392)
Screenshot: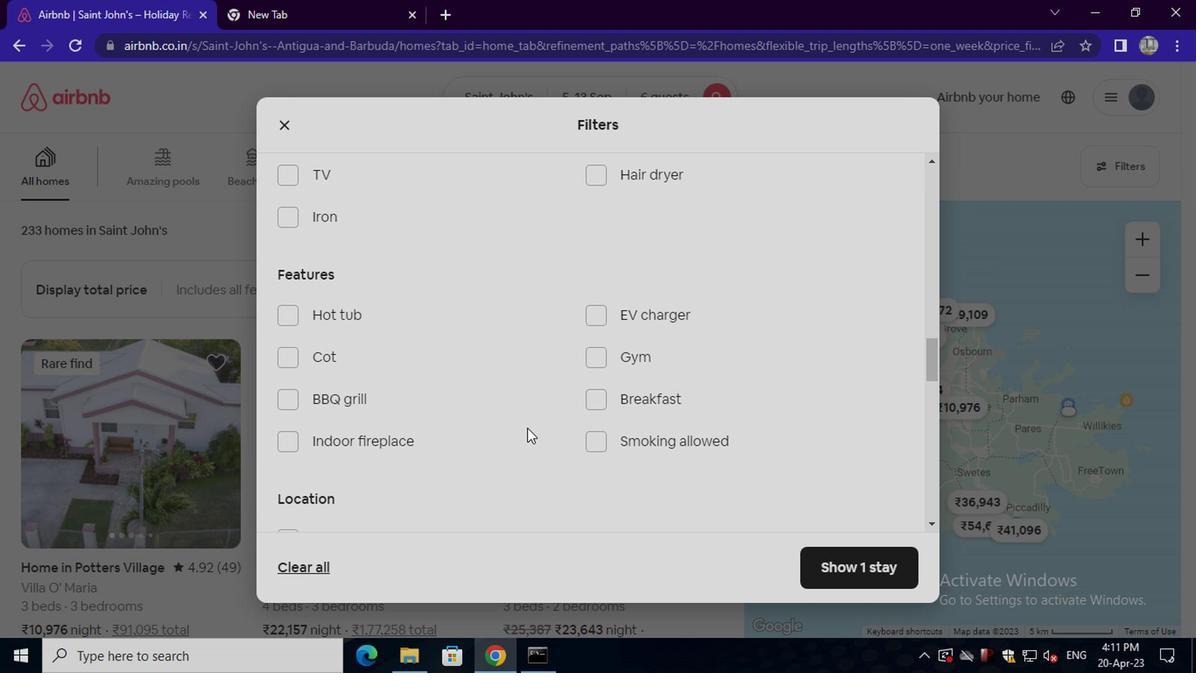
Action: Mouse scrolled (460, 391) with delta (0, 0)
Screenshot: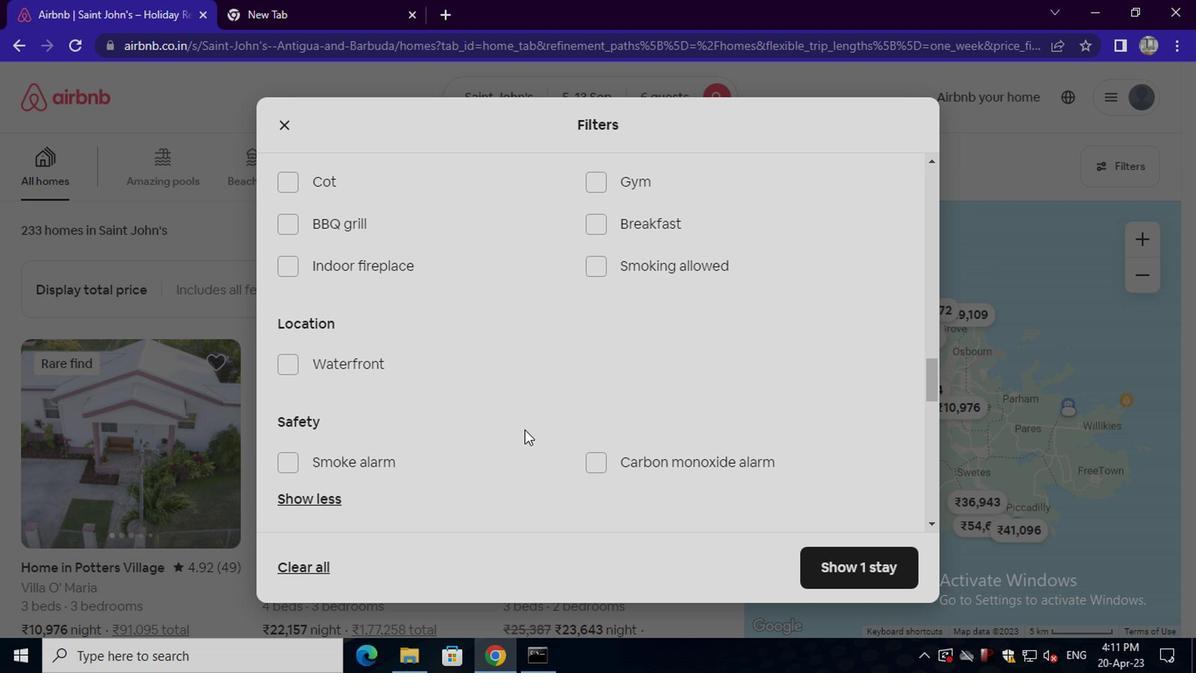 
Action: Mouse scrolled (460, 391) with delta (0, 0)
Screenshot: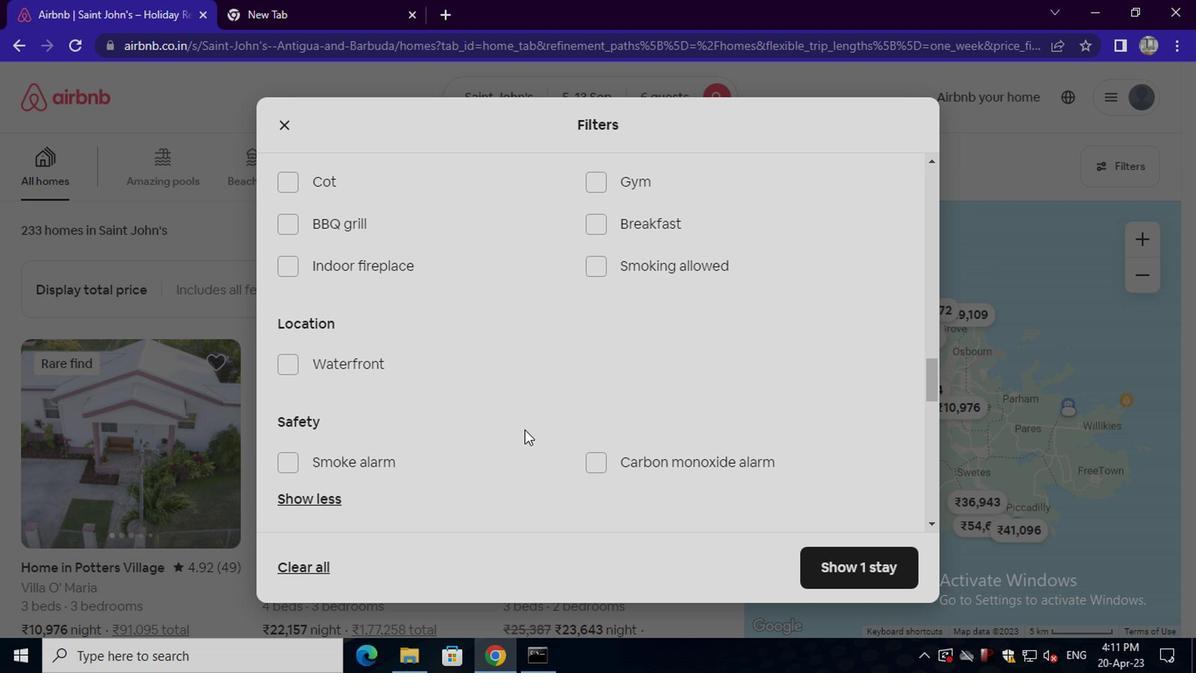 
Action: Mouse moved to (458, 391)
Screenshot: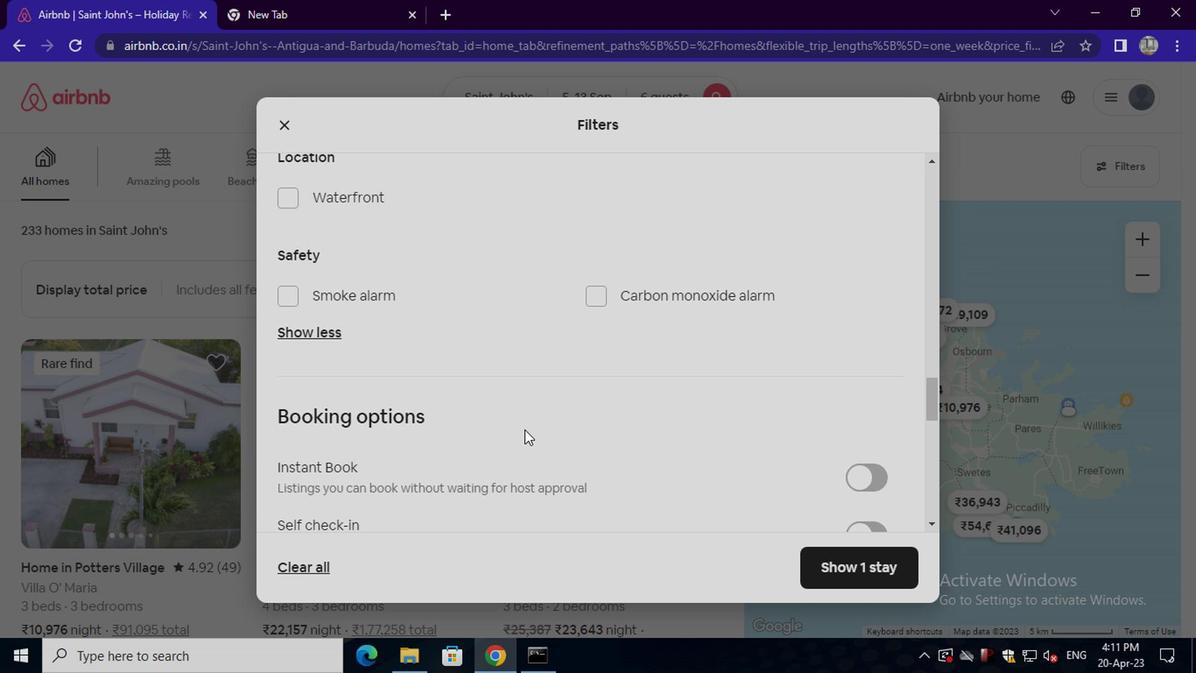 
Action: Mouse scrolled (458, 392) with delta (0, 0)
Screenshot: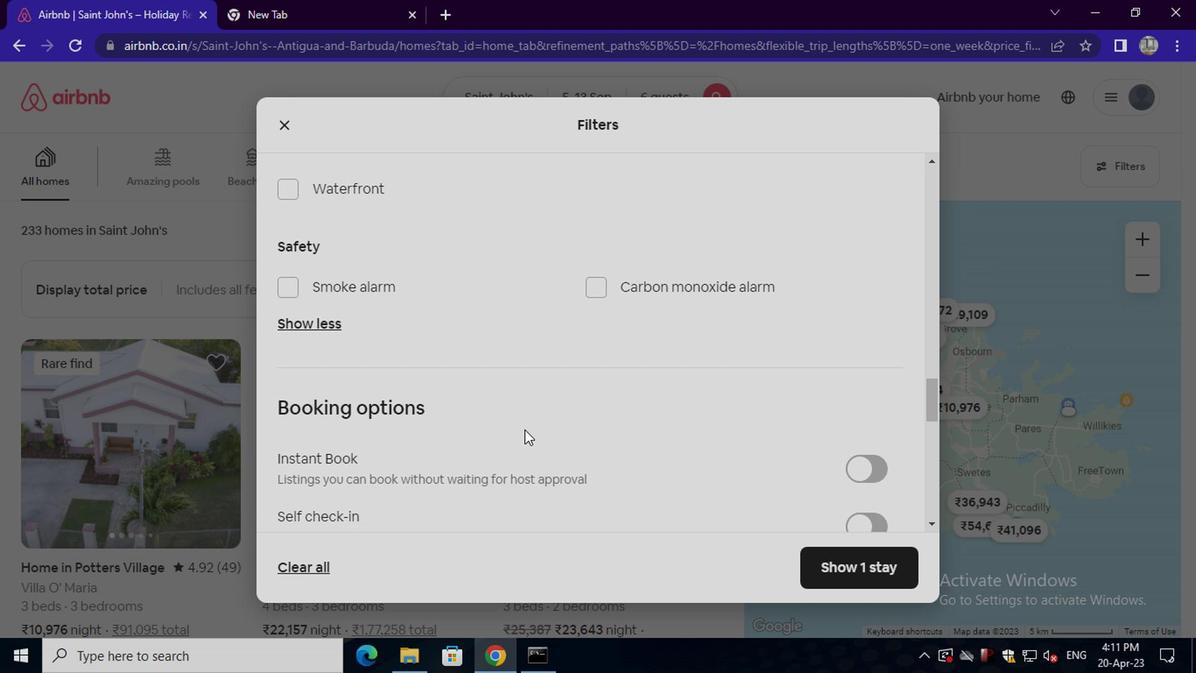 
Action: Mouse scrolled (458, 392) with delta (0, 0)
Screenshot: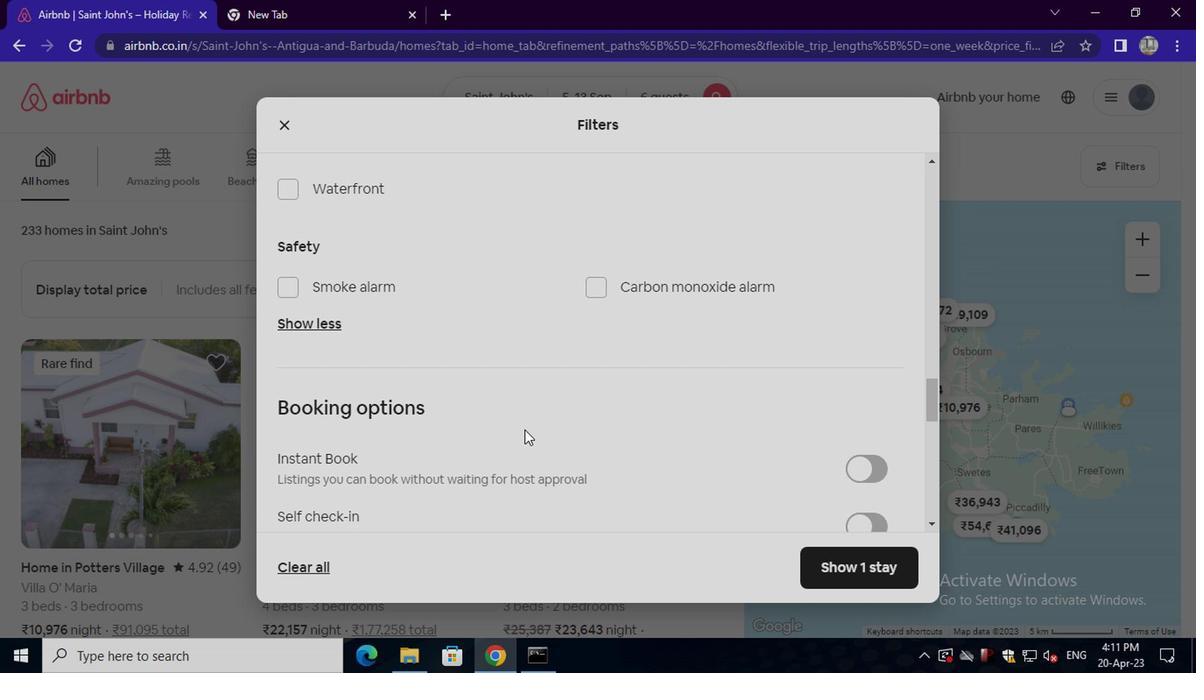 
Action: Mouse scrolled (458, 392) with delta (0, 0)
Screenshot: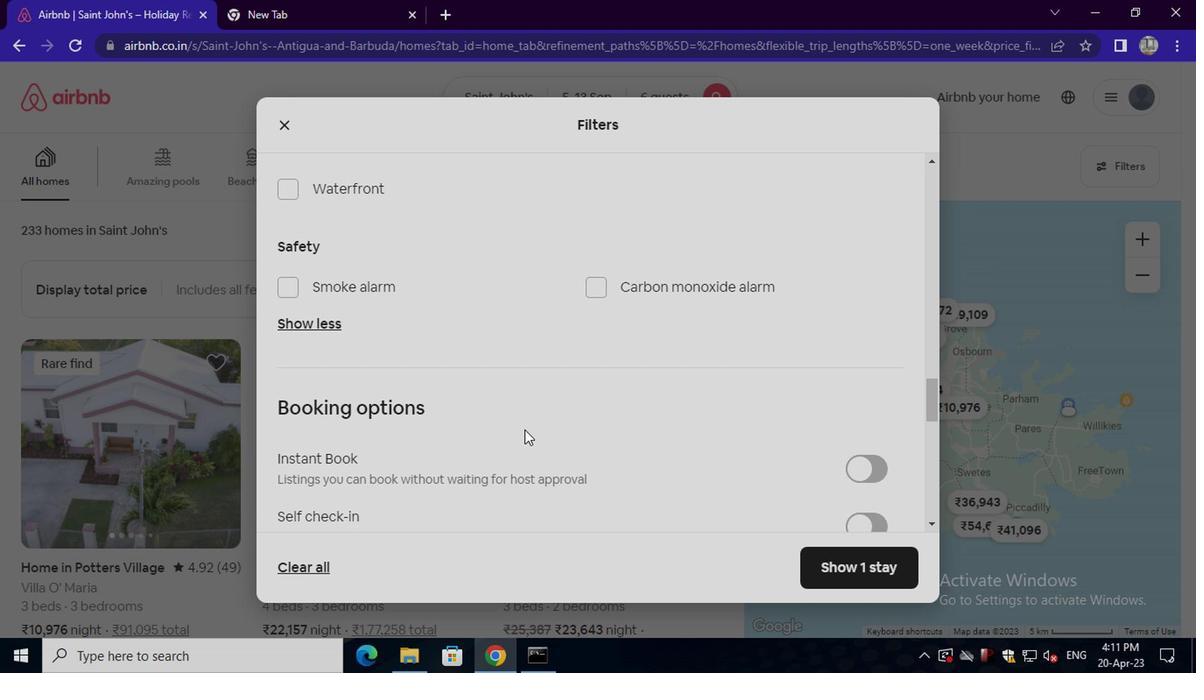 
Action: Mouse scrolled (458, 392) with delta (0, 0)
Screenshot: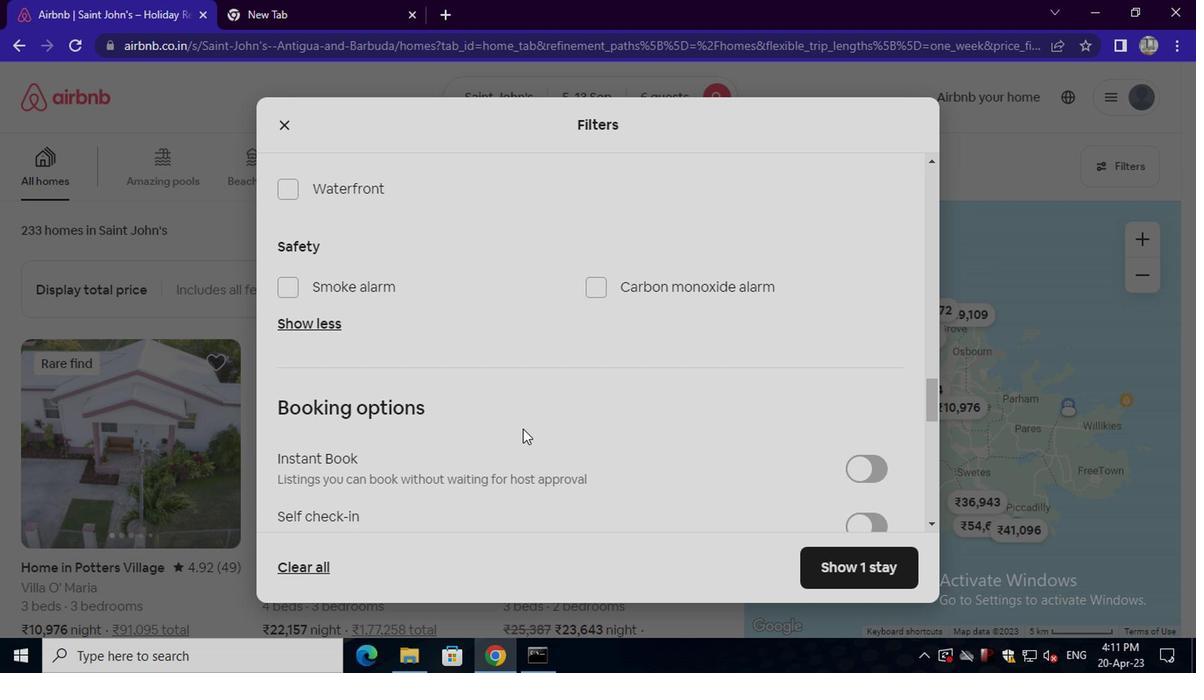 
Action: Mouse scrolled (458, 392) with delta (0, 0)
Screenshot: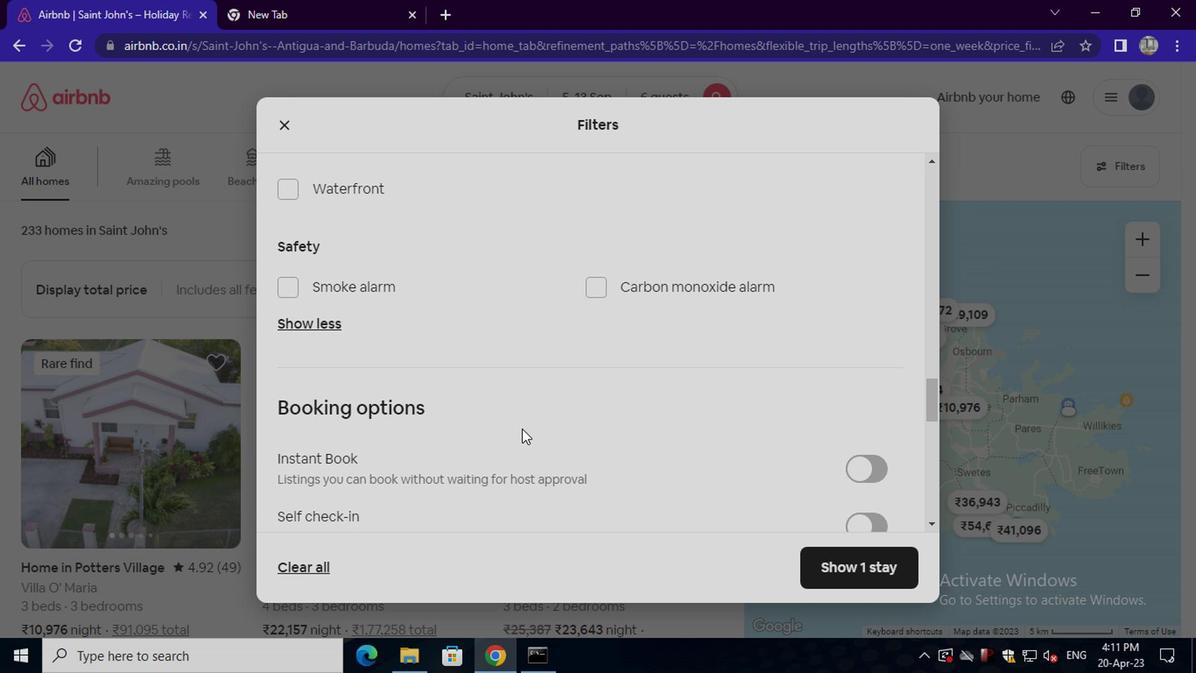 
Action: Mouse scrolled (458, 392) with delta (0, 0)
Screenshot: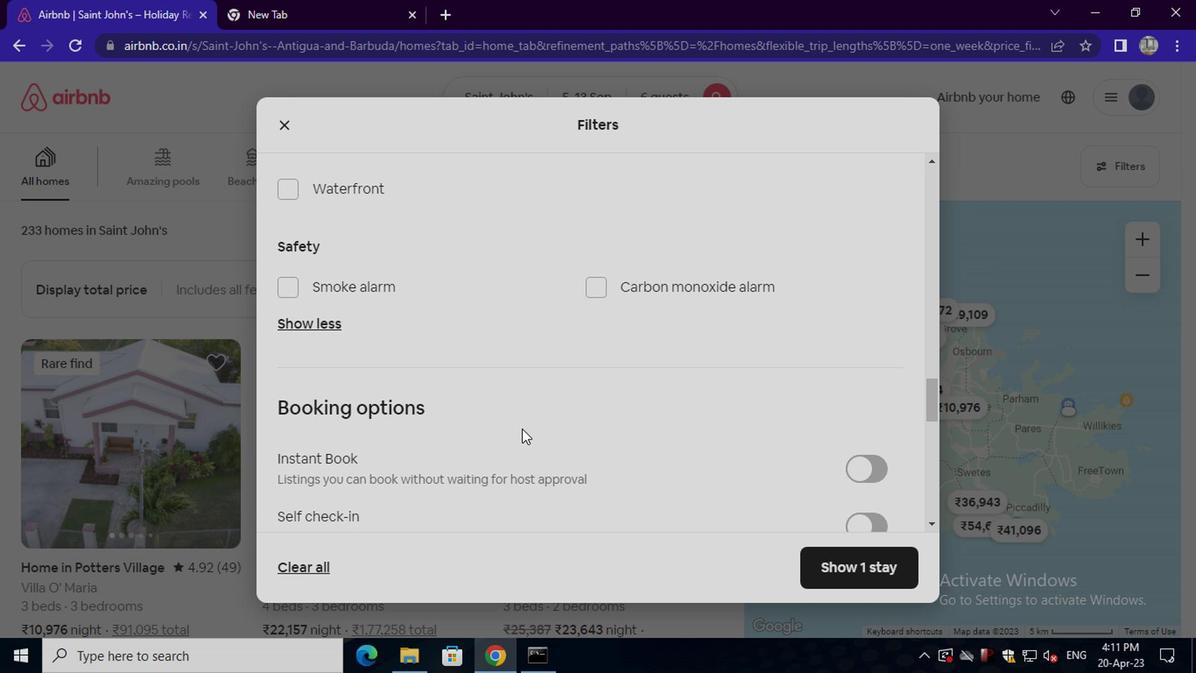
Action: Mouse scrolled (458, 392) with delta (0, 0)
Screenshot: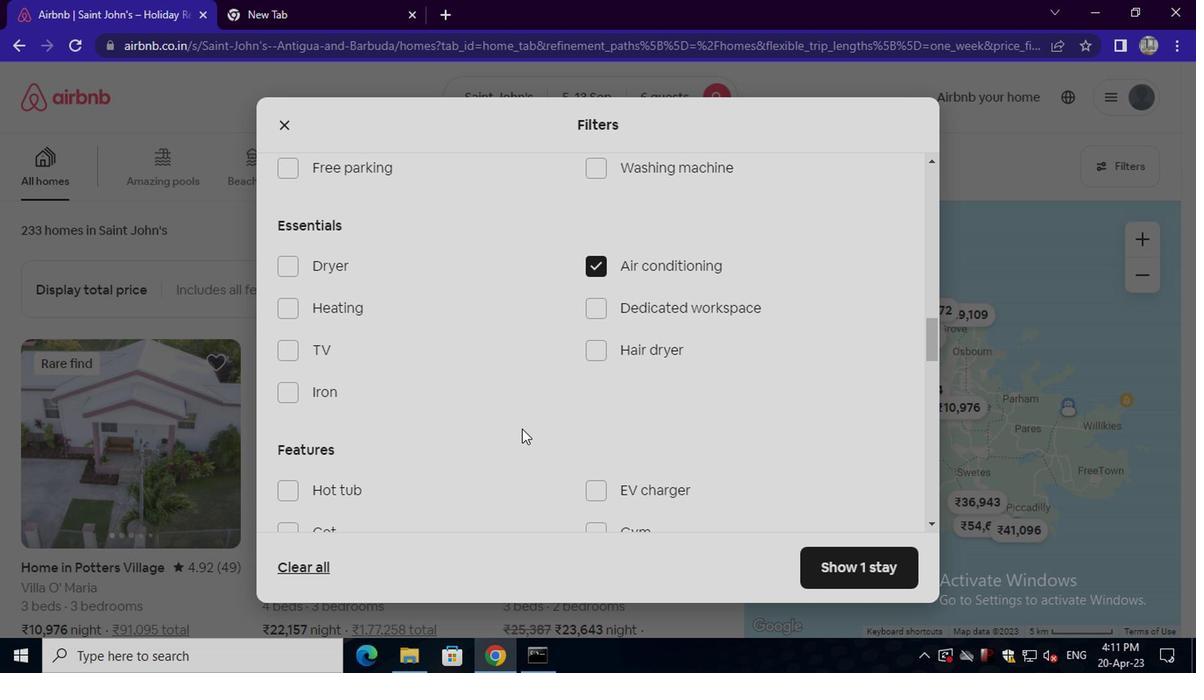 
Action: Mouse scrolled (458, 392) with delta (0, 0)
Screenshot: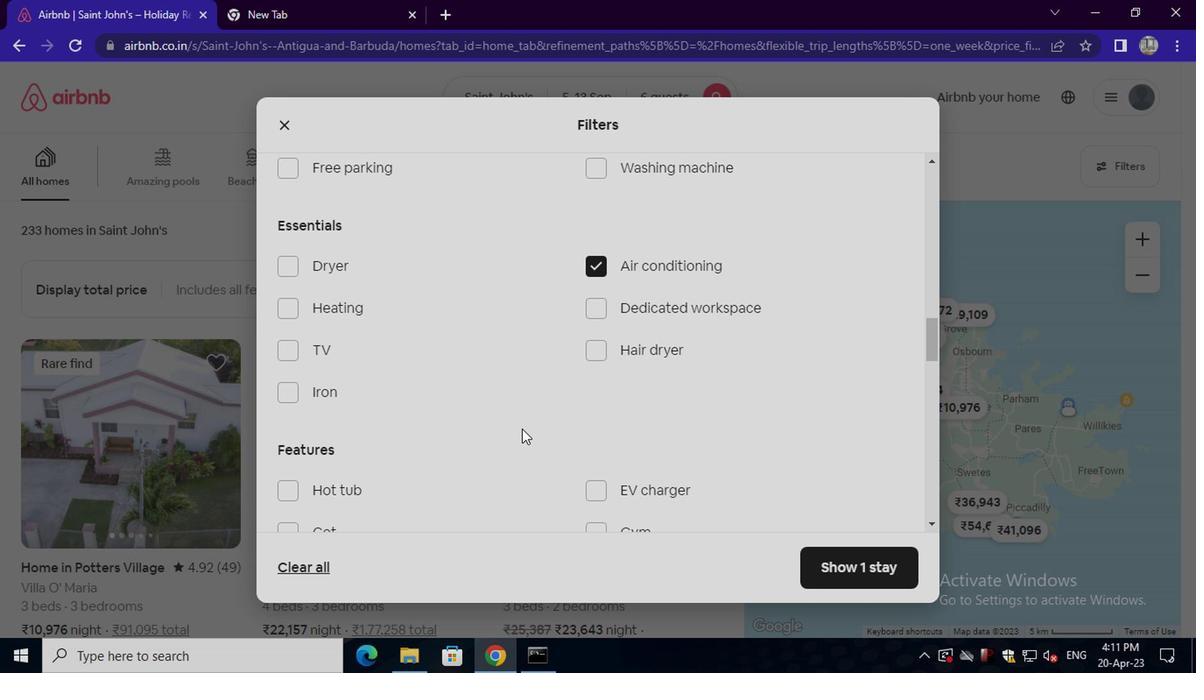 
Action: Mouse moved to (308, 398)
Screenshot: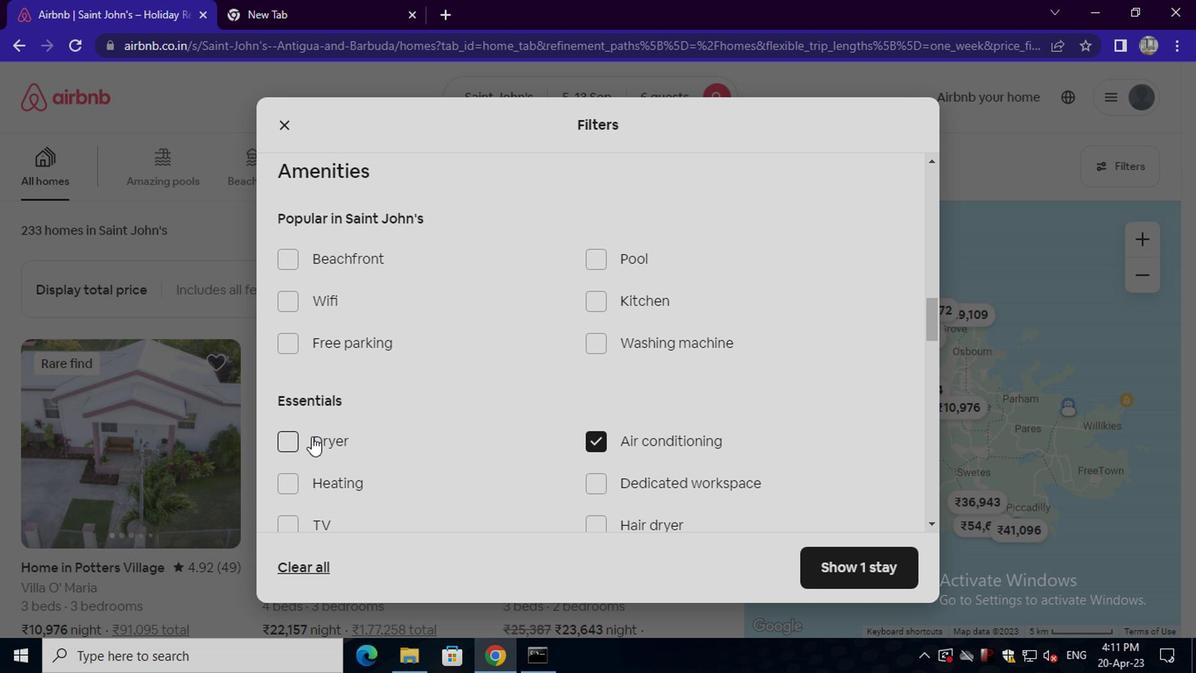 
Action: Mouse pressed left at (308, 398)
Screenshot: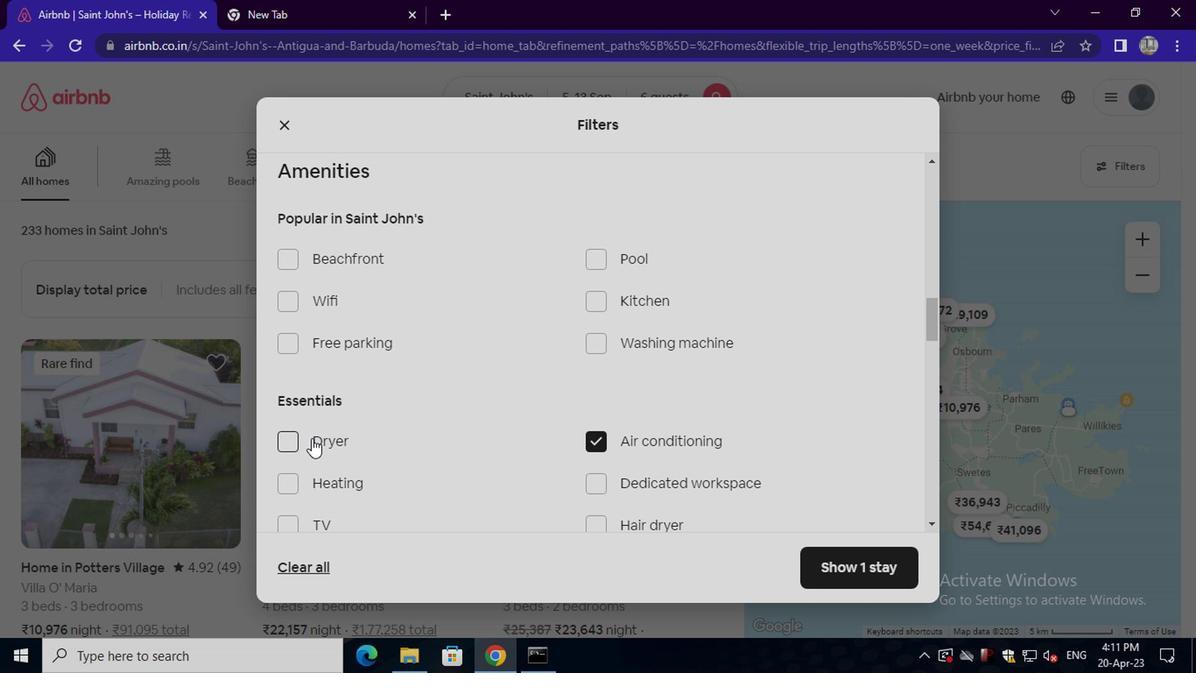
Action: Mouse moved to (515, 266)
Screenshot: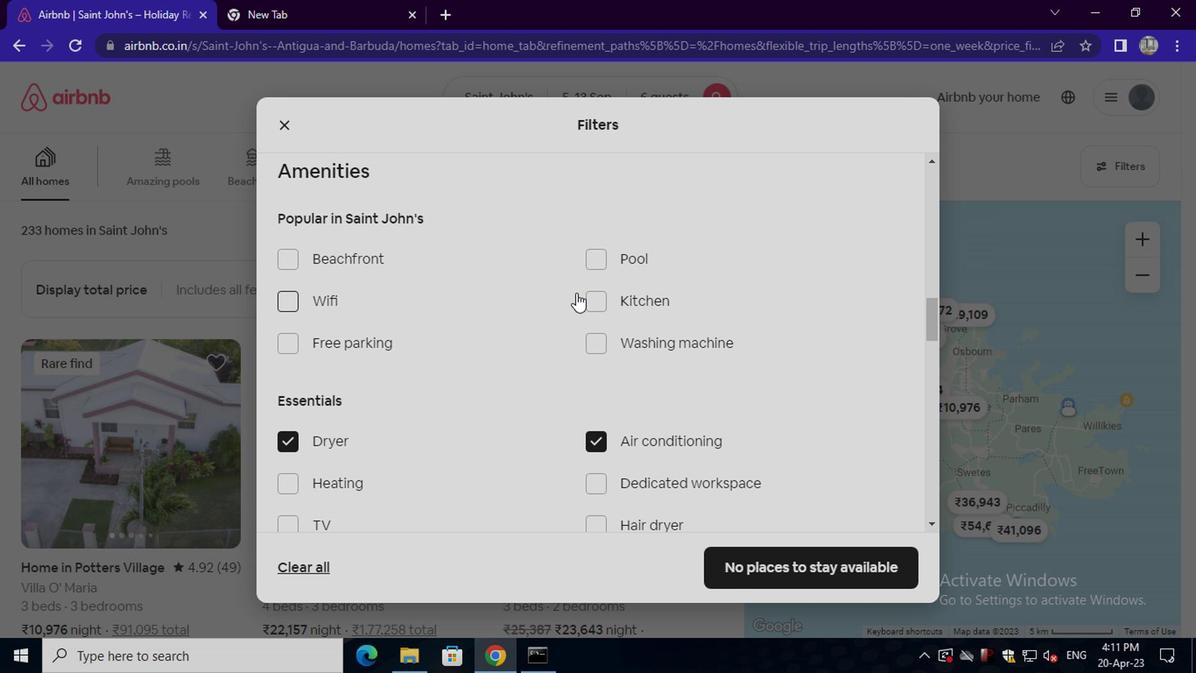 
Action: Mouse pressed left at (515, 266)
Screenshot: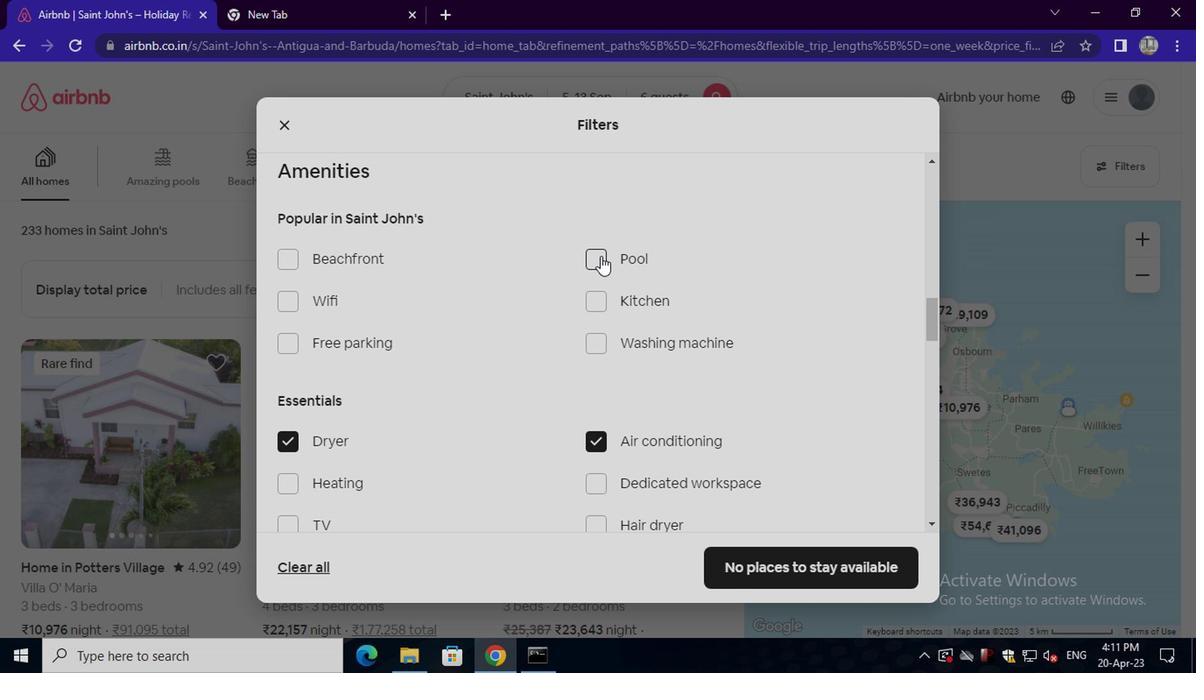 
Action: Mouse moved to (410, 352)
Screenshot: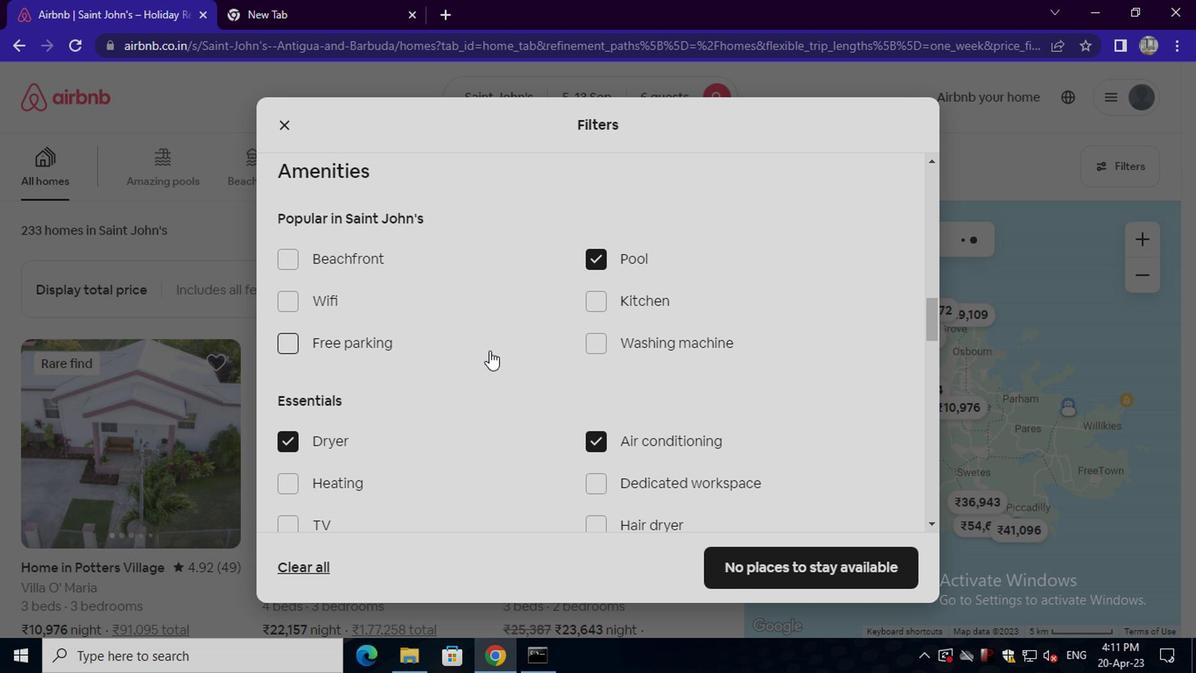 
Action: Mouse scrolled (410, 351) with delta (0, 0)
Screenshot: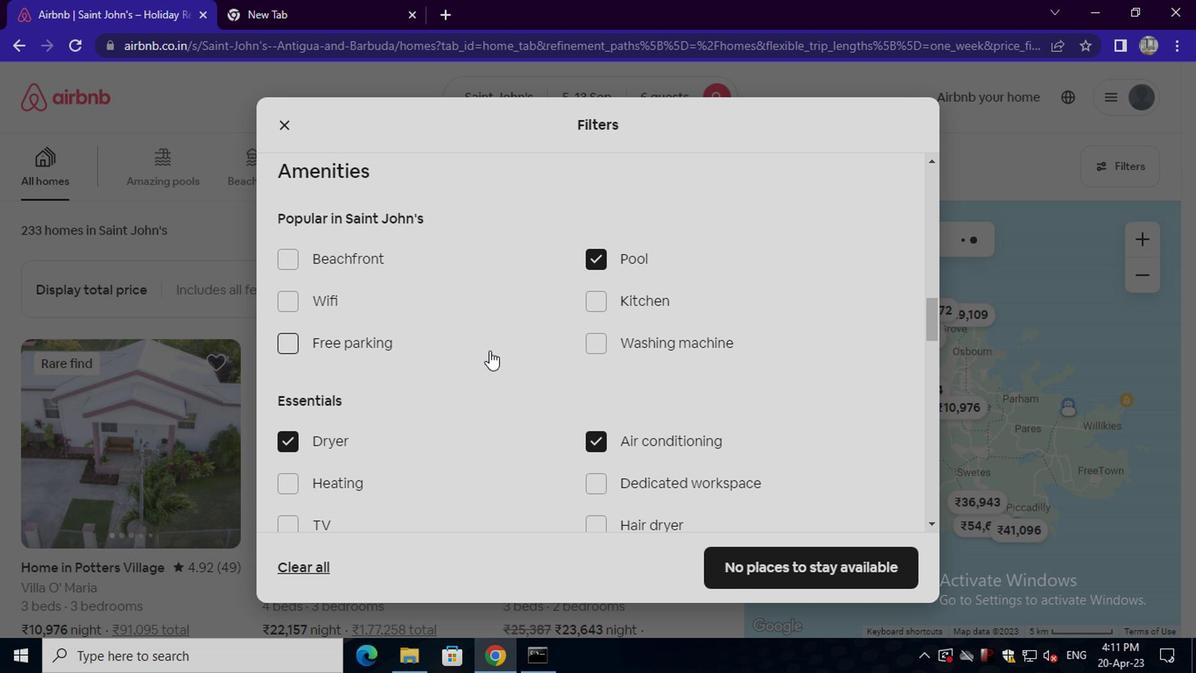 
Action: Mouse scrolled (410, 351) with delta (0, 0)
Screenshot: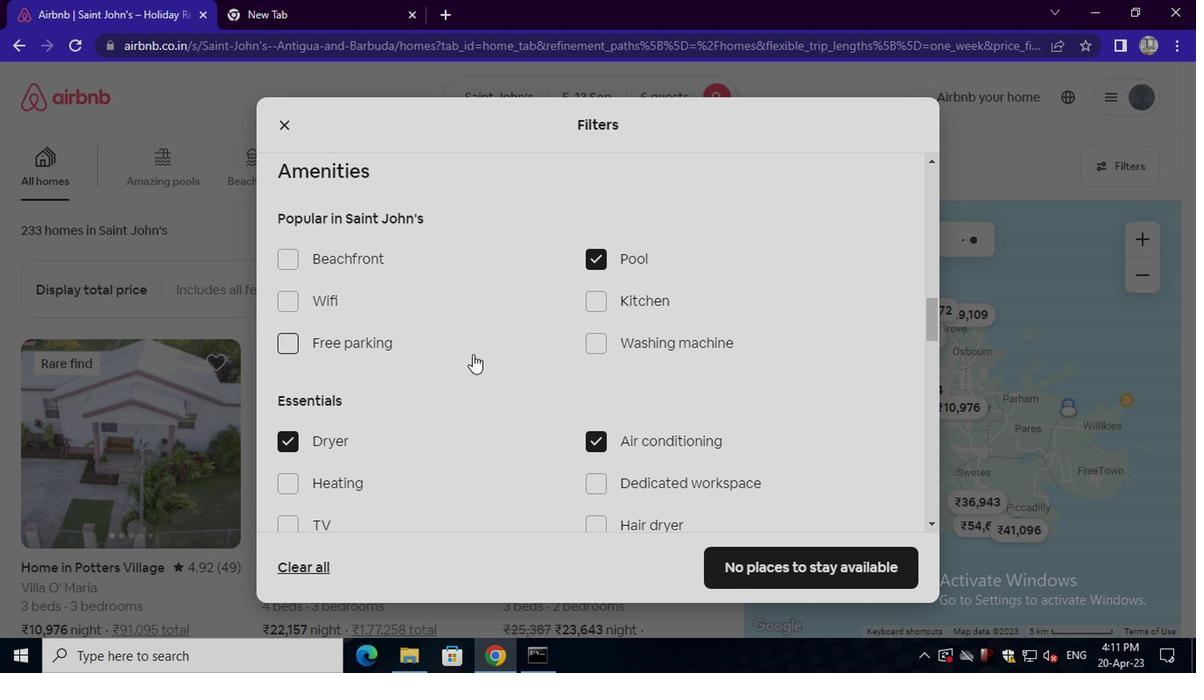 
Action: Mouse moved to (380, 367)
Screenshot: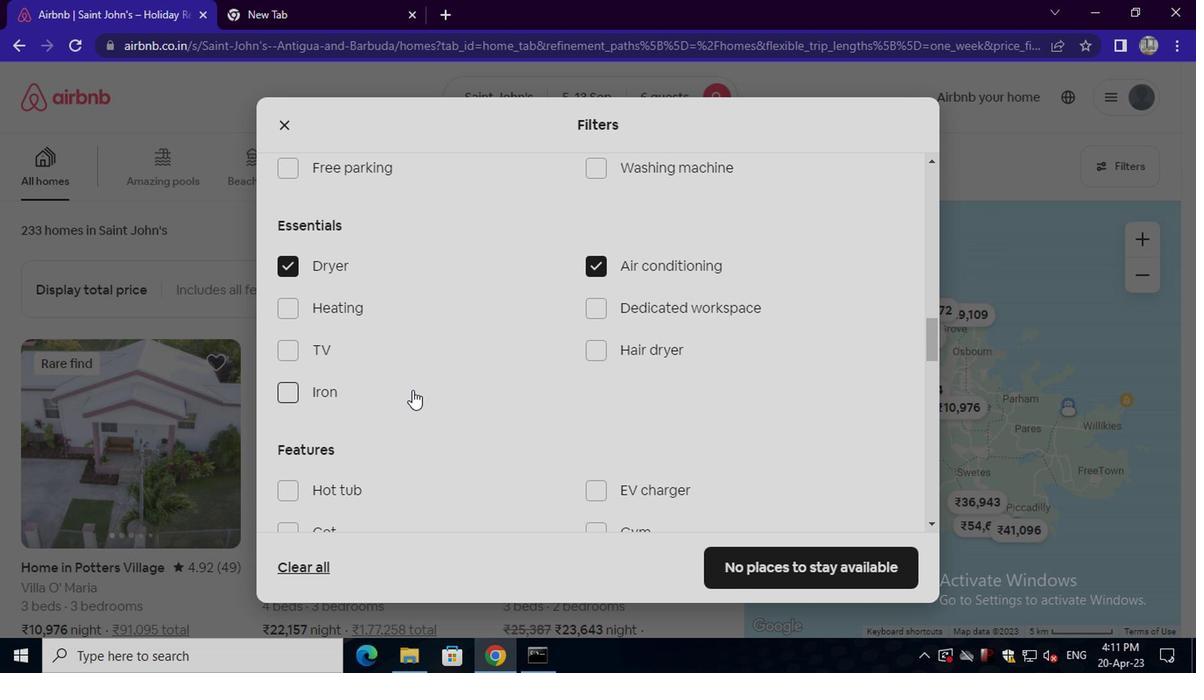 
Action: Mouse scrolled (380, 366) with delta (0, 0)
Screenshot: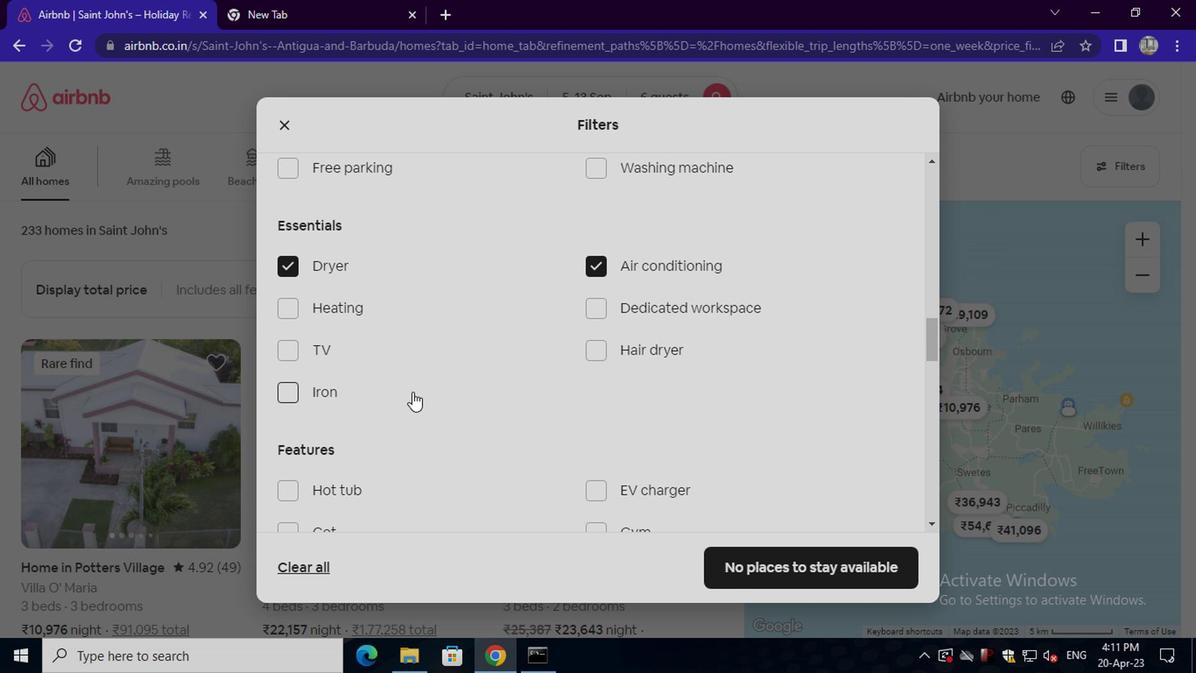 
Action: Mouse moved to (400, 377)
Screenshot: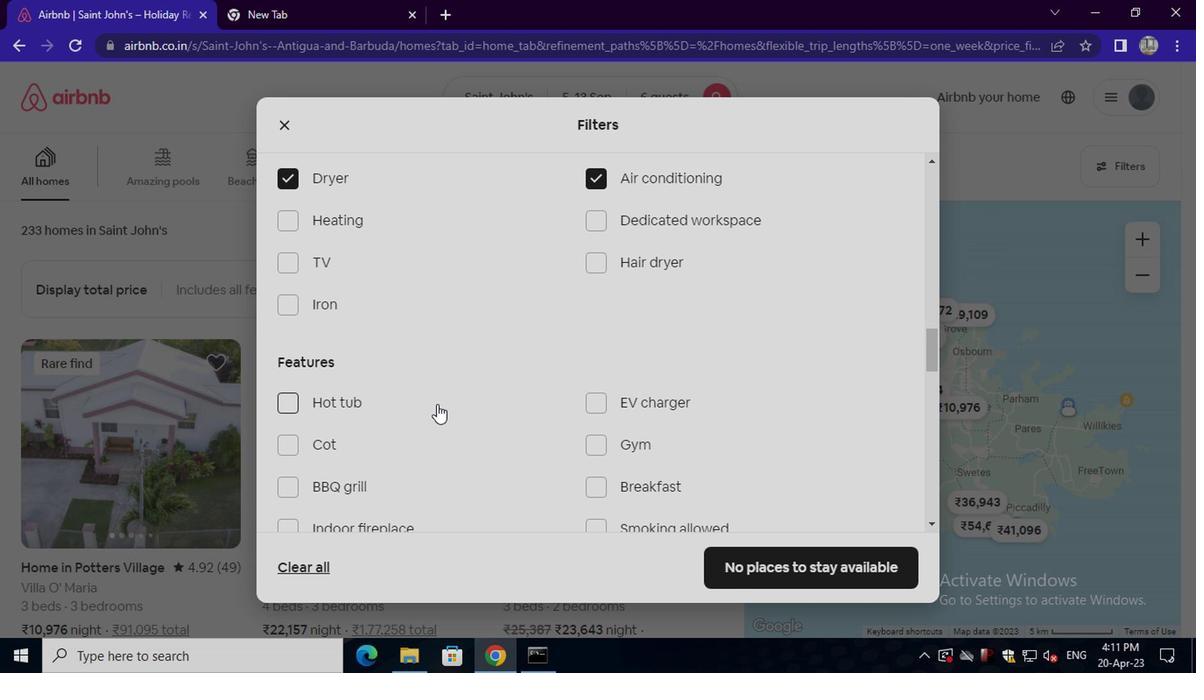 
Action: Mouse scrolled (400, 376) with delta (0, 0)
Screenshot: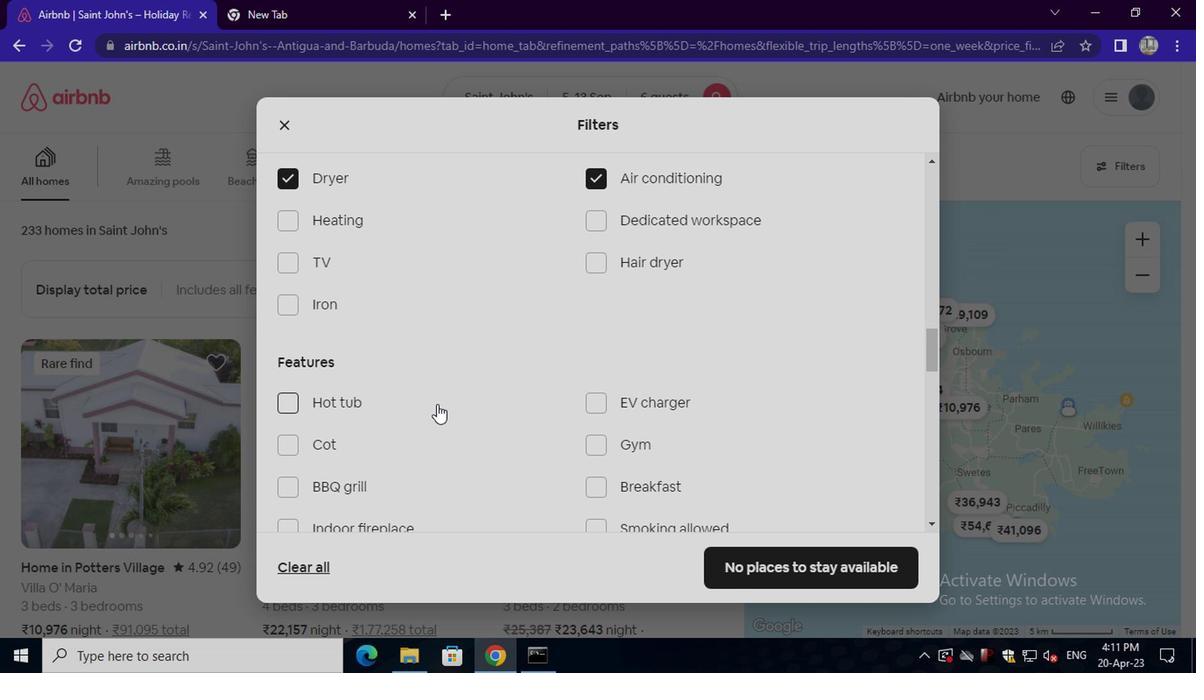 
Action: Mouse moved to (524, 372)
Screenshot: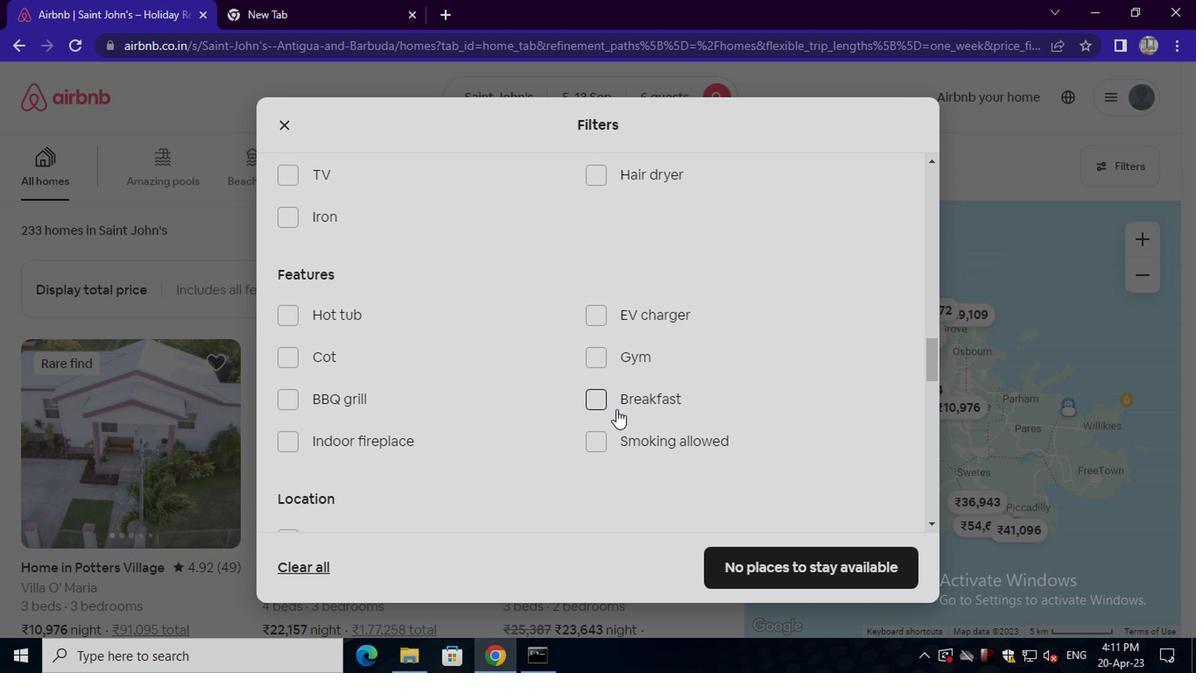 
Action: Mouse pressed left at (524, 372)
Screenshot: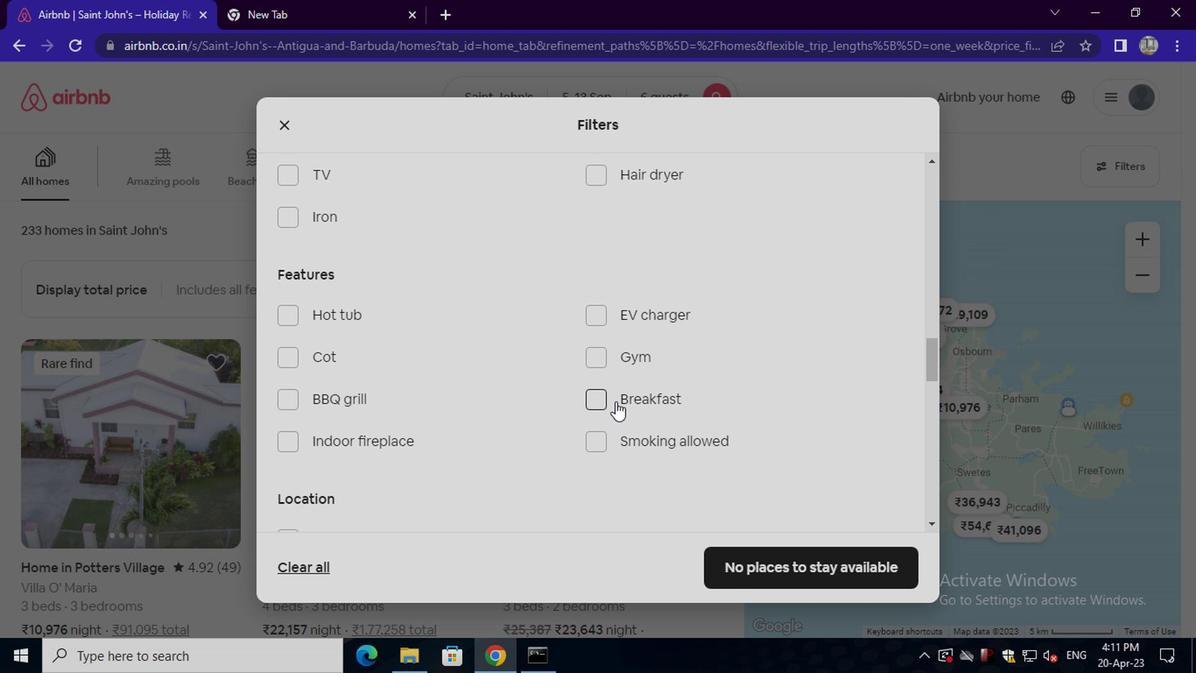 
Action: Mouse moved to (522, 401)
Screenshot: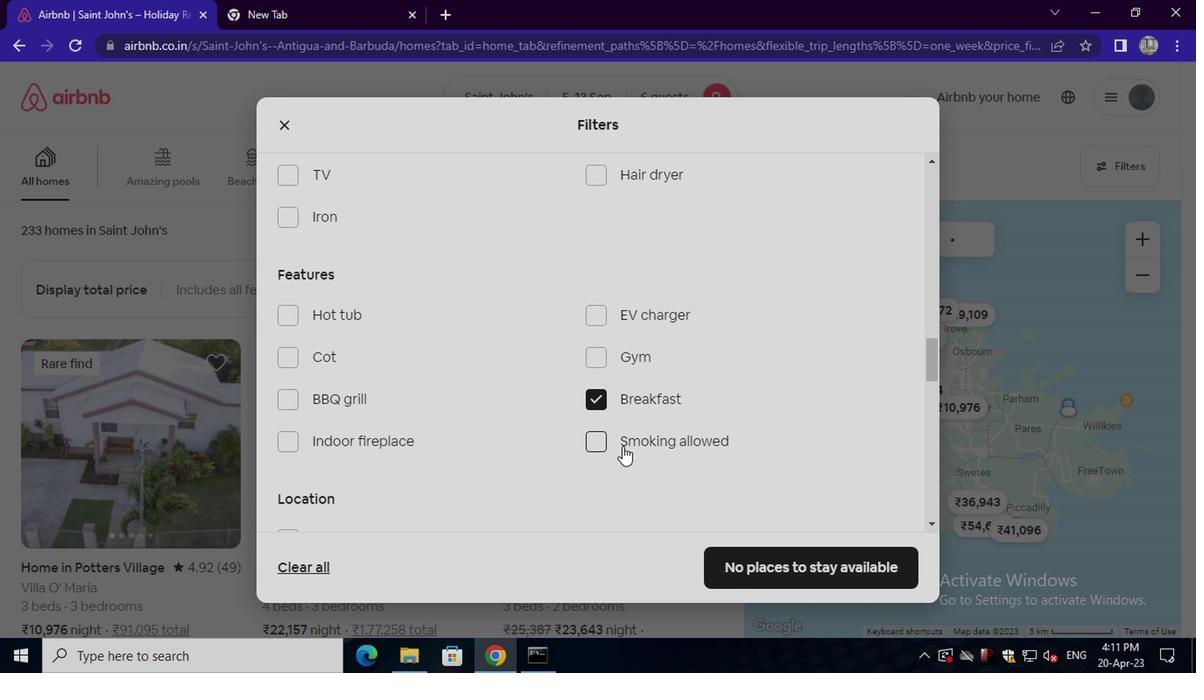 
Action: Mouse pressed left at (522, 401)
Screenshot: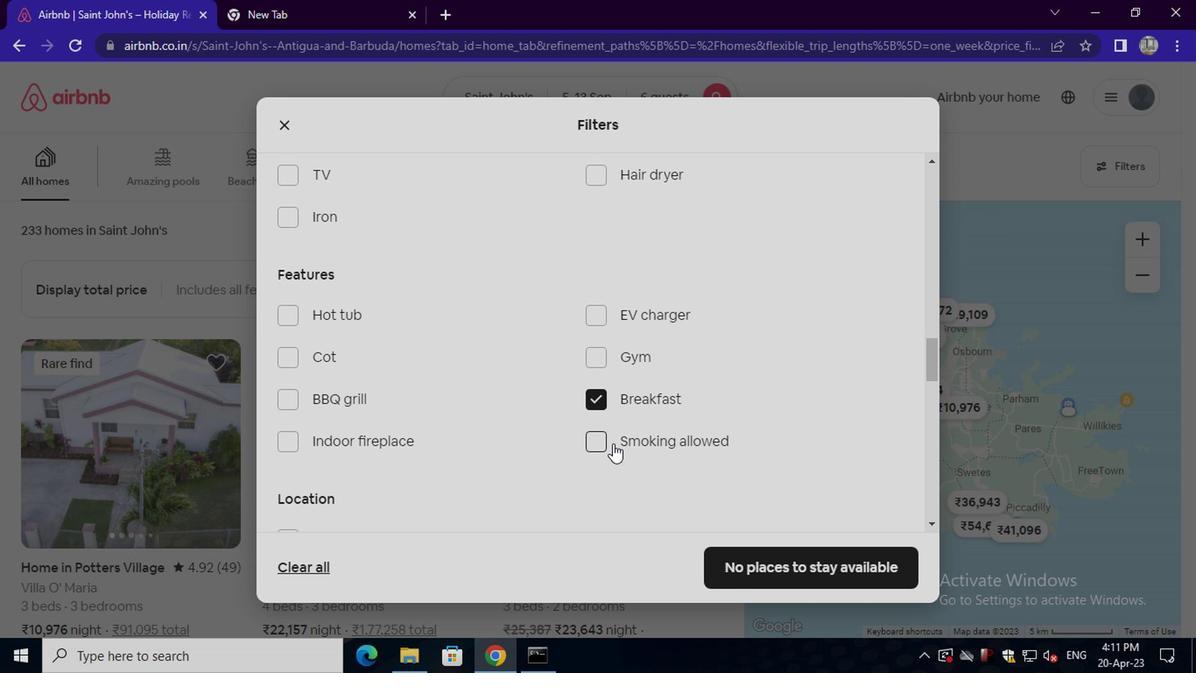 
Action: Mouse moved to (437, 376)
Screenshot: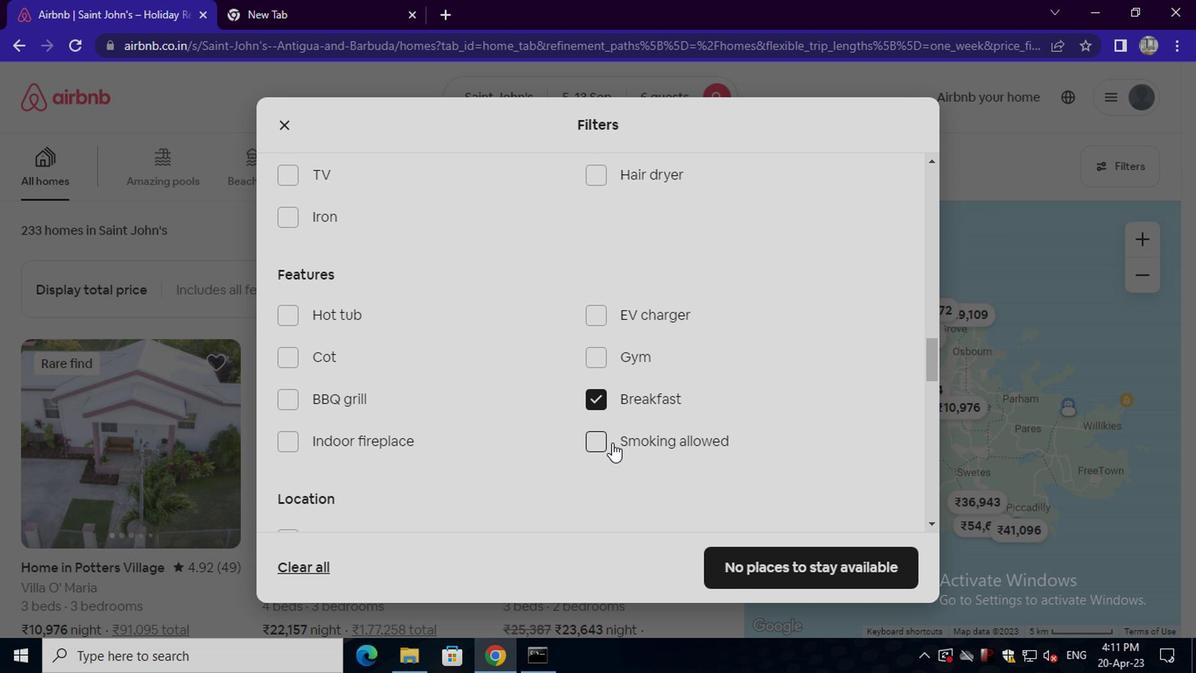 
Action: Mouse scrolled (437, 377) with delta (0, 0)
Screenshot: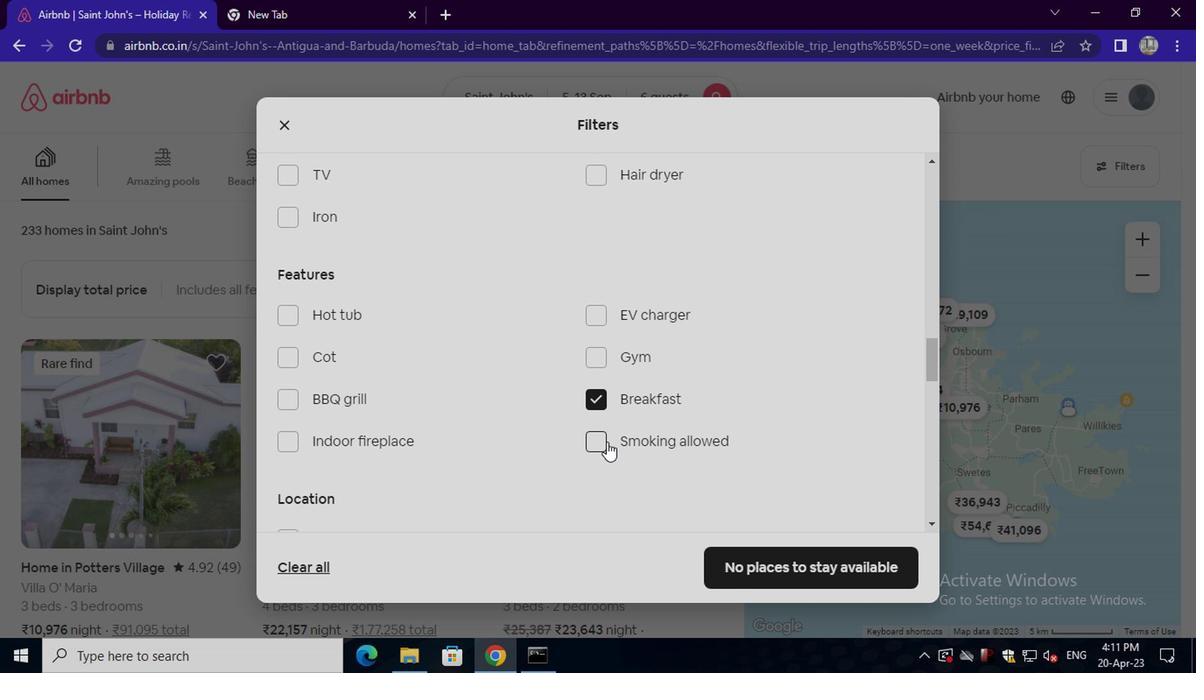 
Action: Mouse scrolled (437, 377) with delta (0, 0)
Screenshot: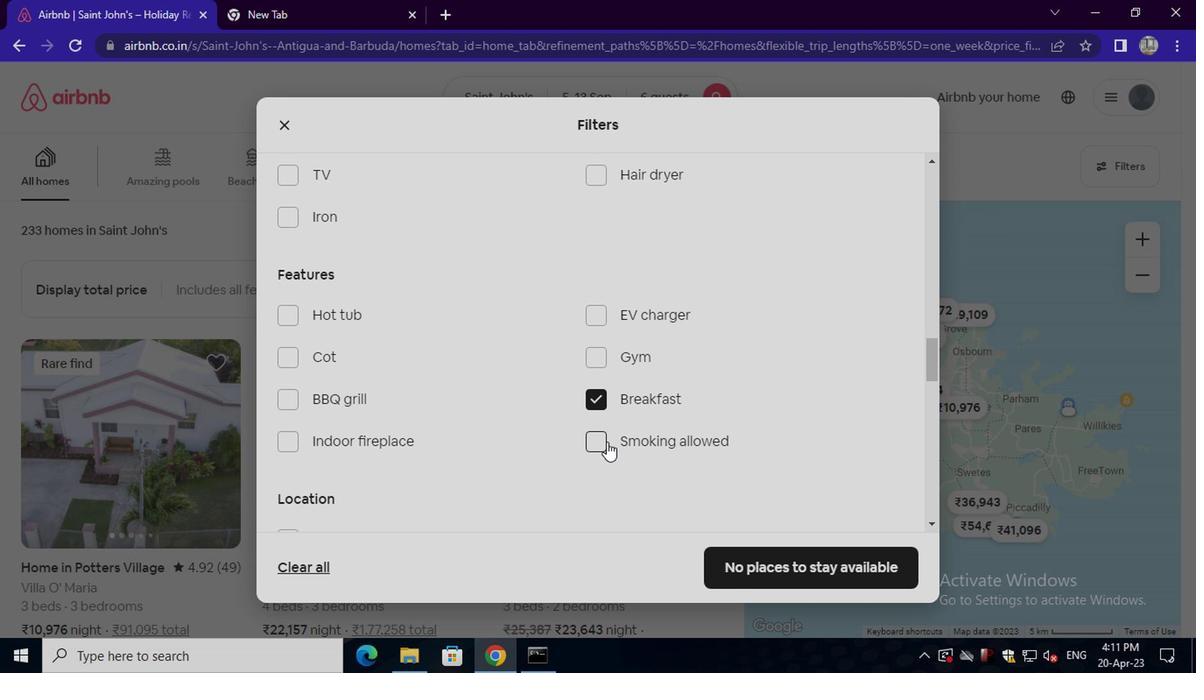 
Action: Mouse scrolled (437, 377) with delta (0, 0)
Screenshot: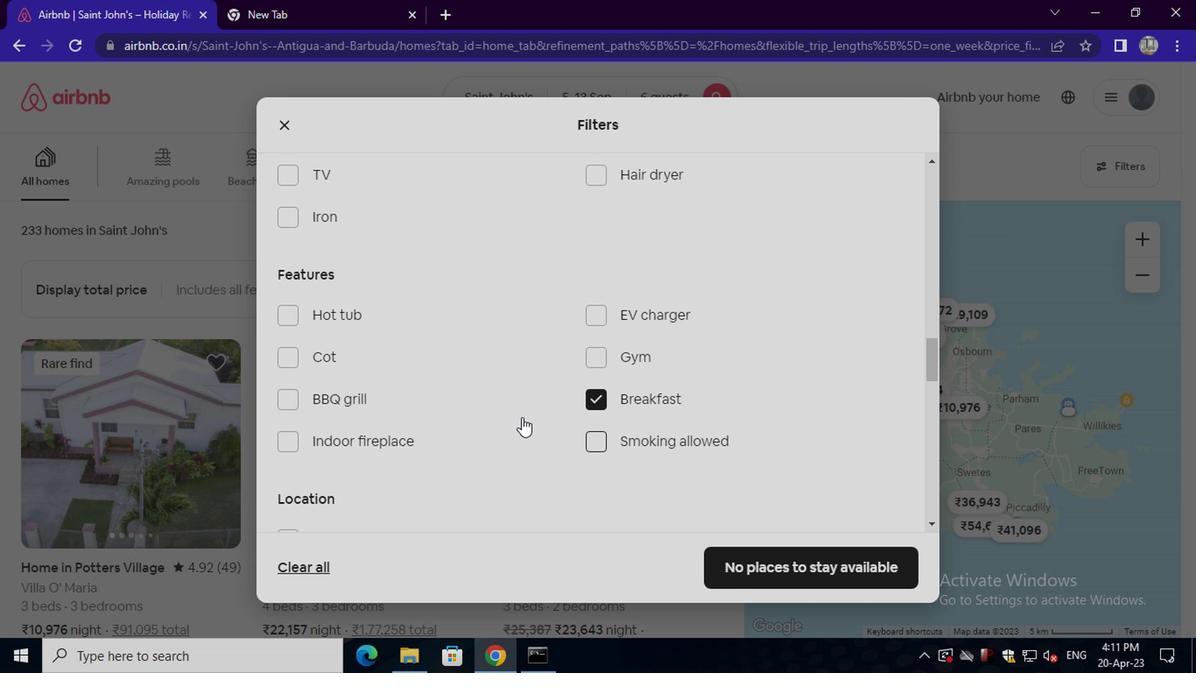 
Action: Mouse scrolled (437, 377) with delta (0, 0)
Screenshot: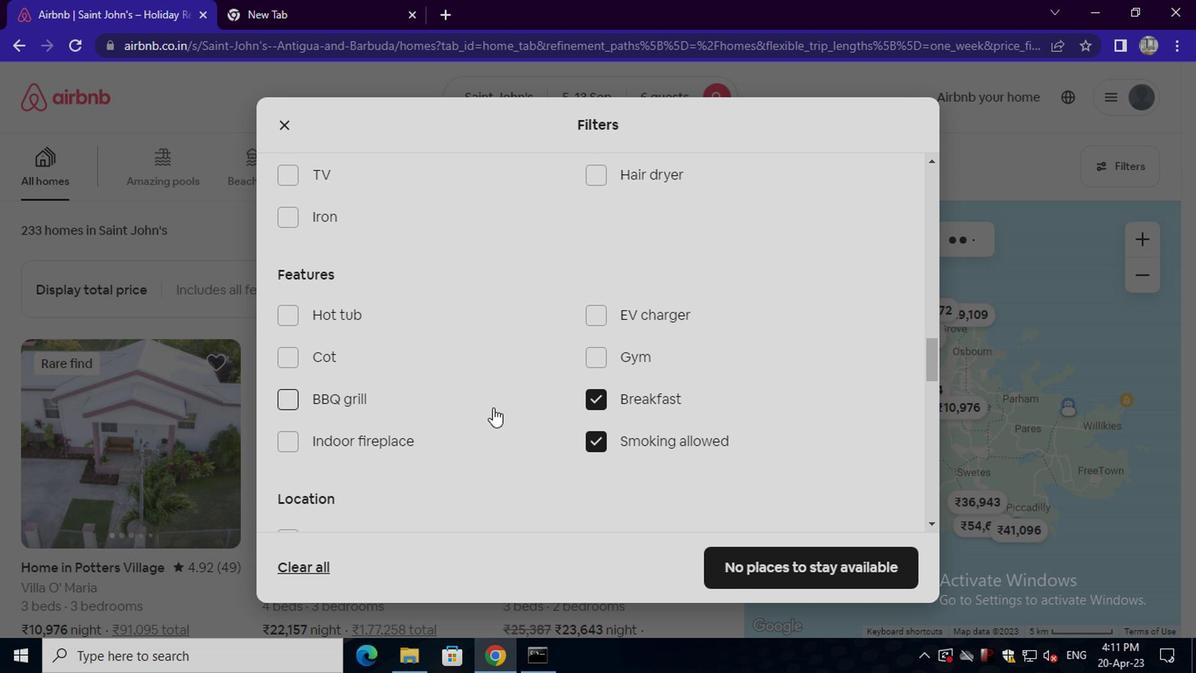 
Action: Mouse moved to (329, 272)
Screenshot: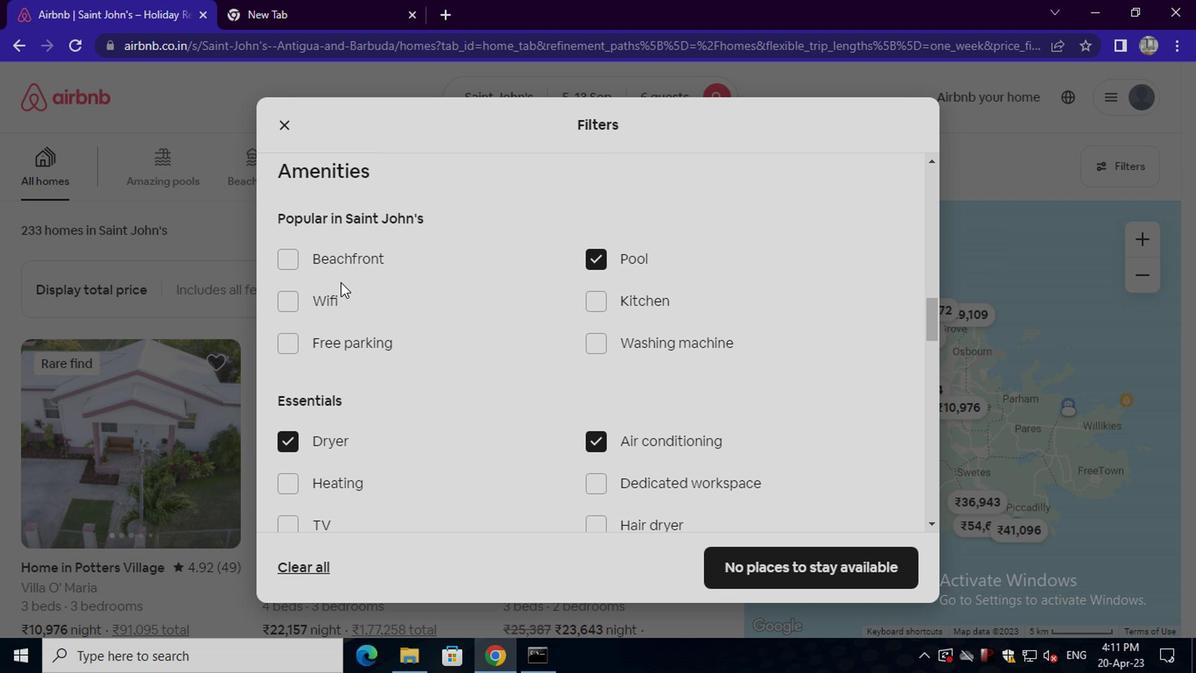 
Action: Mouse pressed left at (329, 272)
Screenshot: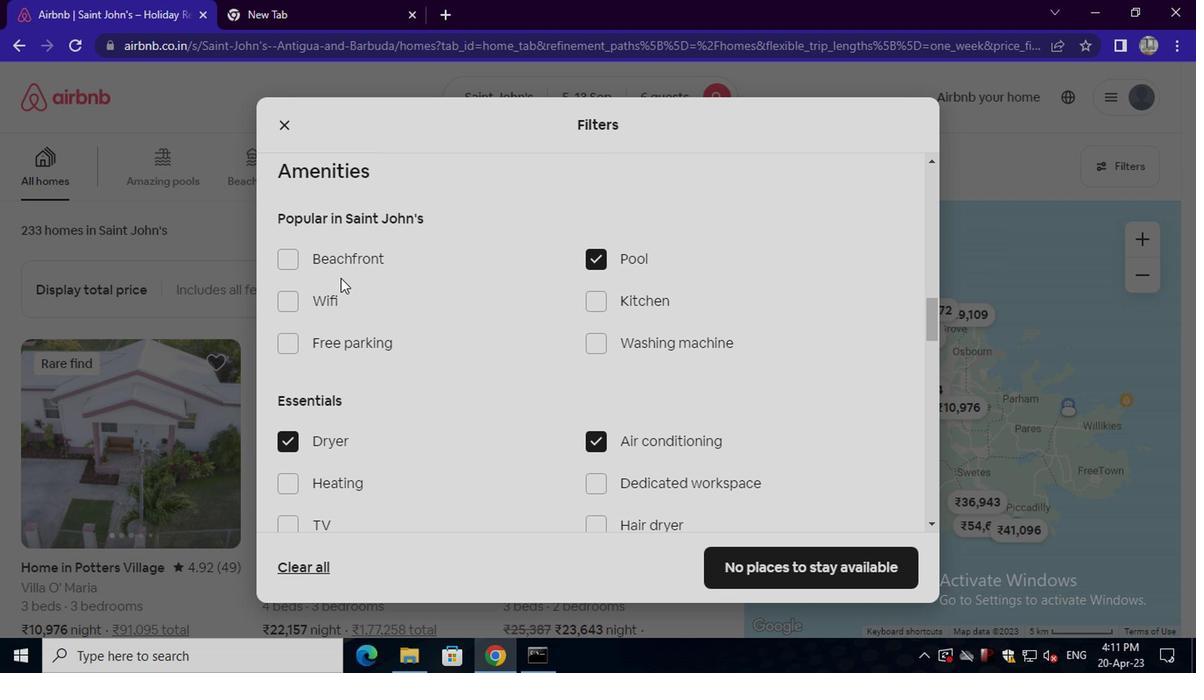 
Action: Mouse moved to (395, 309)
Screenshot: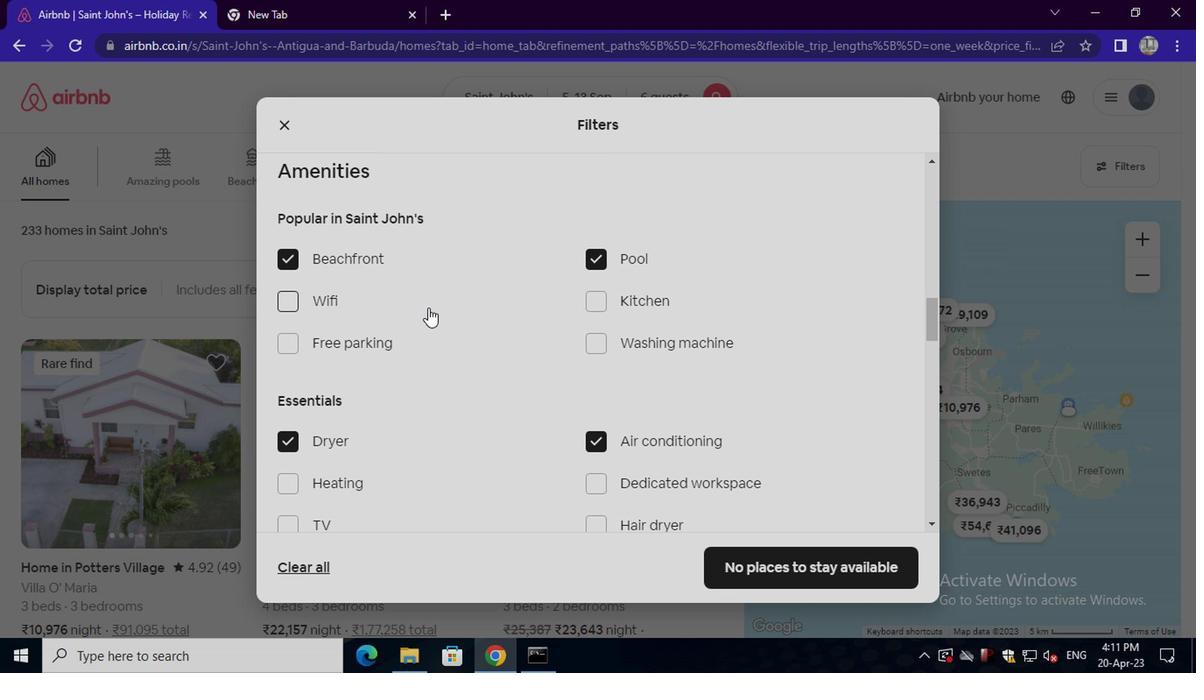 
Action: Mouse scrolled (395, 309) with delta (0, 0)
Screenshot: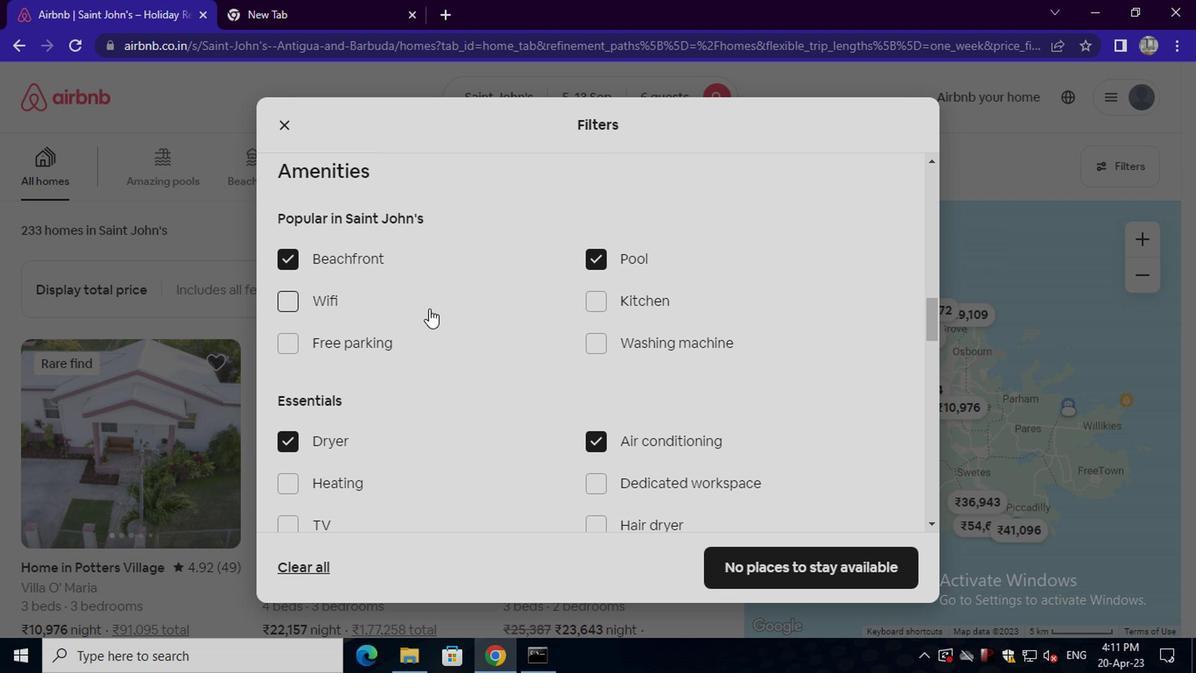 
Action: Mouse scrolled (395, 309) with delta (0, 0)
Screenshot: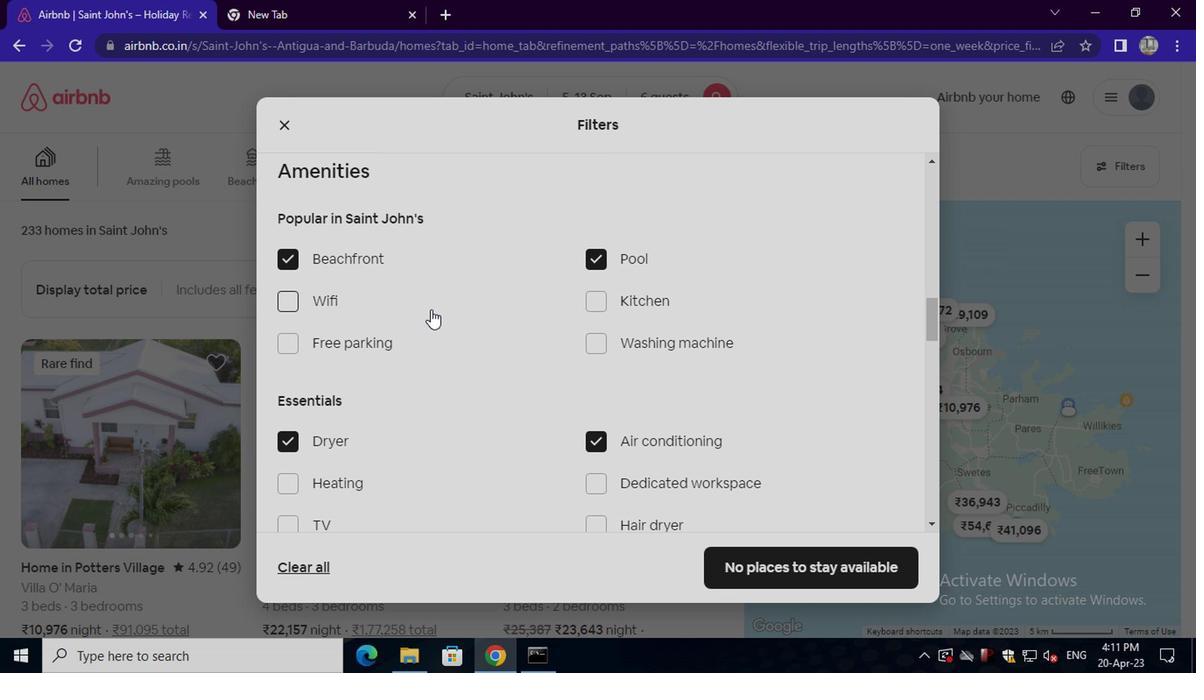 
Action: Mouse scrolled (395, 309) with delta (0, 0)
Screenshot: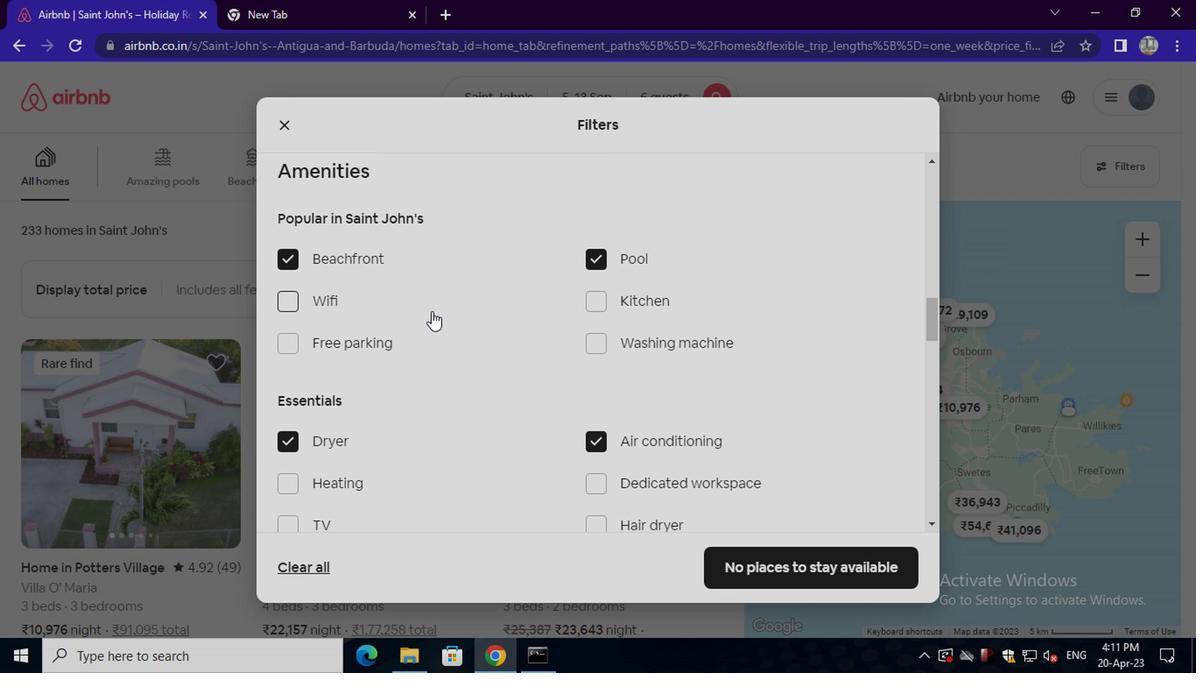 
Action: Mouse scrolled (395, 309) with delta (0, 0)
Screenshot: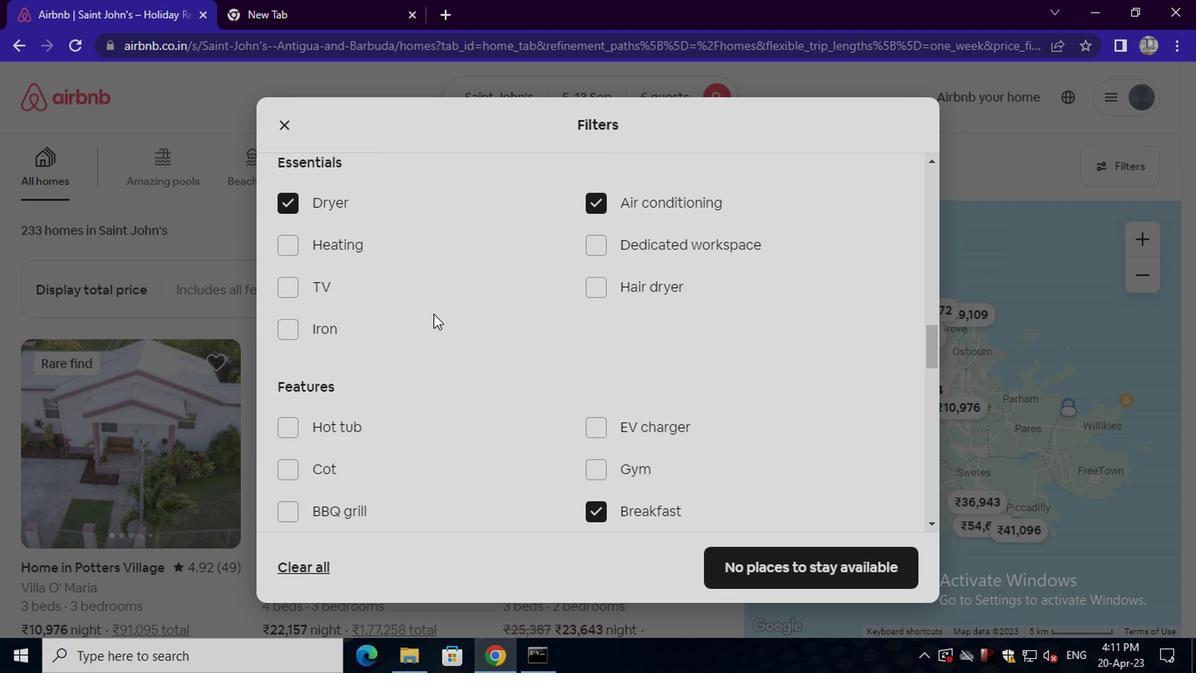 
Action: Mouse scrolled (395, 309) with delta (0, 0)
Screenshot: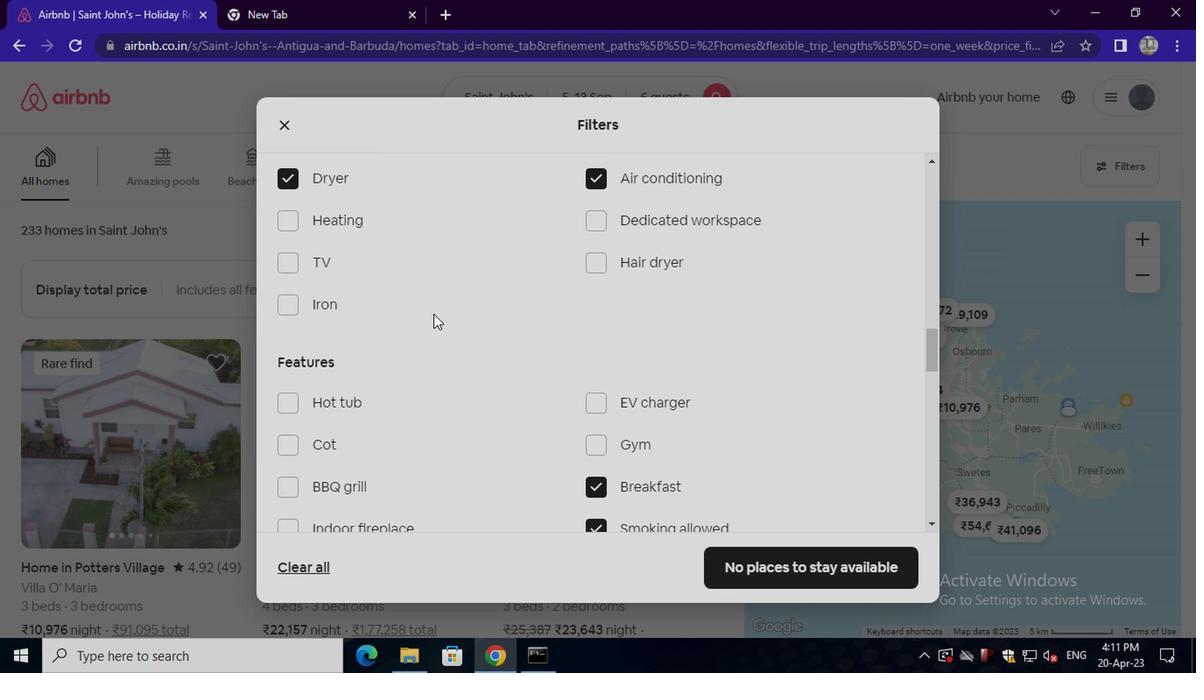 
Action: Mouse moved to (395, 310)
Screenshot: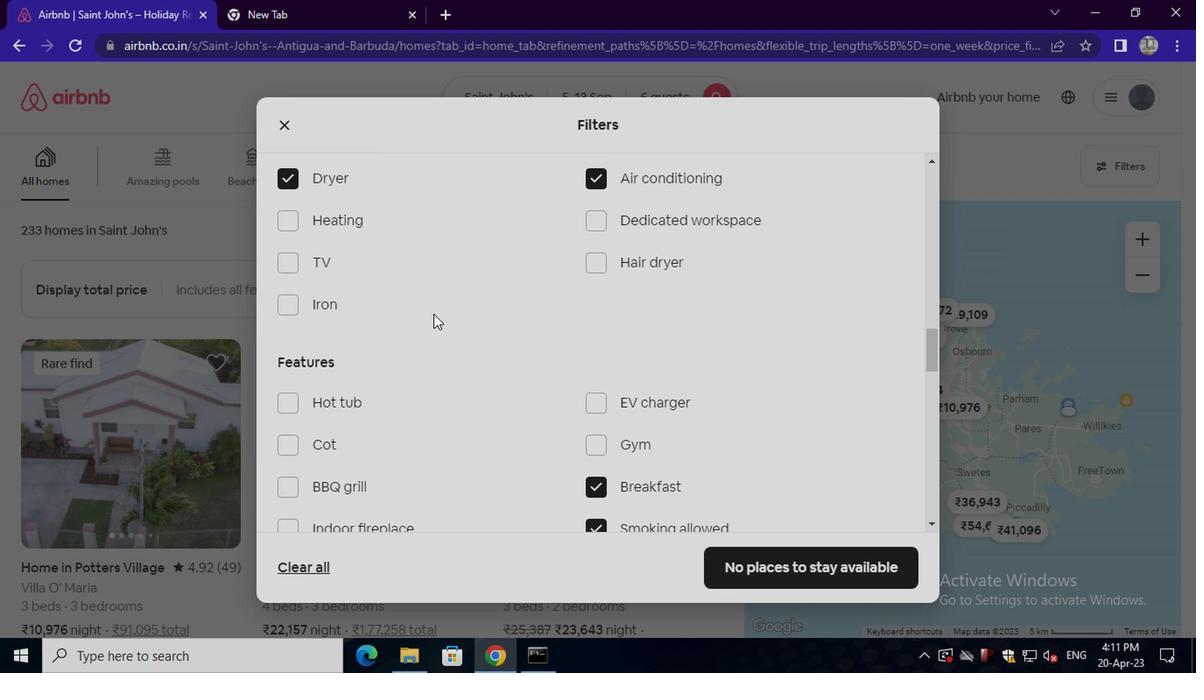 
Action: Mouse scrolled (395, 309) with delta (0, 0)
Screenshot: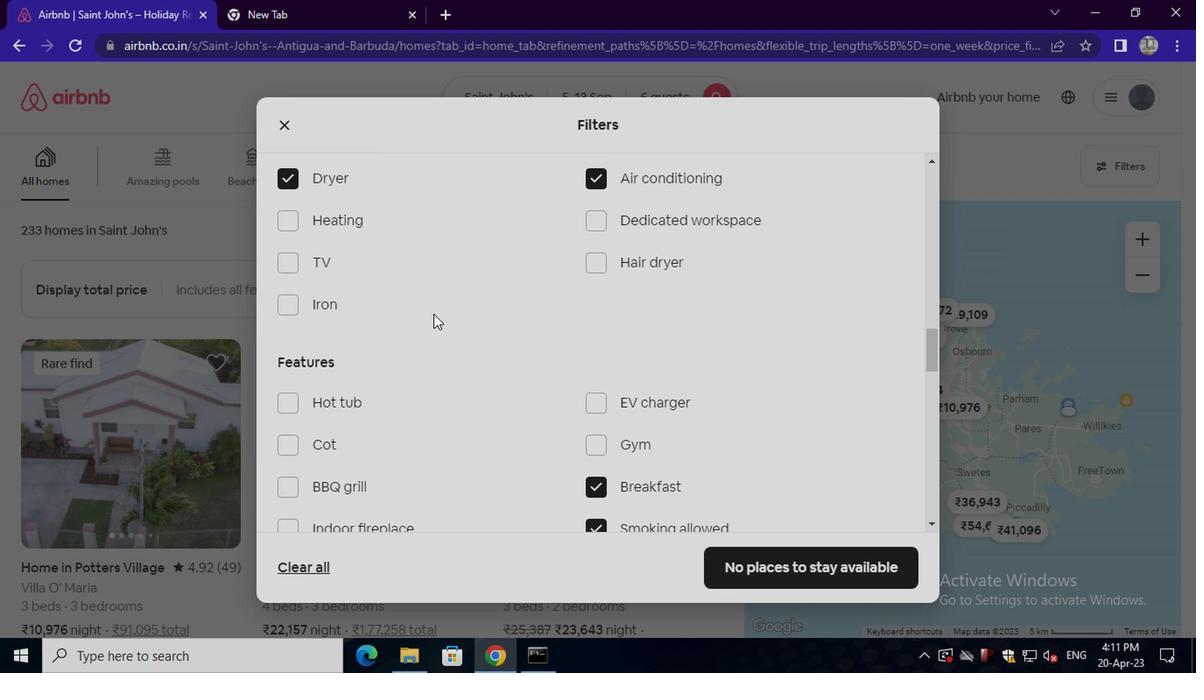 
Action: Mouse moved to (395, 311)
Screenshot: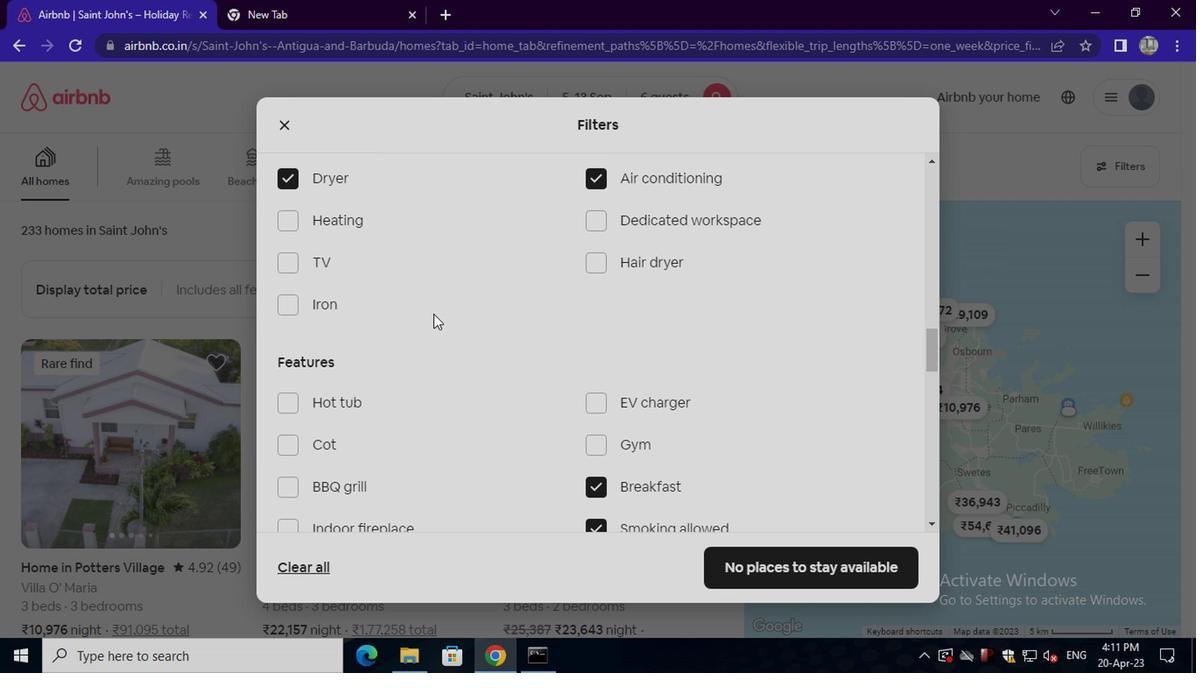 
Action: Mouse scrolled (395, 310) with delta (0, 0)
Screenshot: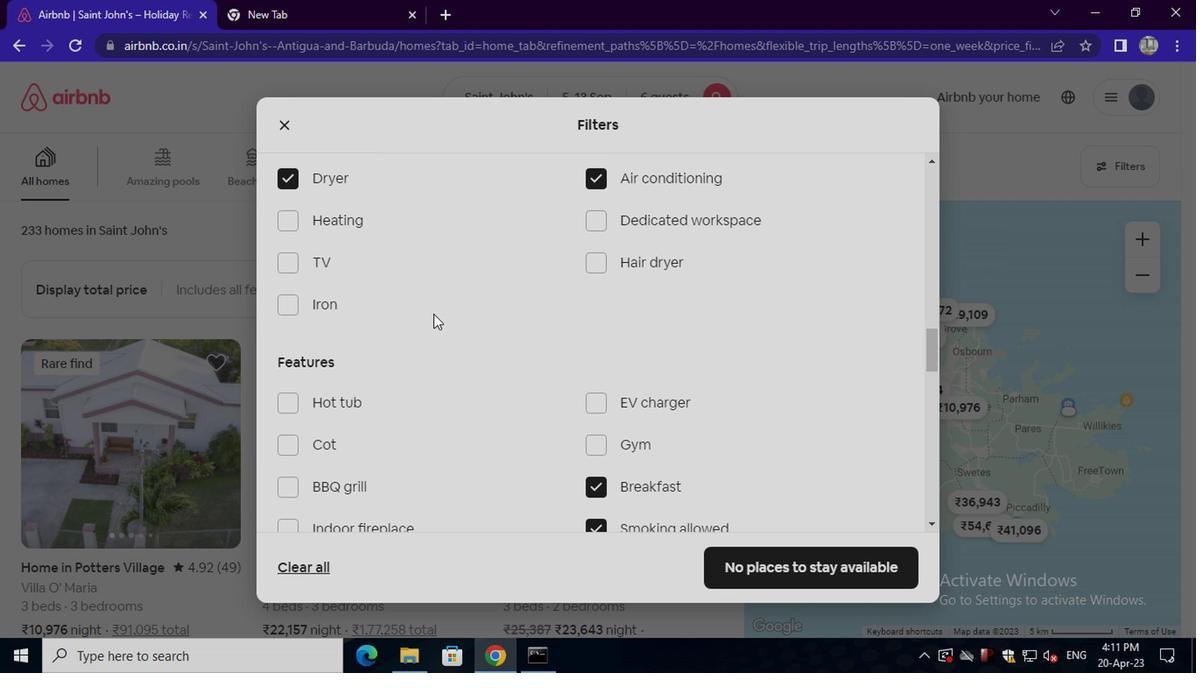 
Action: Mouse scrolled (395, 310) with delta (0, 0)
Screenshot: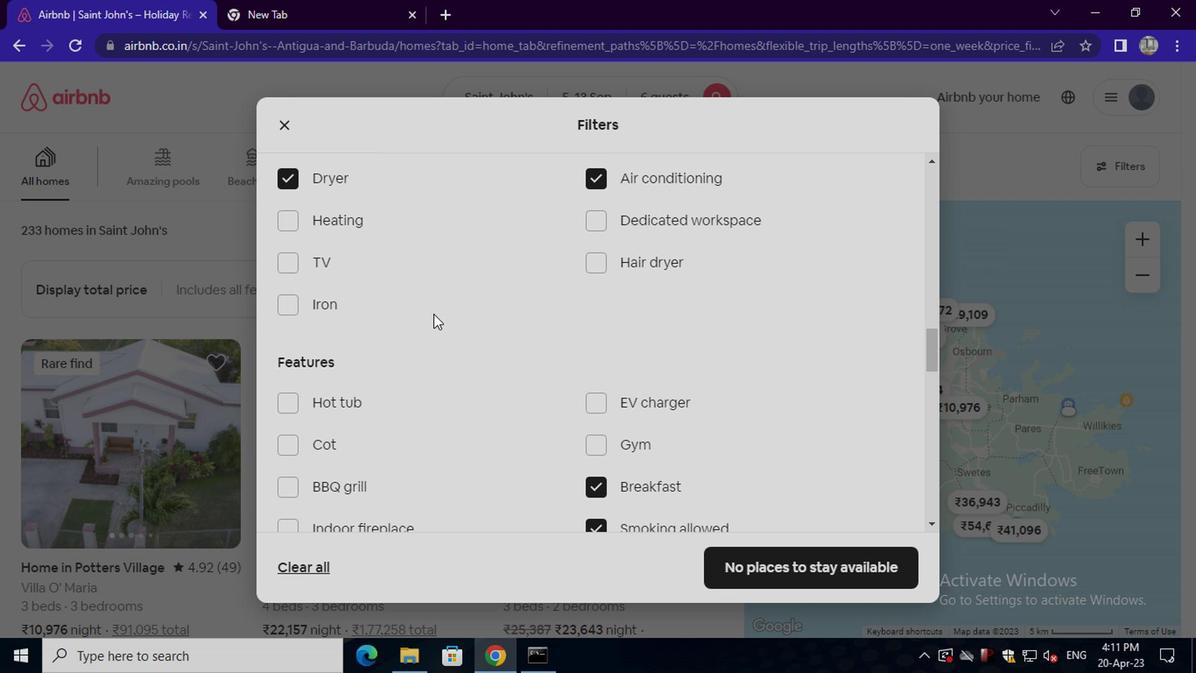 
Action: Mouse moved to (703, 459)
Screenshot: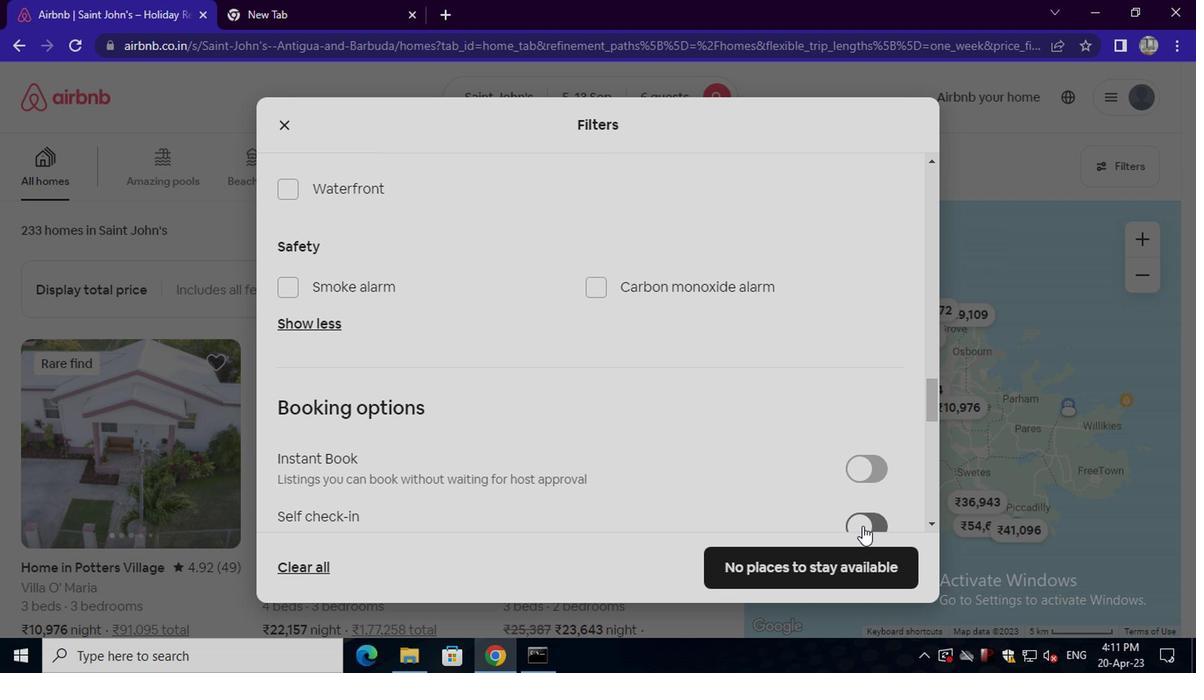 
Action: Mouse pressed left at (703, 459)
Screenshot: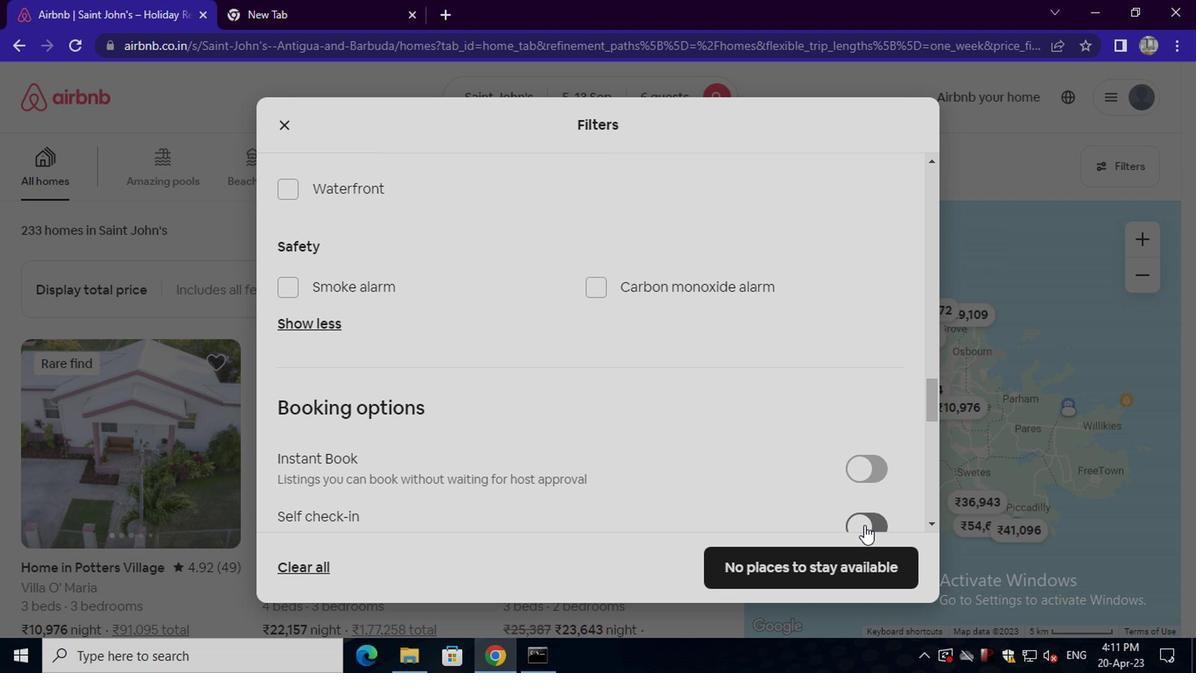 
Action: Mouse moved to (501, 408)
Screenshot: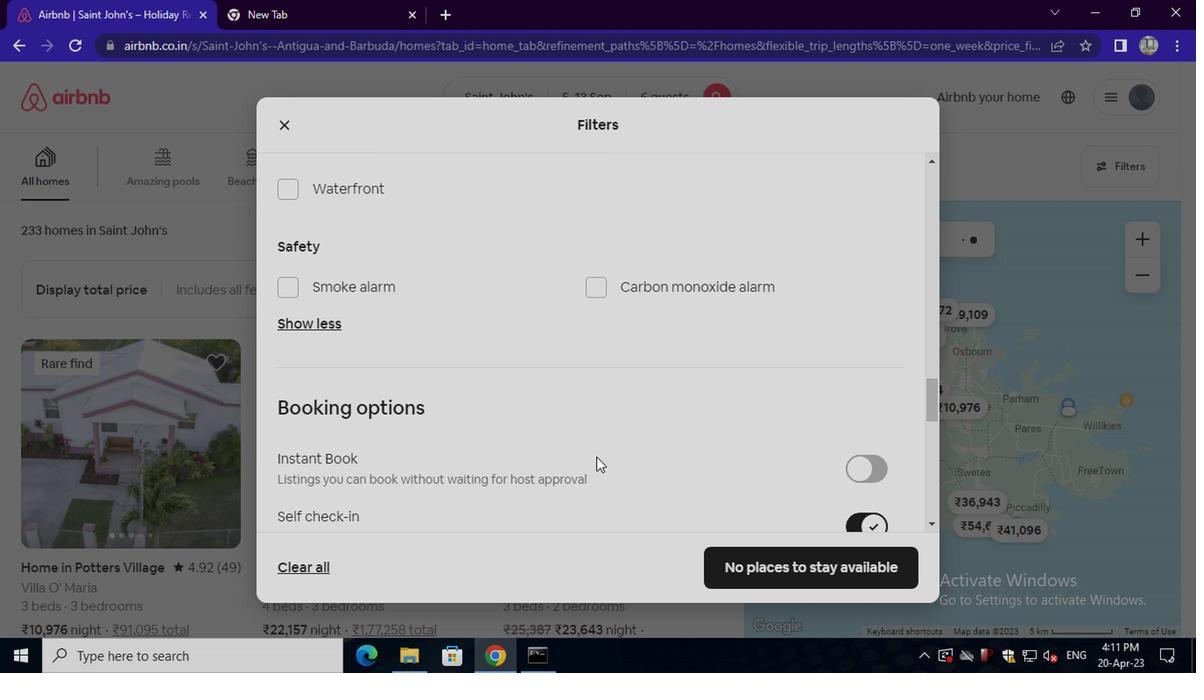 
Action: Mouse scrolled (501, 407) with delta (0, 0)
Screenshot: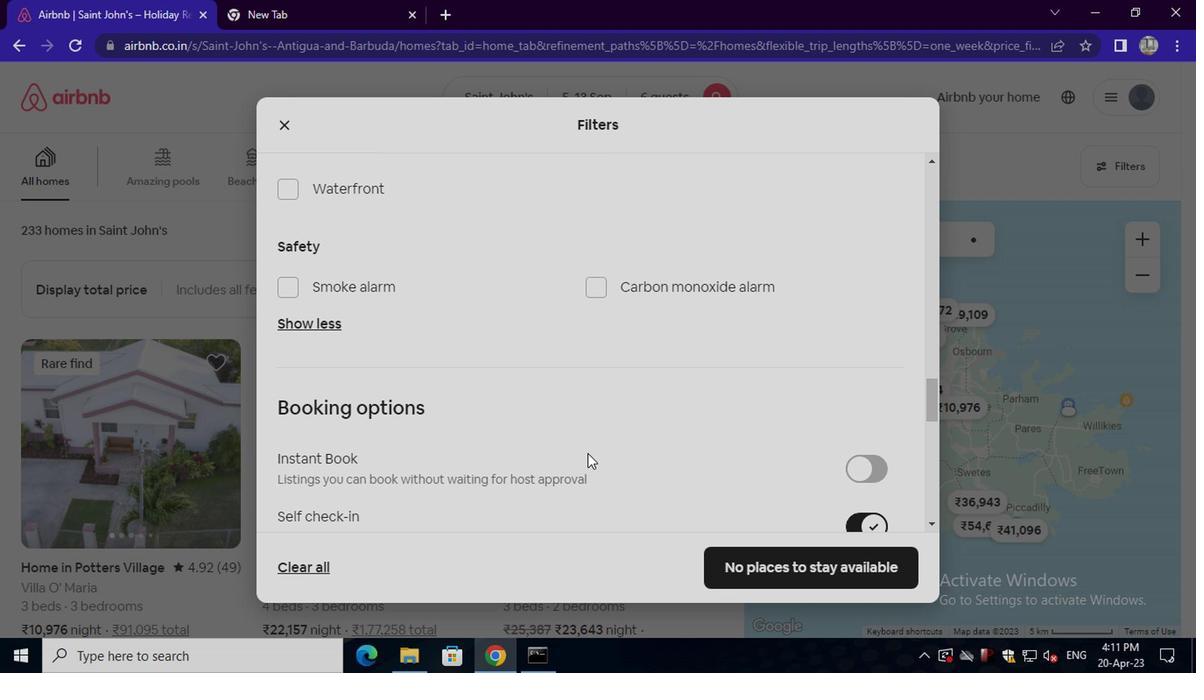 
Action: Mouse scrolled (501, 407) with delta (0, 0)
Screenshot: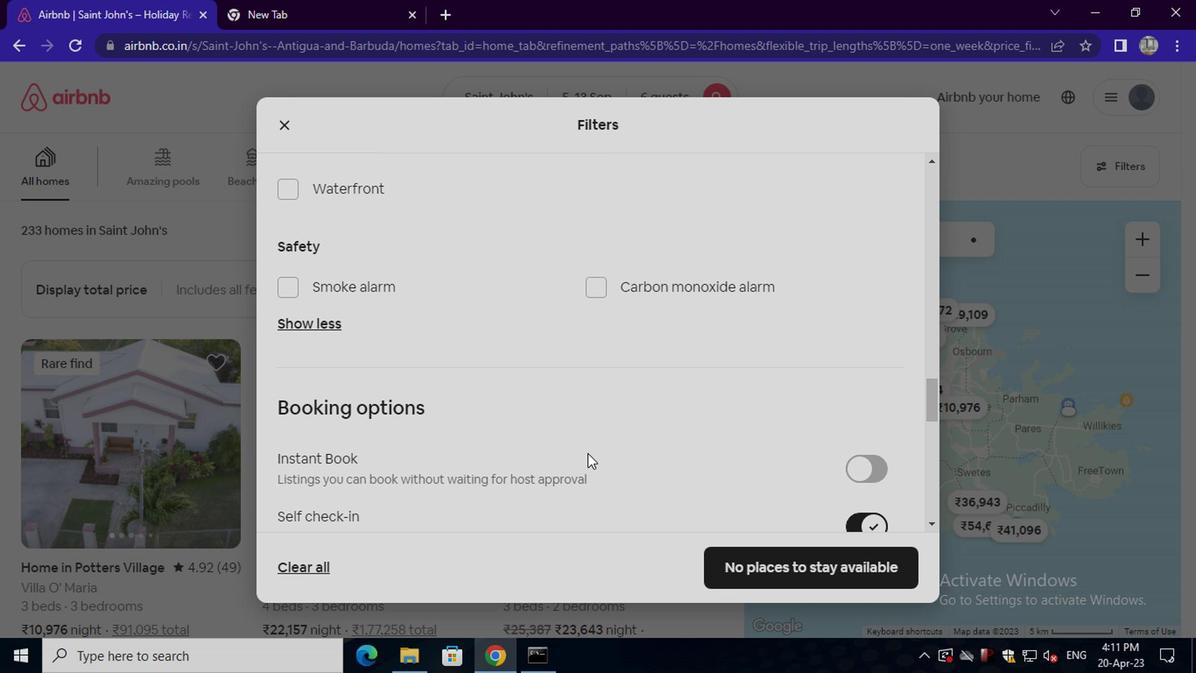 
Action: Mouse scrolled (501, 407) with delta (0, 0)
Screenshot: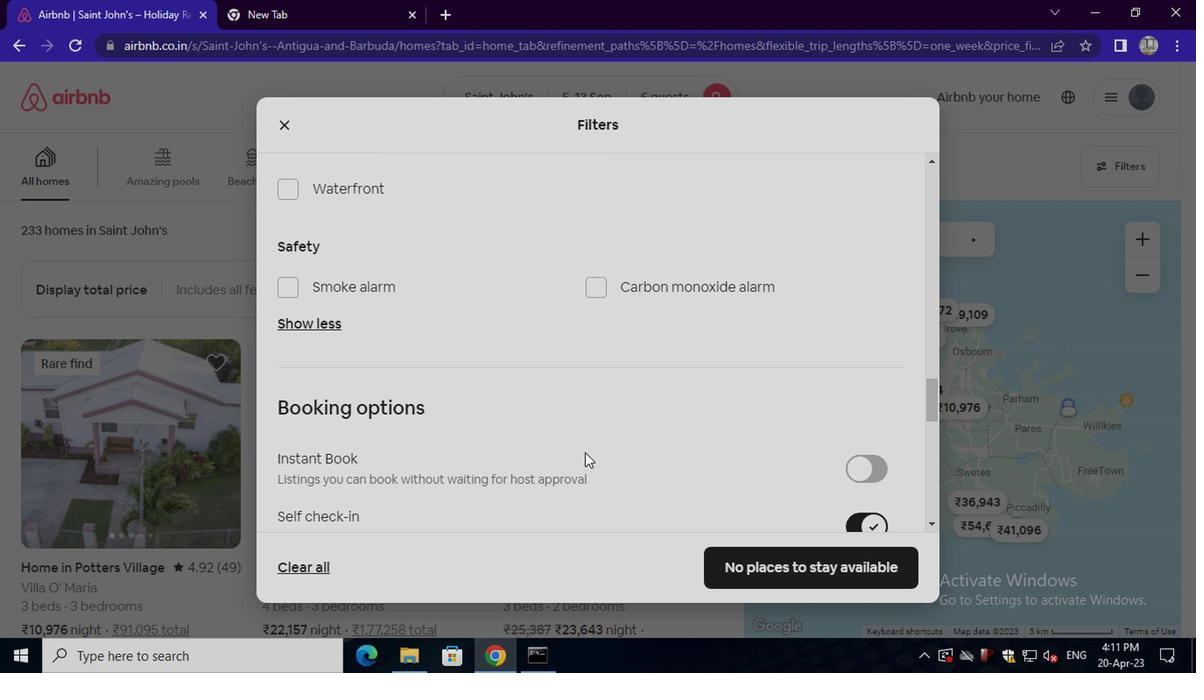 
Action: Mouse scrolled (501, 407) with delta (0, 0)
Screenshot: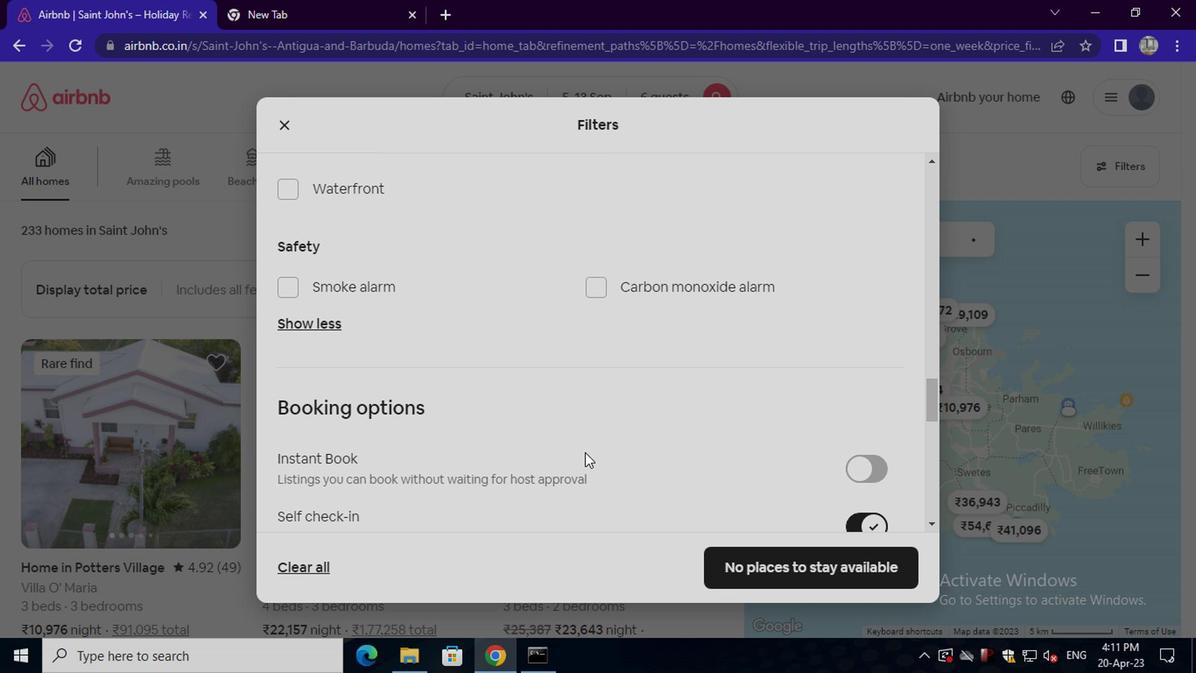 
Action: Mouse scrolled (501, 407) with delta (0, 0)
Screenshot: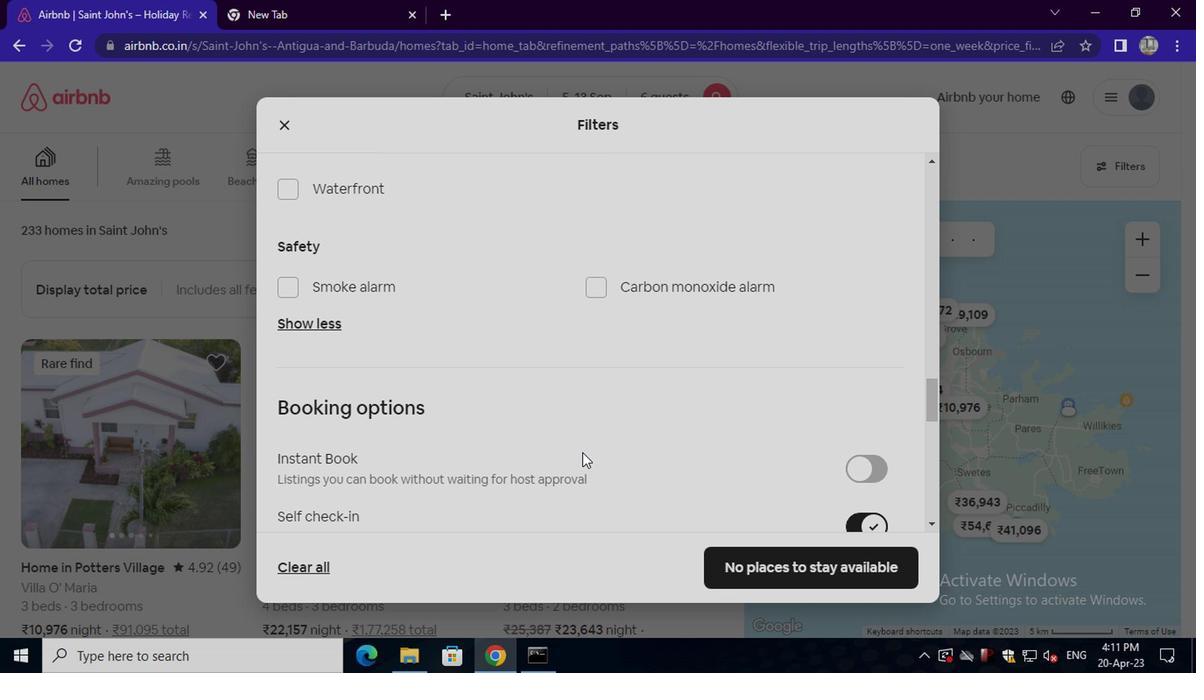 
Action: Mouse moved to (501, 406)
Screenshot: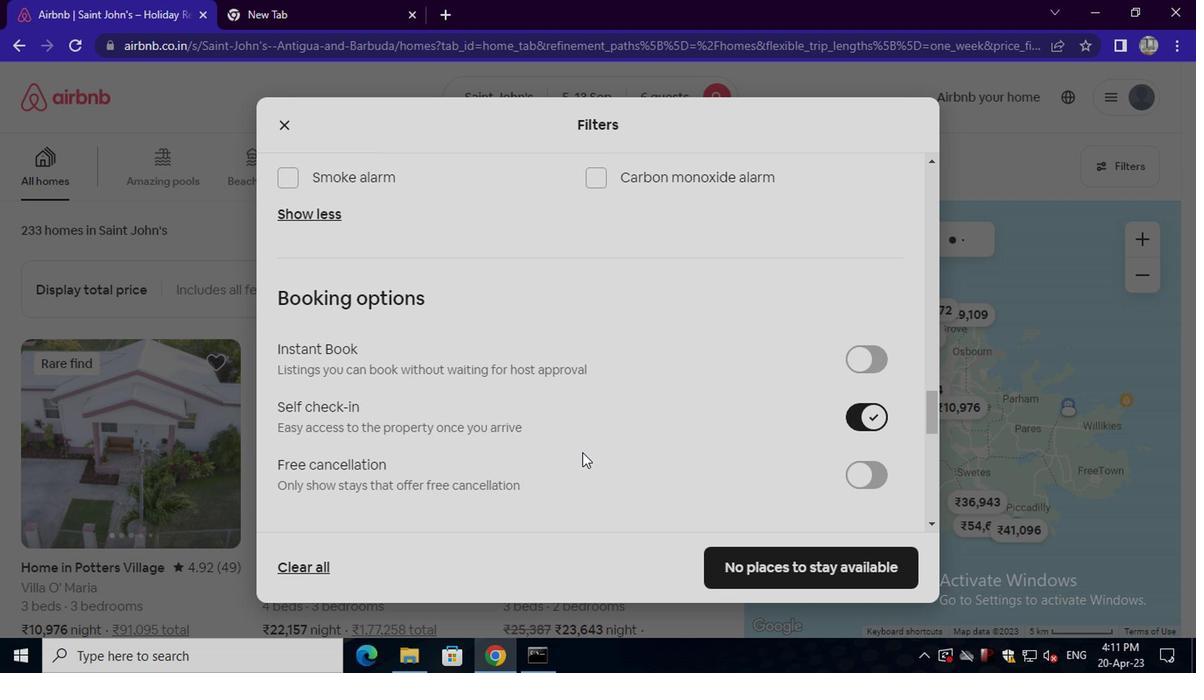 
Action: Mouse scrolled (501, 405) with delta (0, 0)
Screenshot: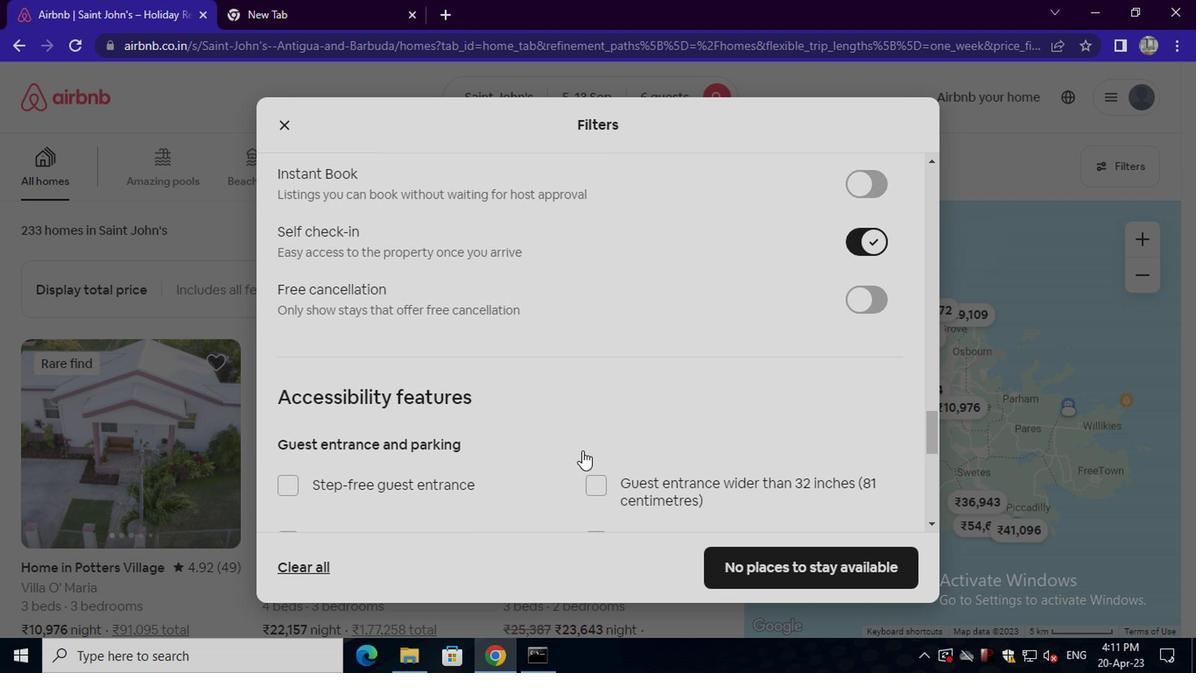 
Action: Mouse scrolled (501, 405) with delta (0, 0)
Screenshot: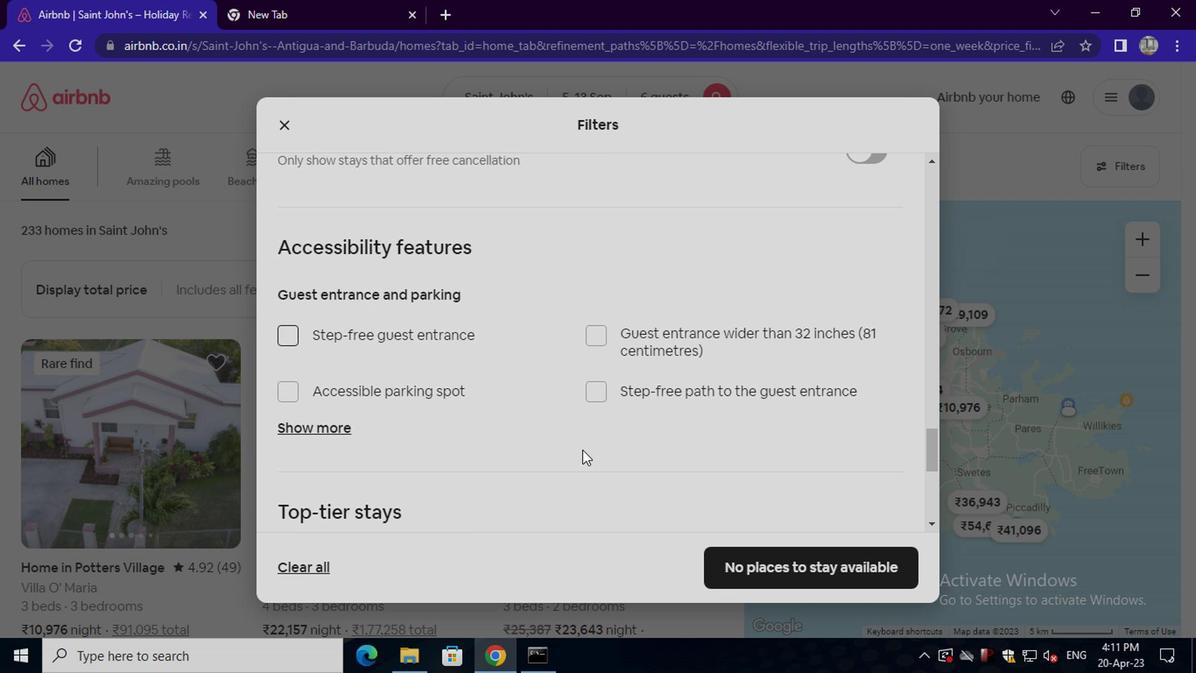 
Action: Mouse scrolled (501, 405) with delta (0, 0)
Screenshot: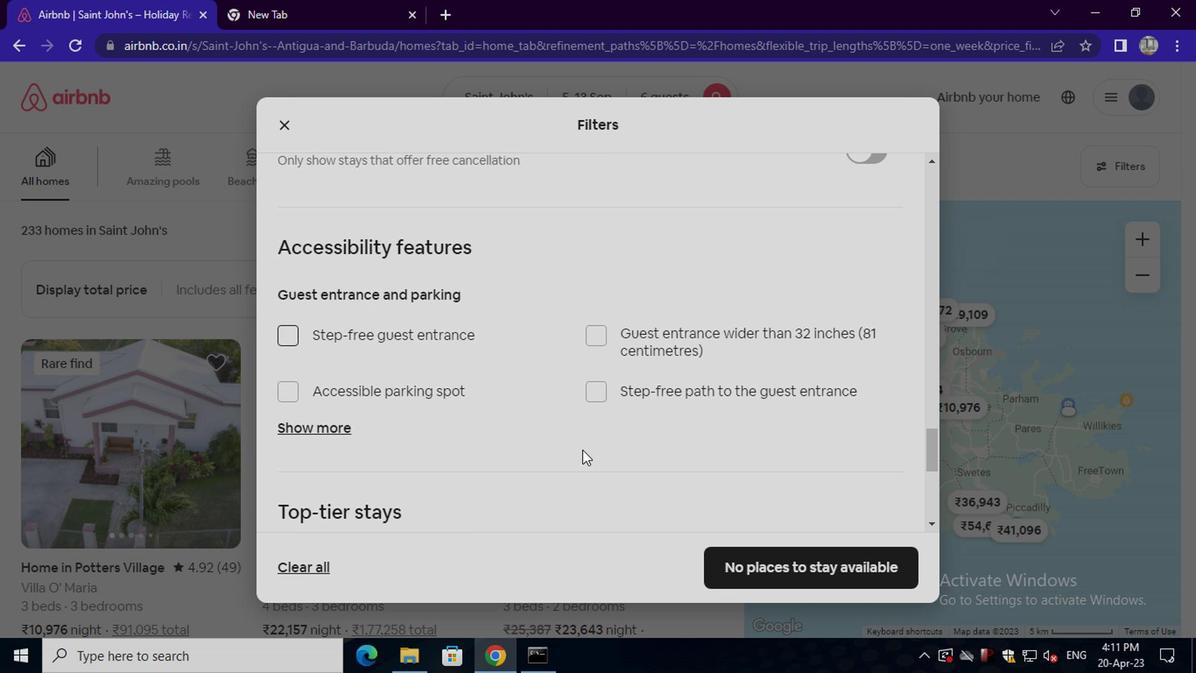 
Action: Mouse scrolled (501, 405) with delta (0, 0)
Screenshot: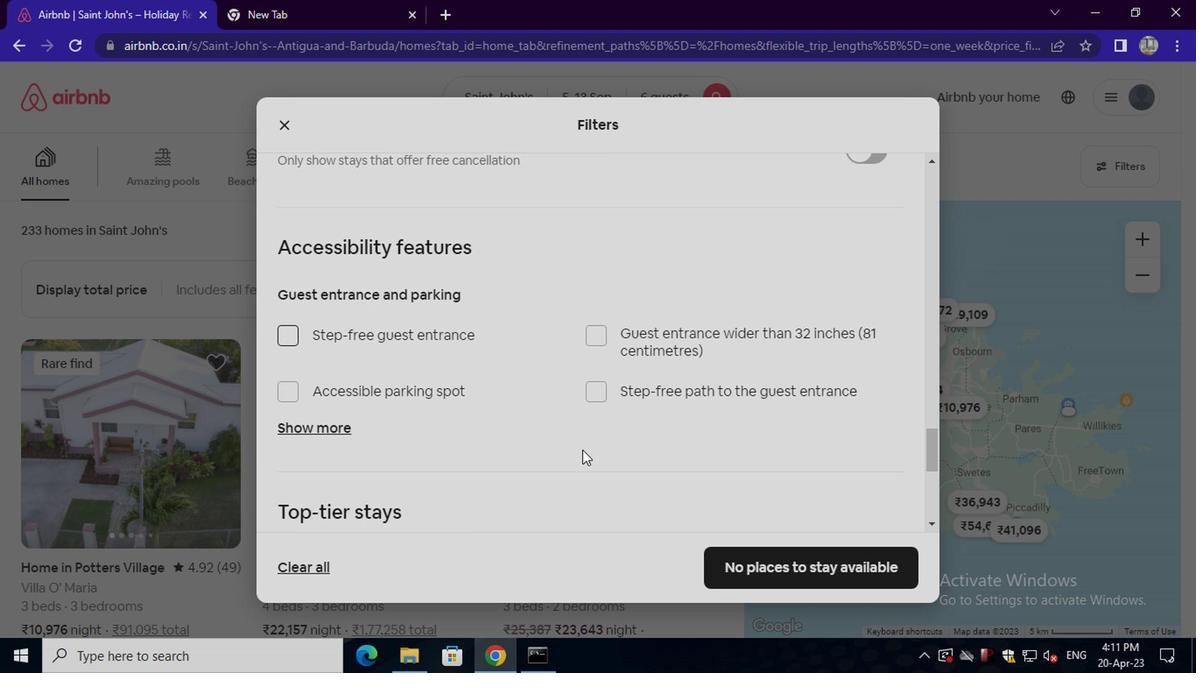 
Action: Mouse scrolled (501, 405) with delta (0, 0)
Screenshot: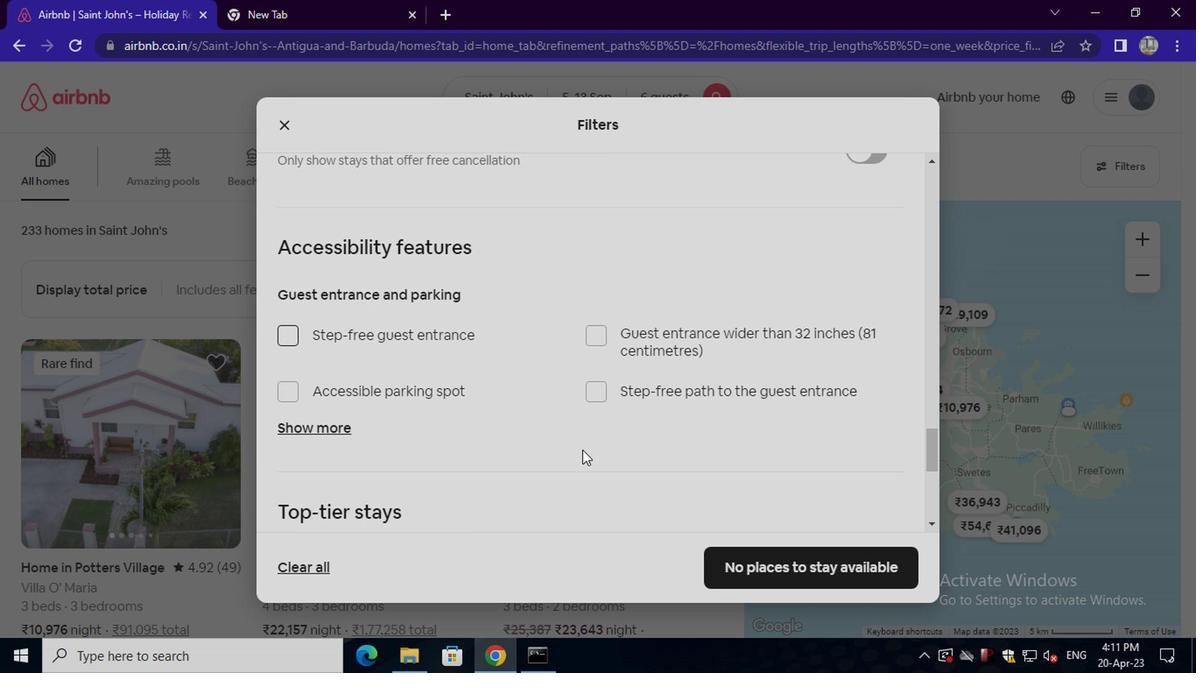 
Action: Mouse moved to (501, 403)
Screenshot: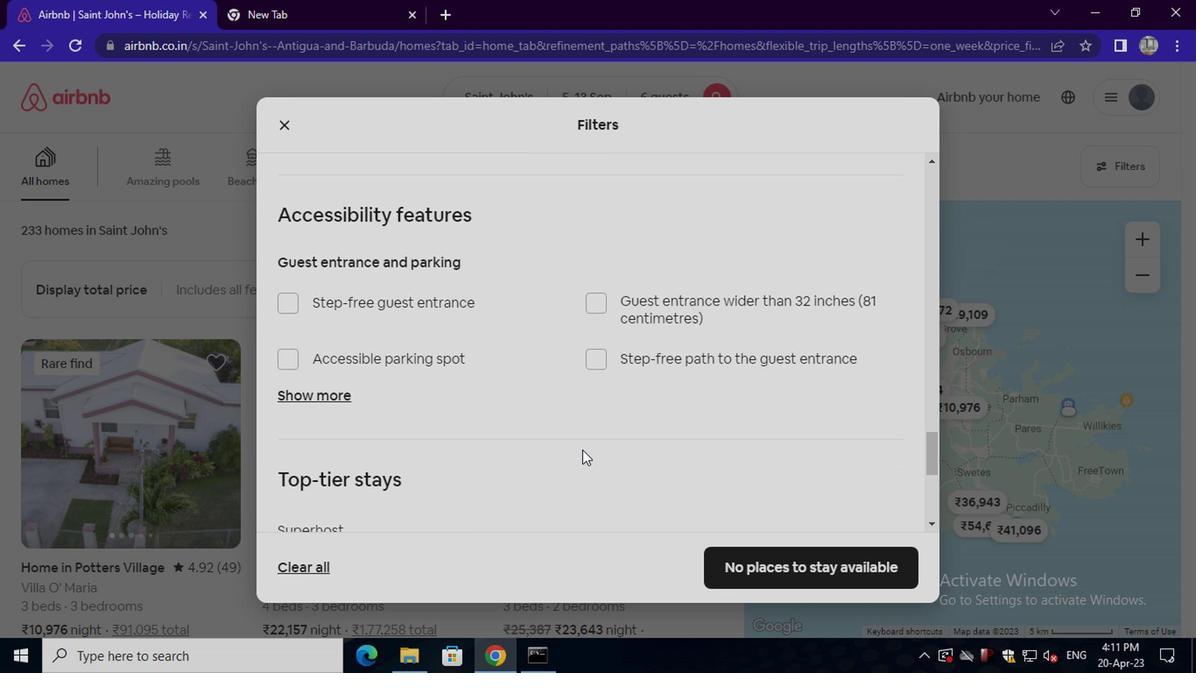 
Action: Mouse scrolled (501, 403) with delta (0, 0)
Screenshot: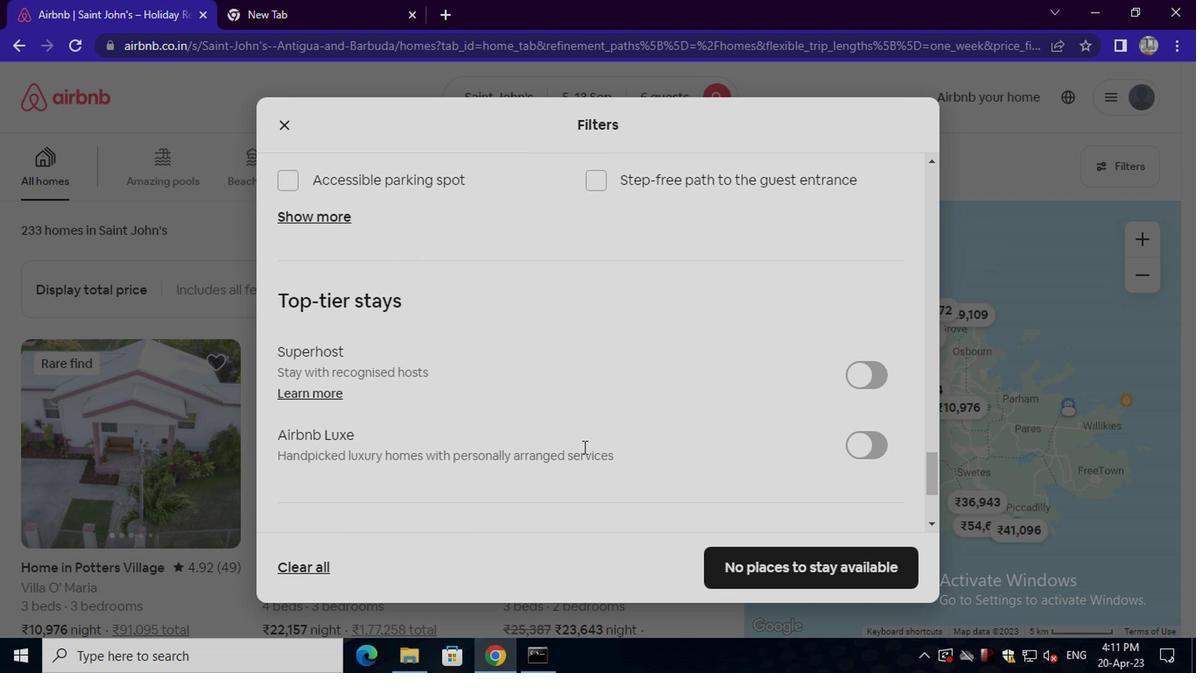 
Action: Mouse scrolled (501, 403) with delta (0, 0)
Screenshot: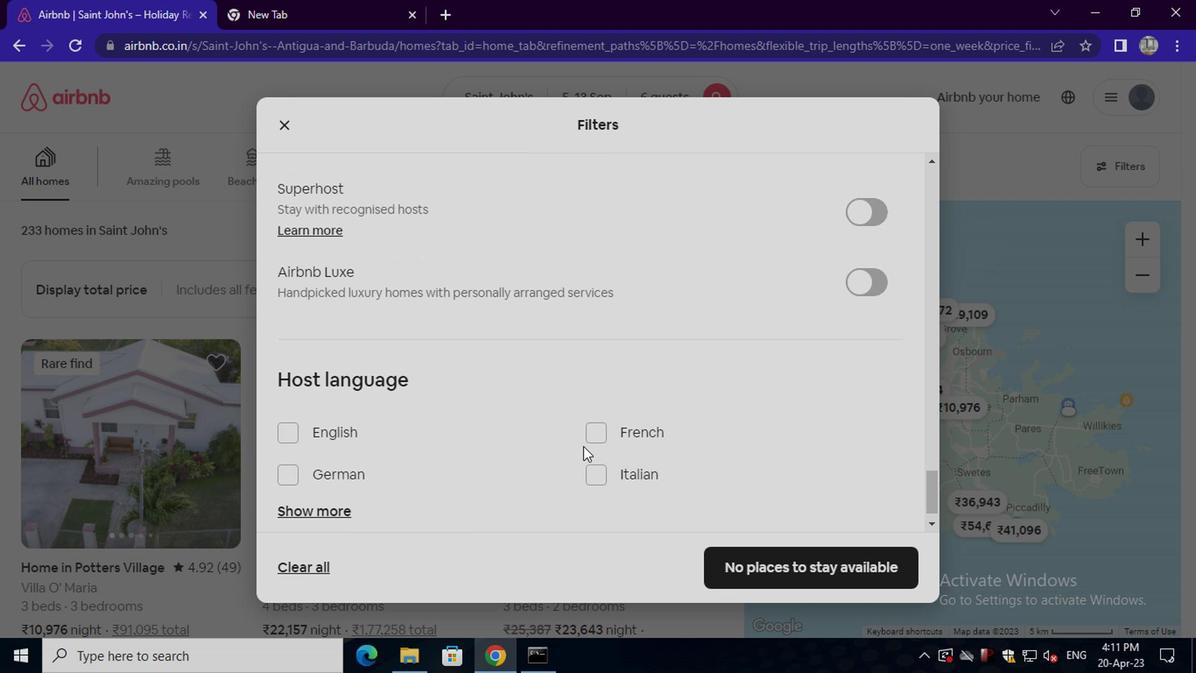 
Action: Mouse scrolled (501, 403) with delta (0, 0)
Screenshot: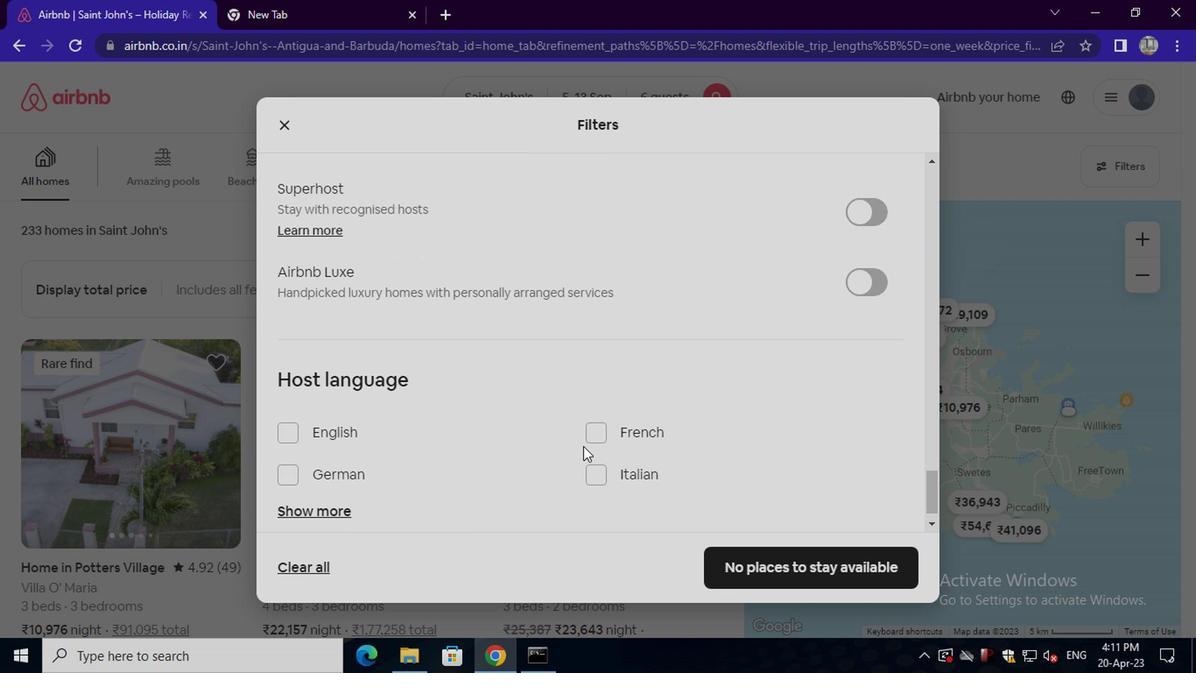 
Action: Mouse moved to (322, 379)
Screenshot: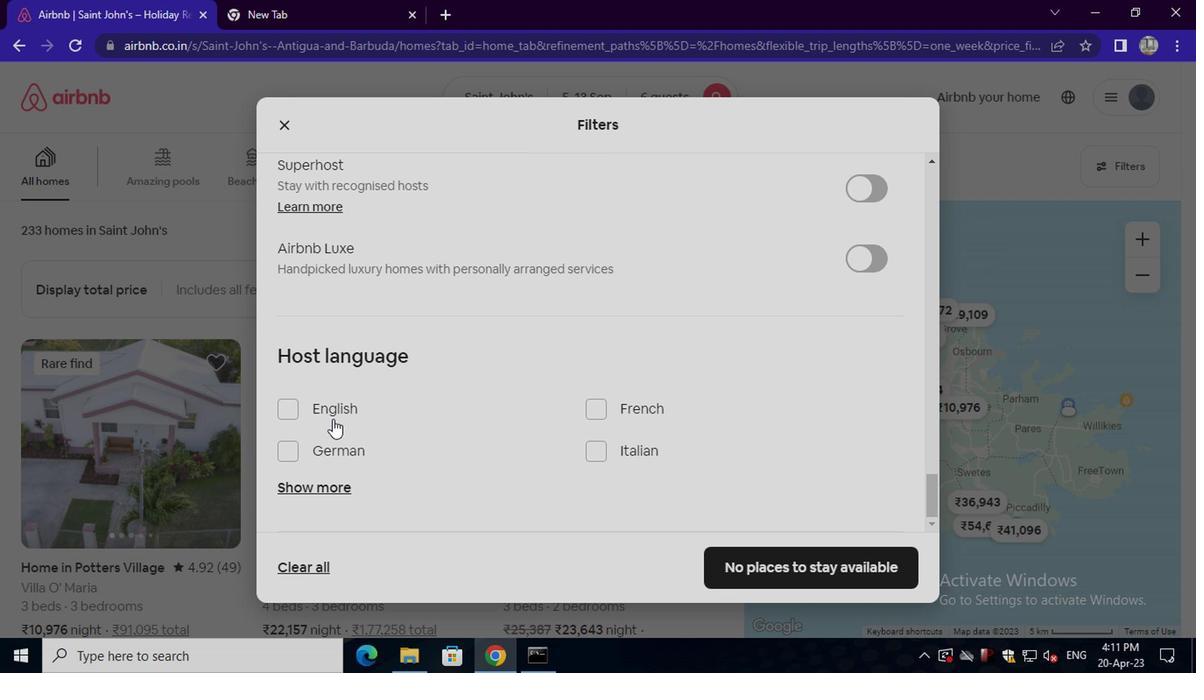 
Action: Mouse pressed left at (322, 379)
Screenshot: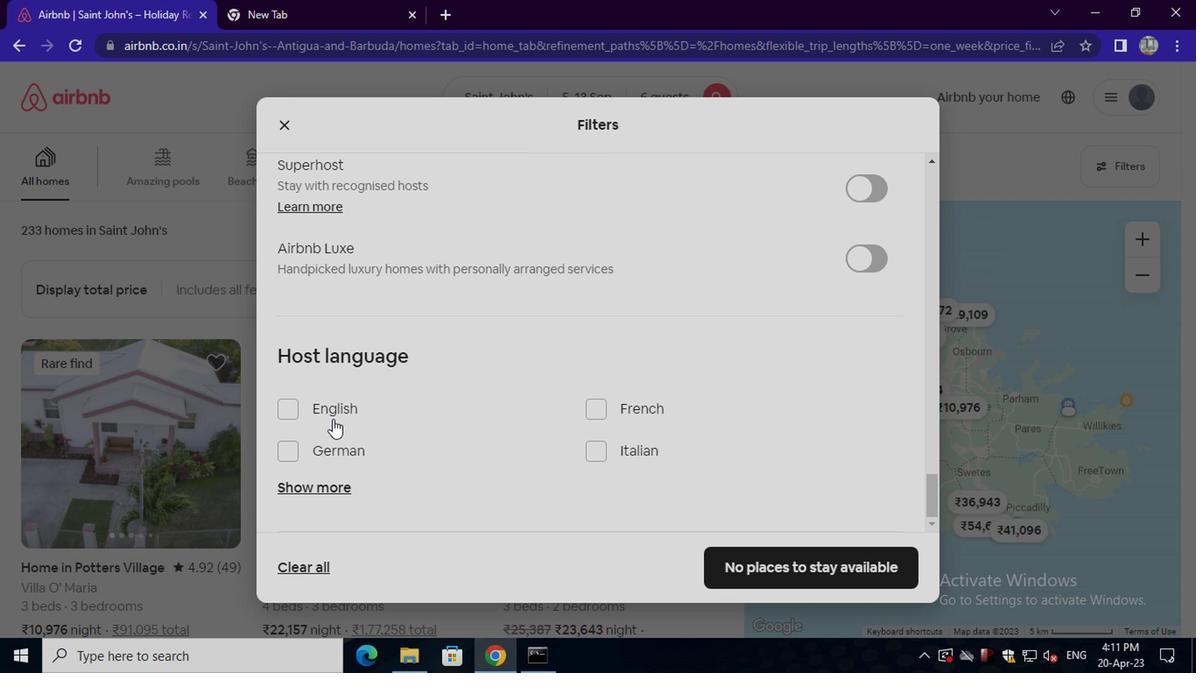
Action: Mouse moved to (609, 487)
Screenshot: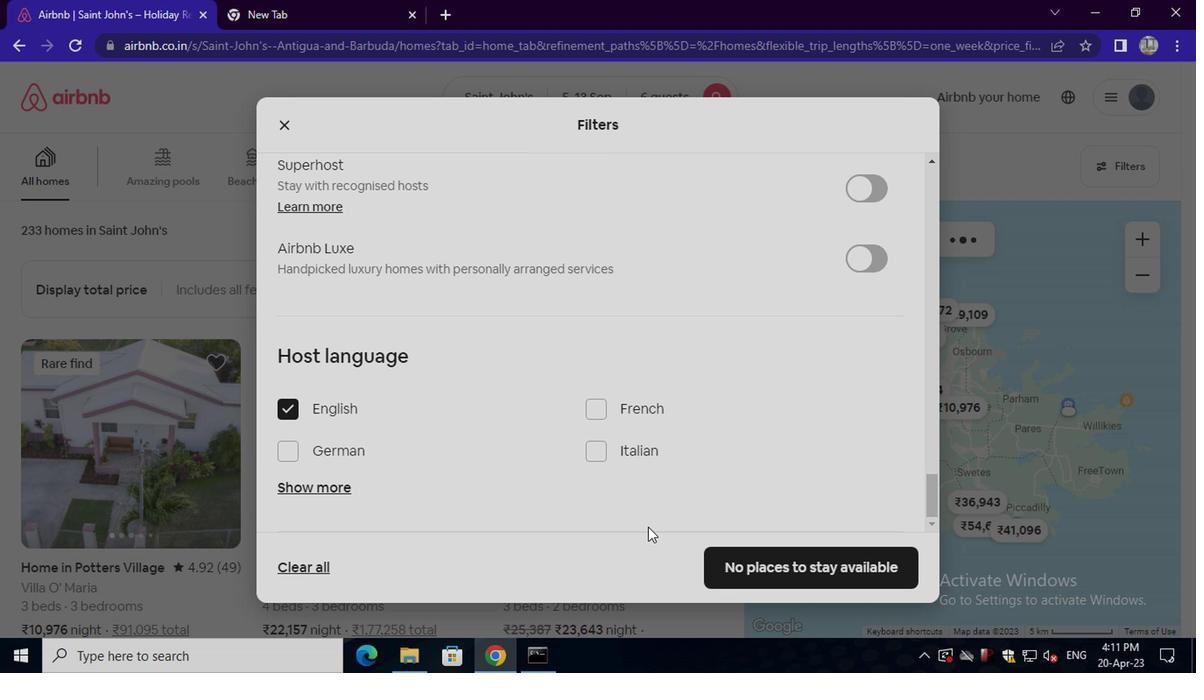 
Action: Mouse pressed left at (609, 487)
Screenshot: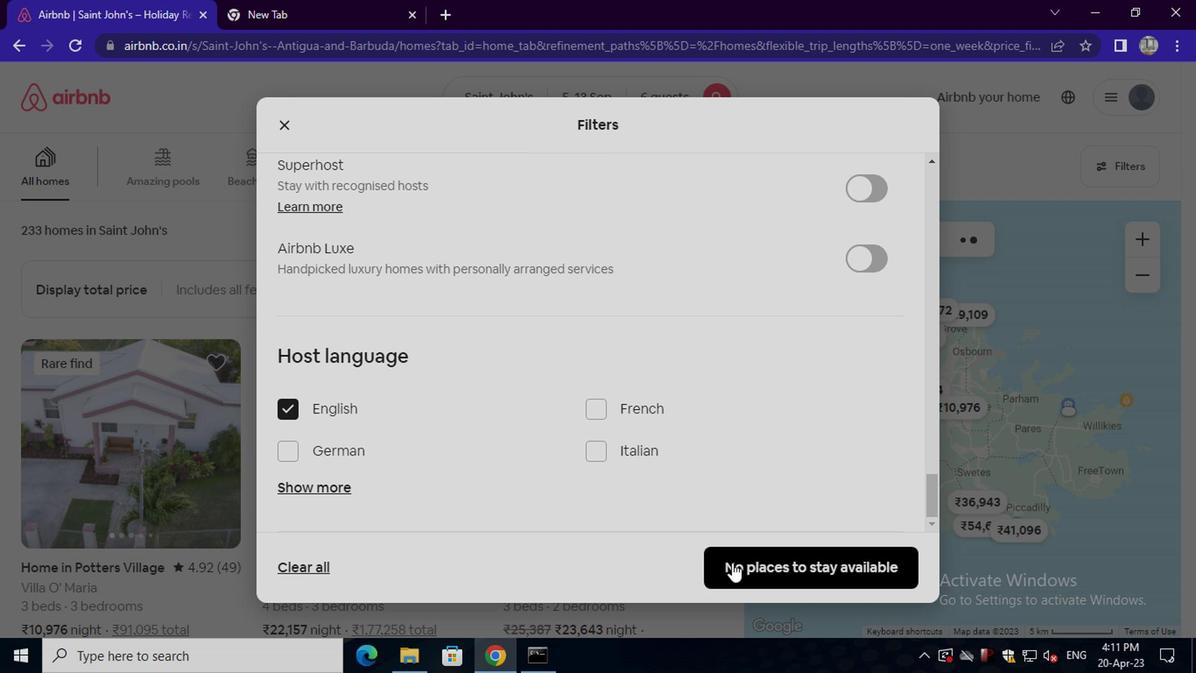 
